 Task: Find connections with filter location Guru Har Sahāi with filter topic #startupcompanywith filter profile language English with filter current company Expleo Group with filter school Careers for Nellore with filter industry Philanthropic Fundraising Services with filter service category Wedding Photography with filter keywords title Funeral Attendant
Action: Mouse moved to (537, 93)
Screenshot: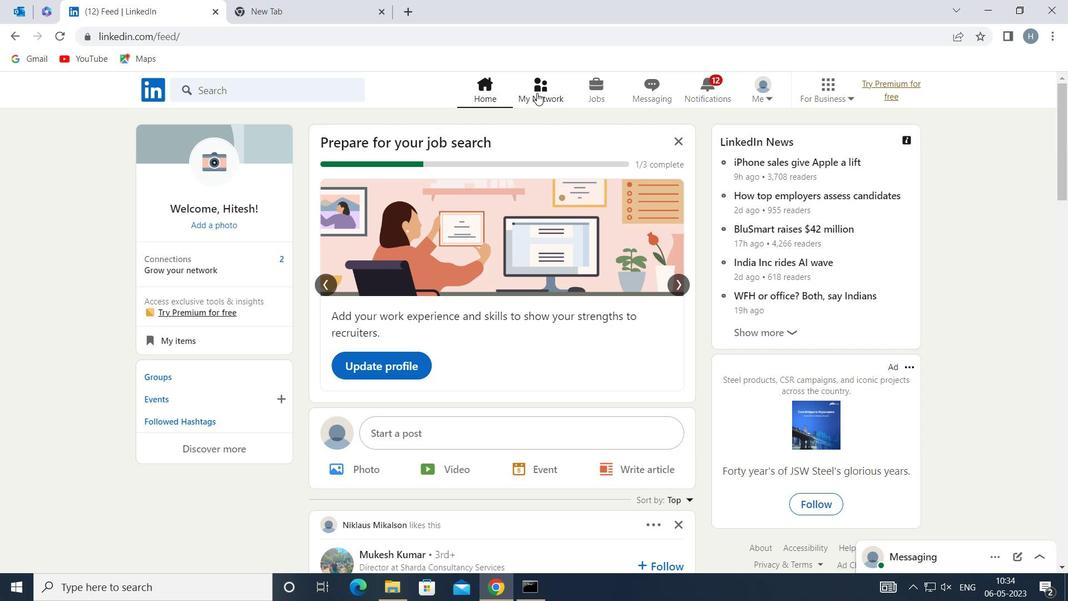 
Action: Mouse pressed left at (537, 93)
Screenshot: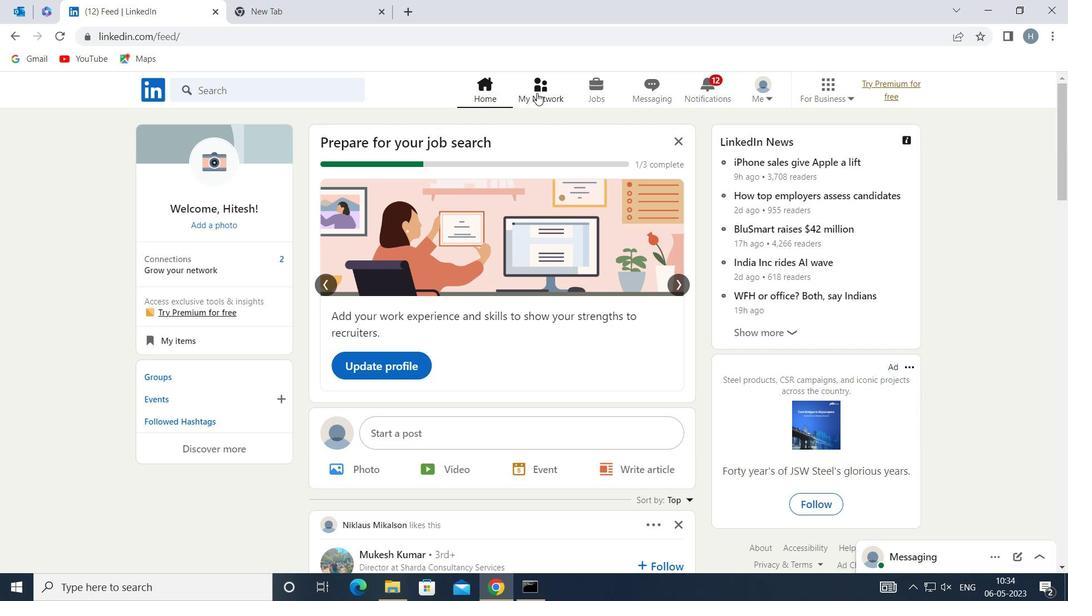 
Action: Mouse moved to (314, 169)
Screenshot: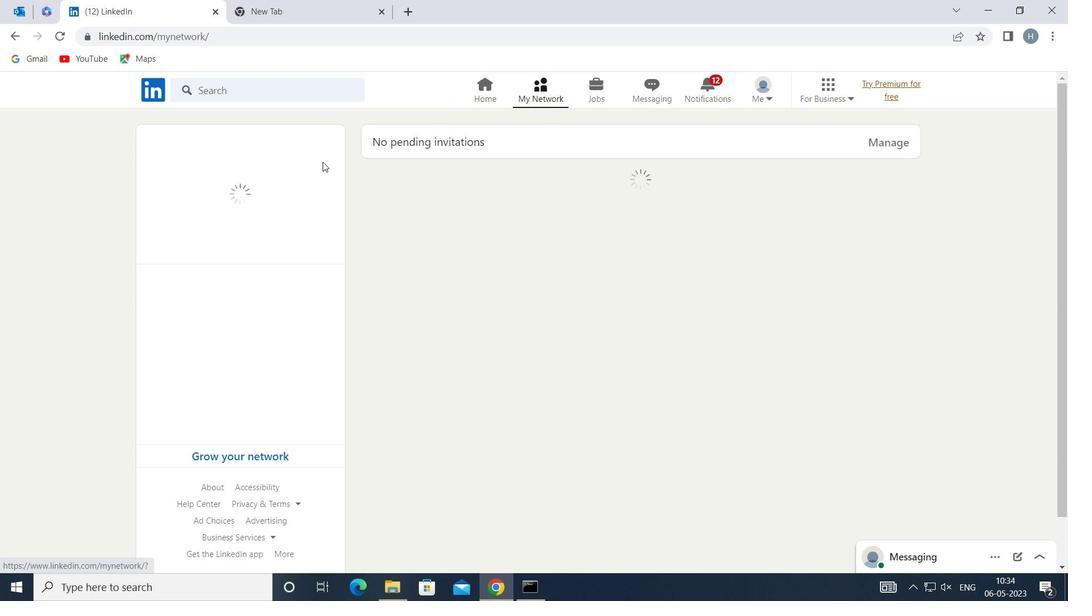 
Action: Mouse pressed left at (314, 169)
Screenshot: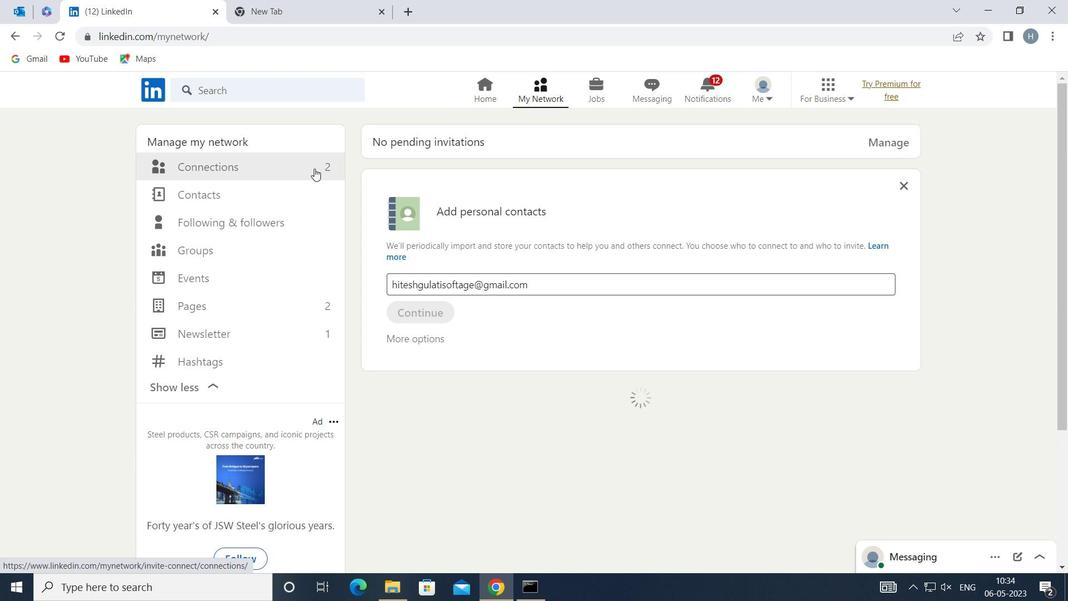 
Action: Mouse moved to (609, 163)
Screenshot: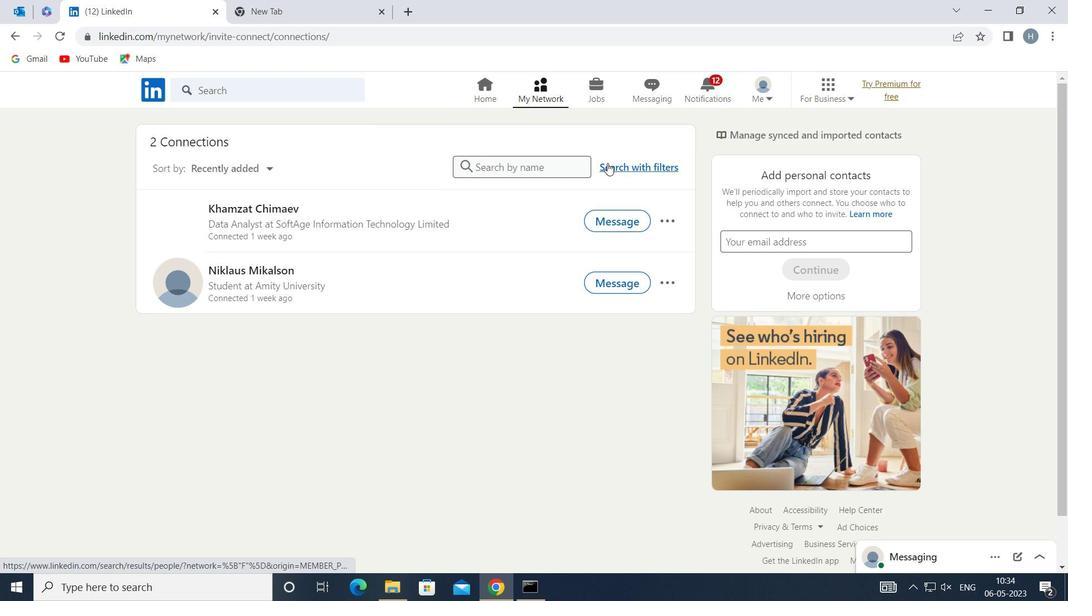 
Action: Mouse pressed left at (609, 163)
Screenshot: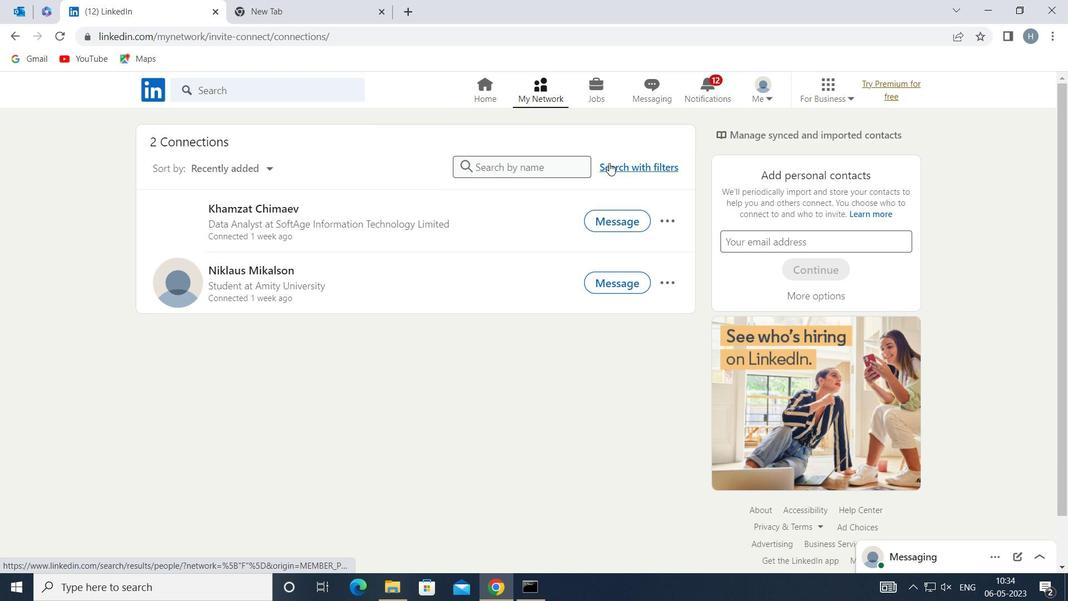 
Action: Mouse moved to (569, 130)
Screenshot: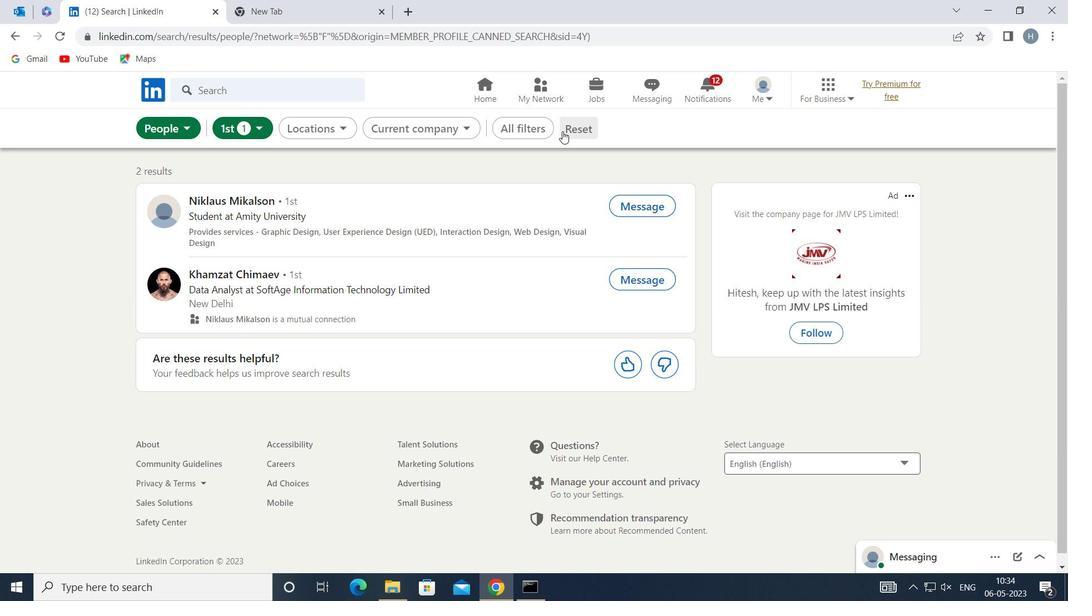 
Action: Mouse pressed left at (569, 130)
Screenshot: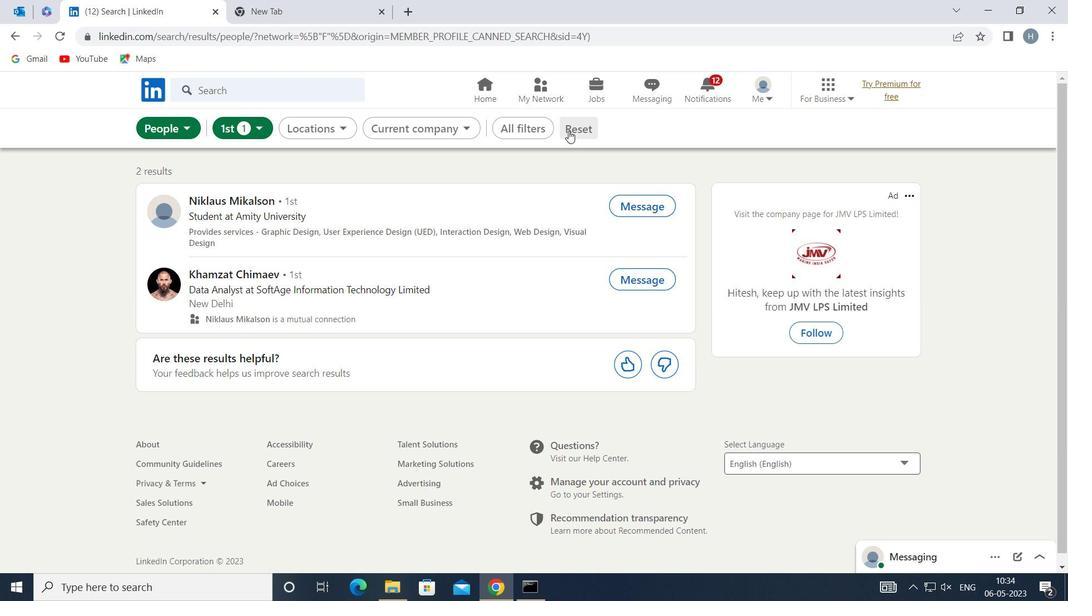 
Action: Mouse moved to (554, 128)
Screenshot: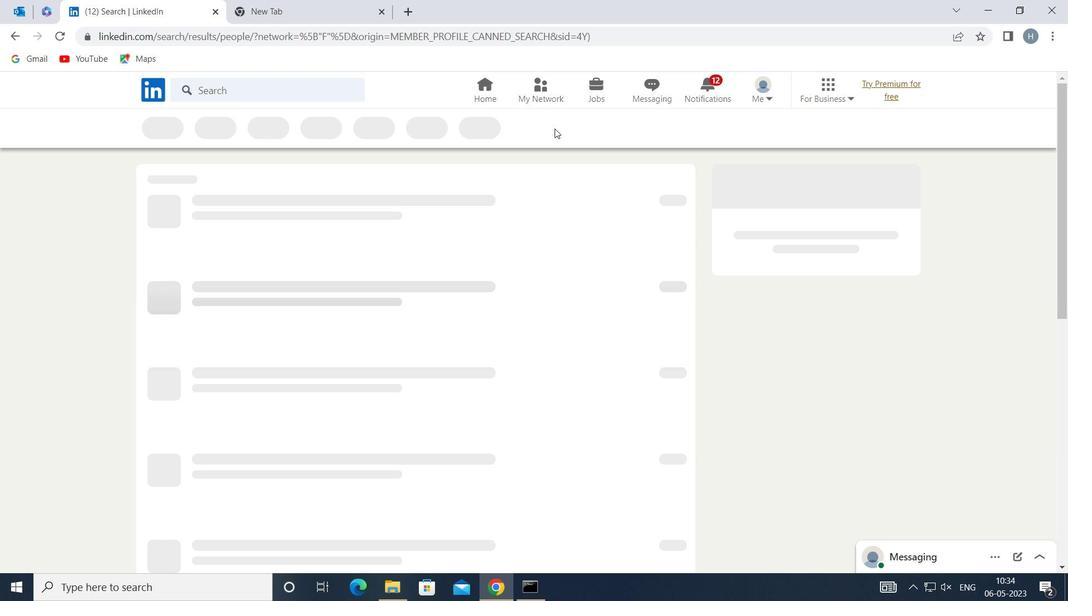 
Action: Mouse pressed left at (554, 128)
Screenshot: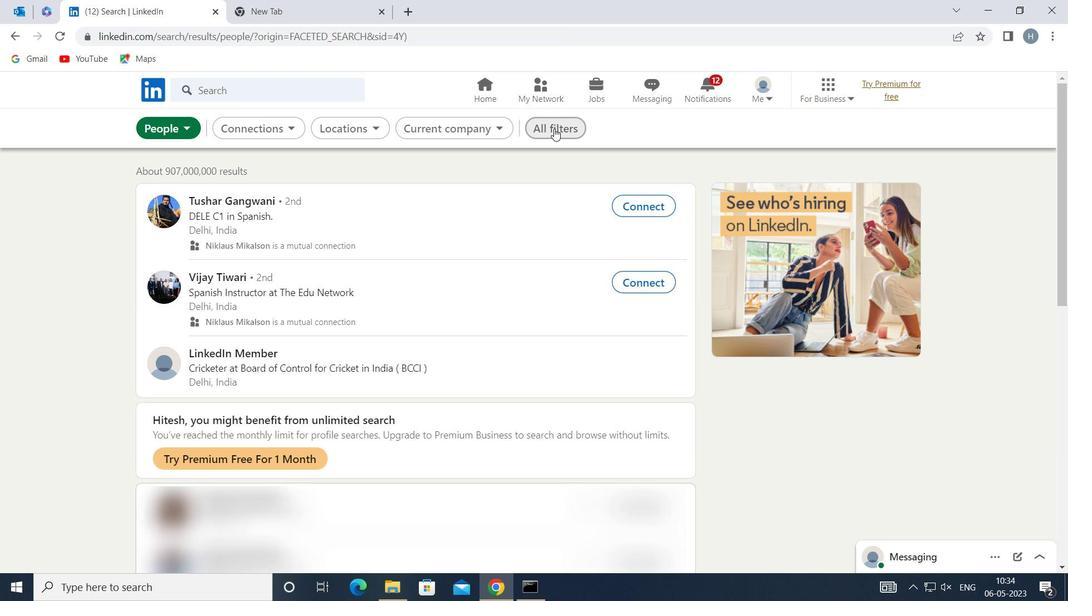 
Action: Mouse moved to (839, 293)
Screenshot: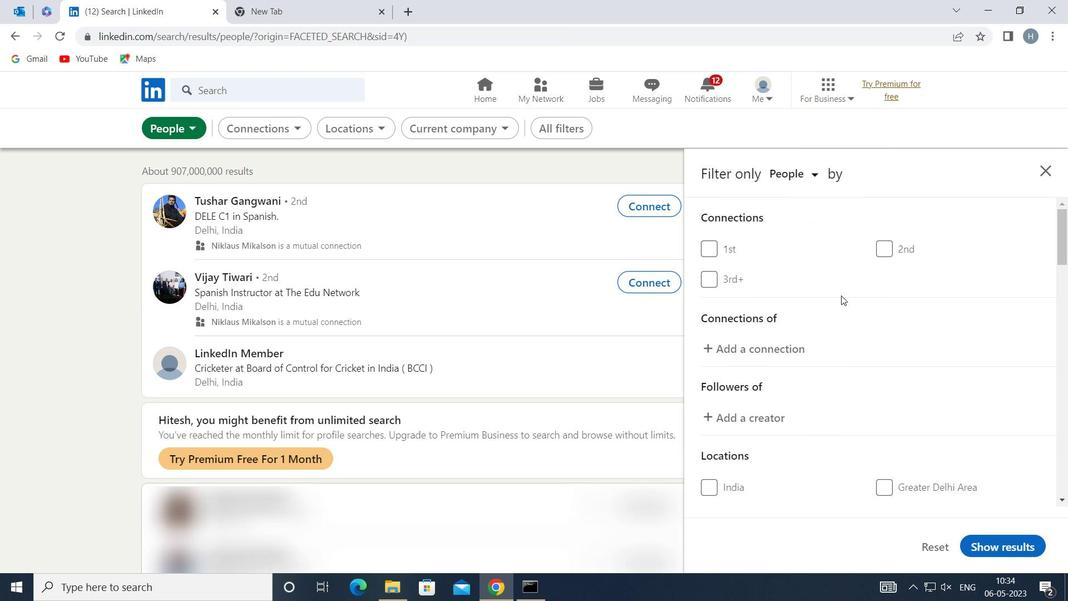 
Action: Mouse scrolled (839, 293) with delta (0, 0)
Screenshot: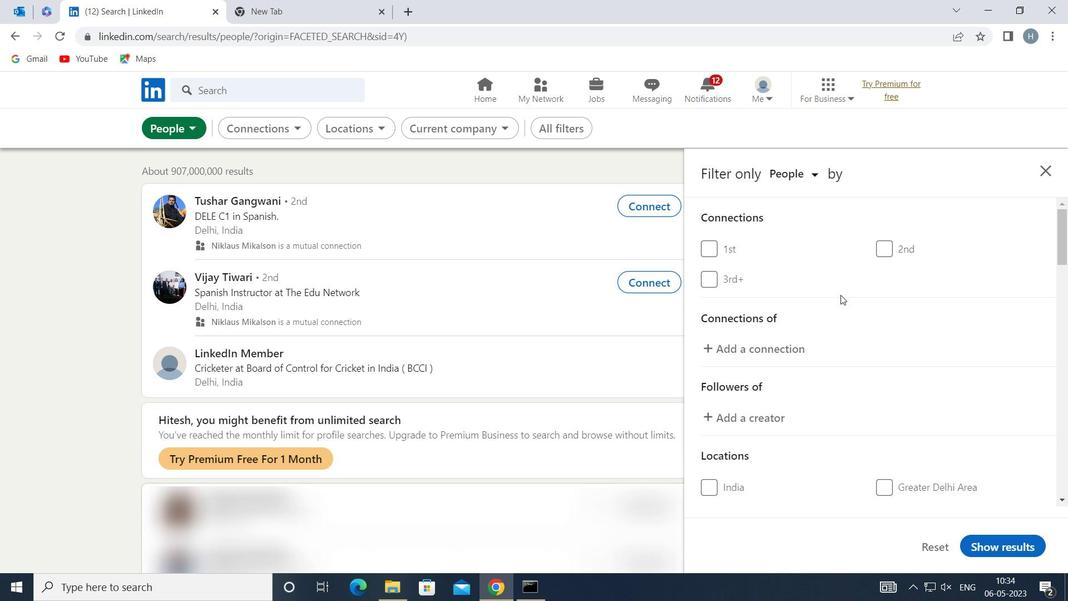 
Action: Mouse scrolled (839, 293) with delta (0, 0)
Screenshot: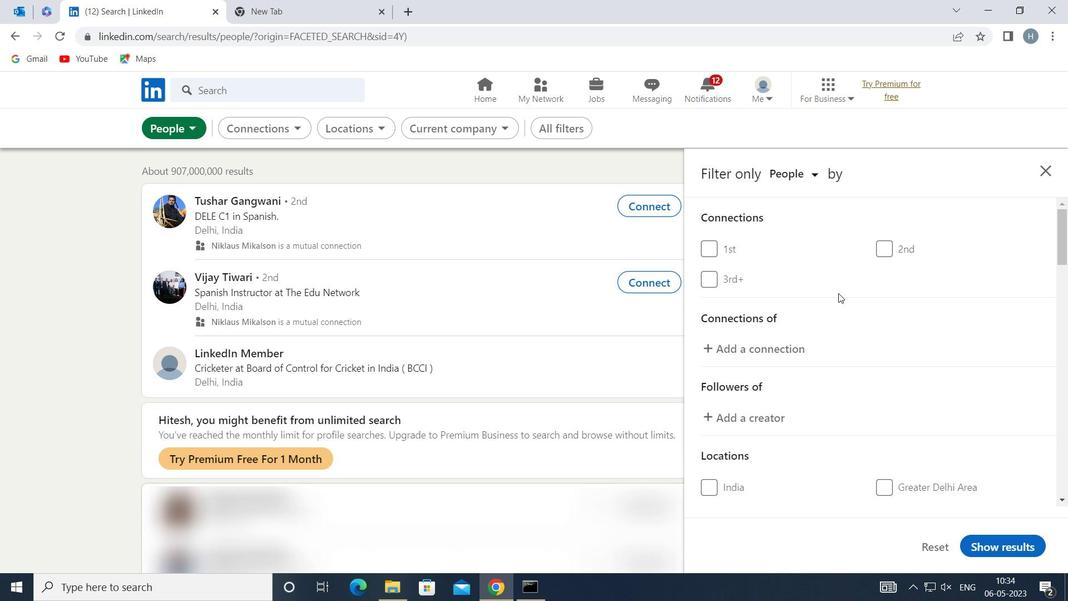 
Action: Mouse moved to (838, 293)
Screenshot: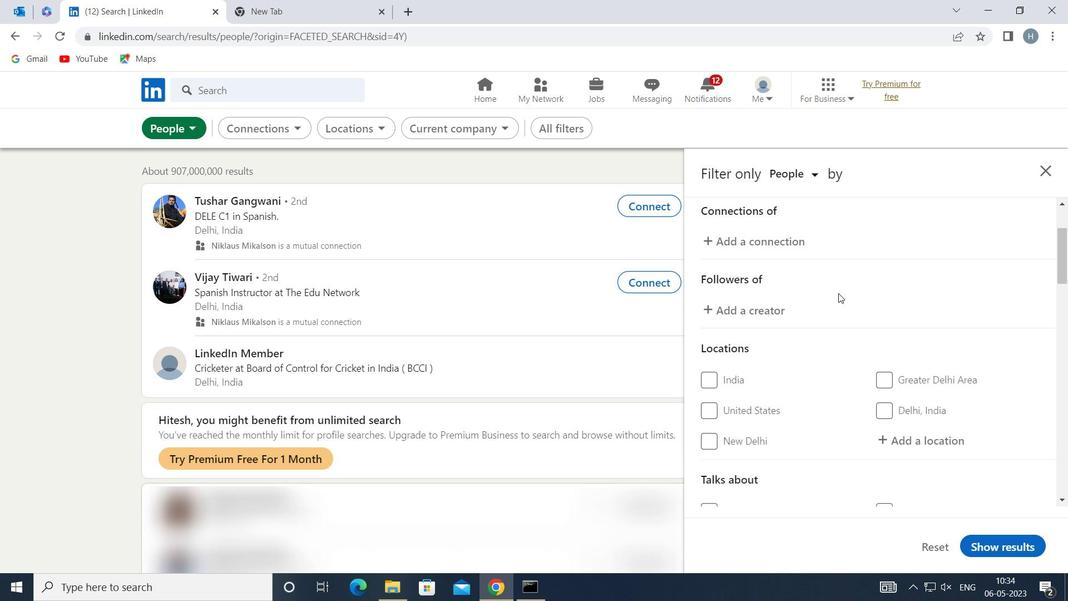 
Action: Mouse scrolled (838, 292) with delta (0, 0)
Screenshot: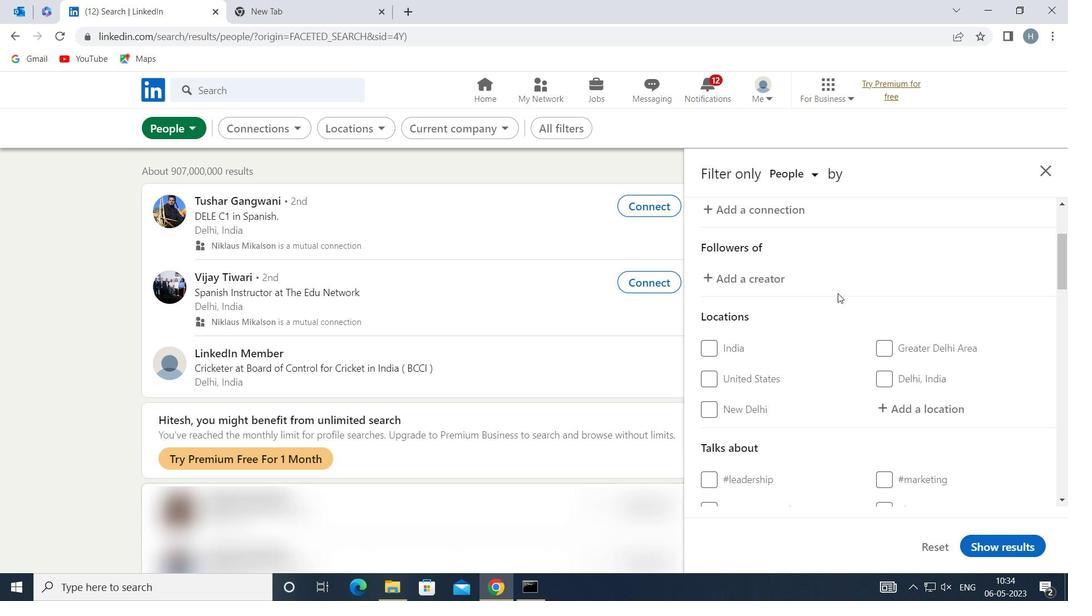 
Action: Mouse moved to (895, 335)
Screenshot: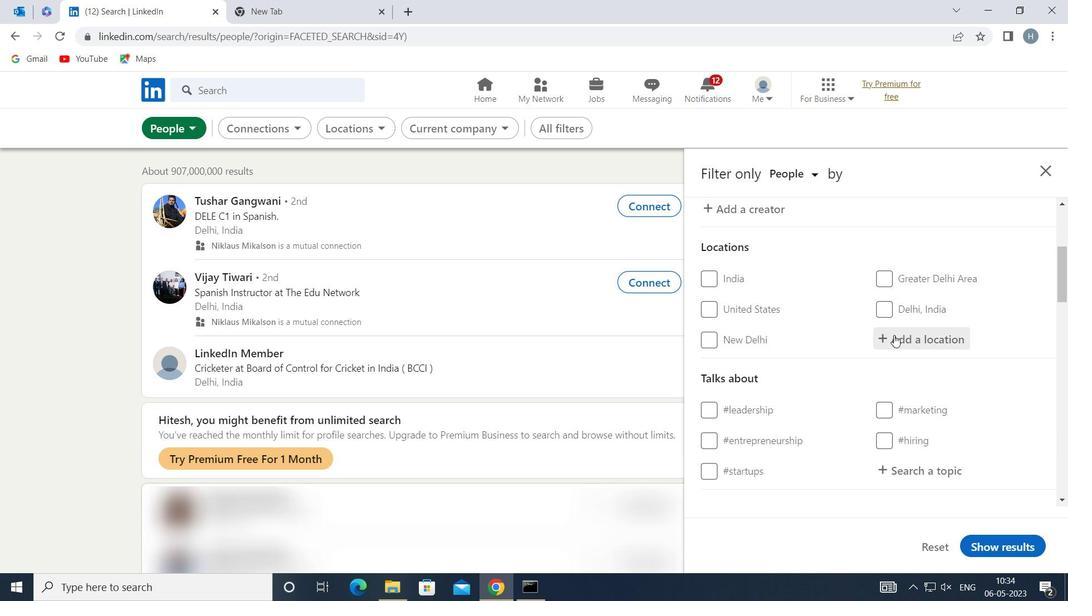 
Action: Mouse pressed left at (895, 335)
Screenshot: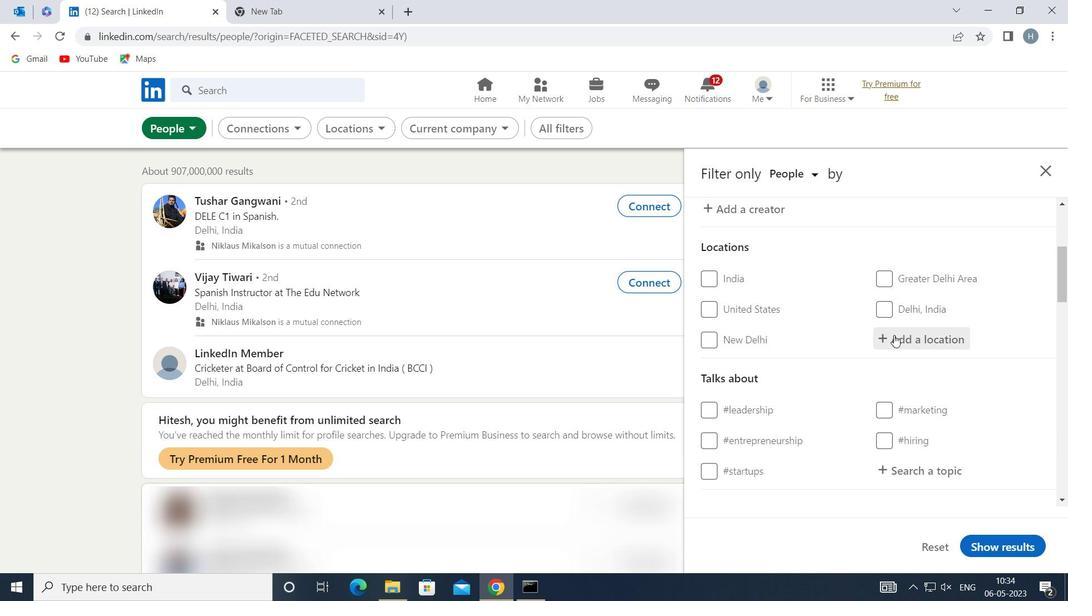 
Action: Mouse moved to (897, 335)
Screenshot: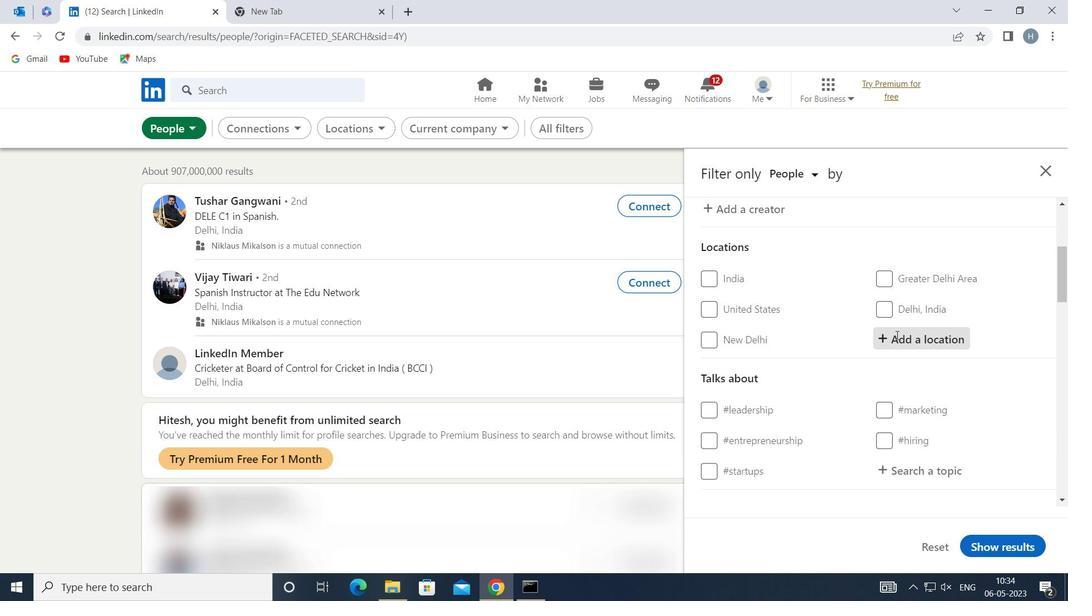 
Action: Key pressed <Key.shift>GURU<Key.space><Key.shift>HAR<Key.space><Key.shift>SAHAI
Screenshot: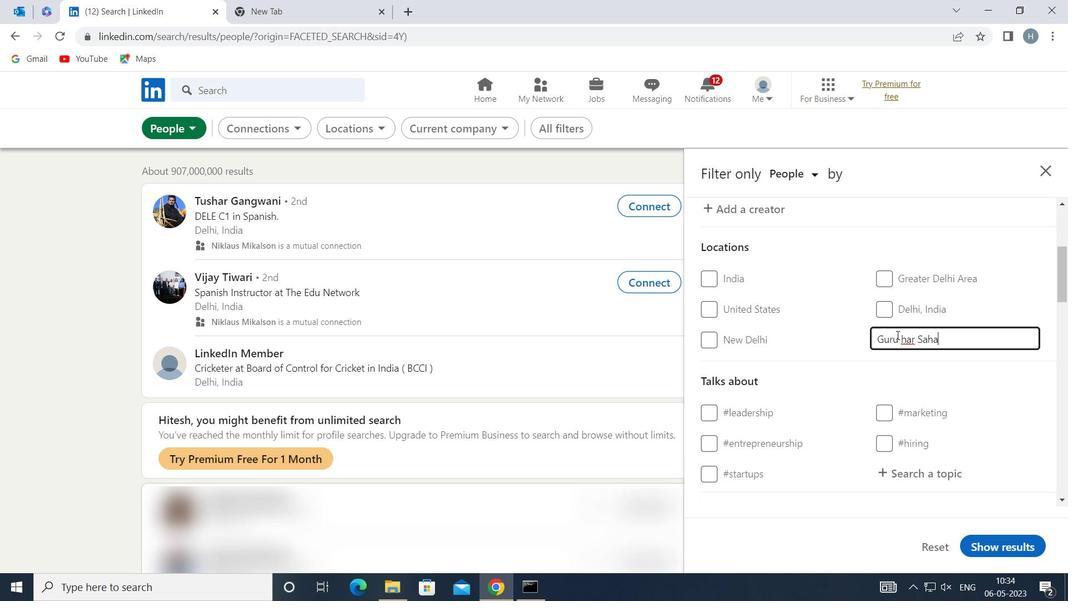 
Action: Mouse moved to (965, 370)
Screenshot: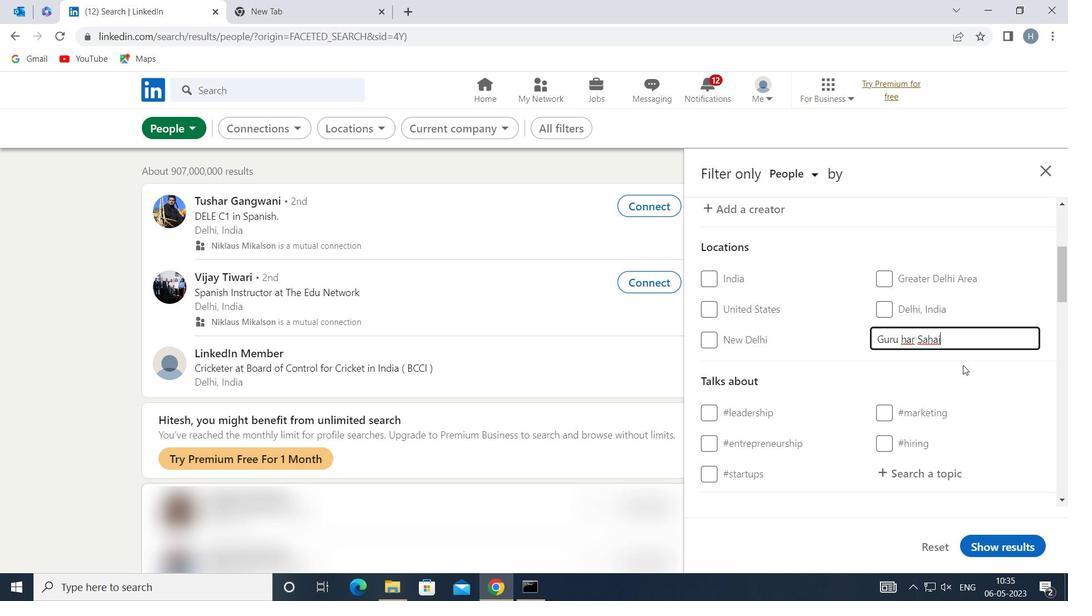 
Action: Mouse pressed left at (965, 370)
Screenshot: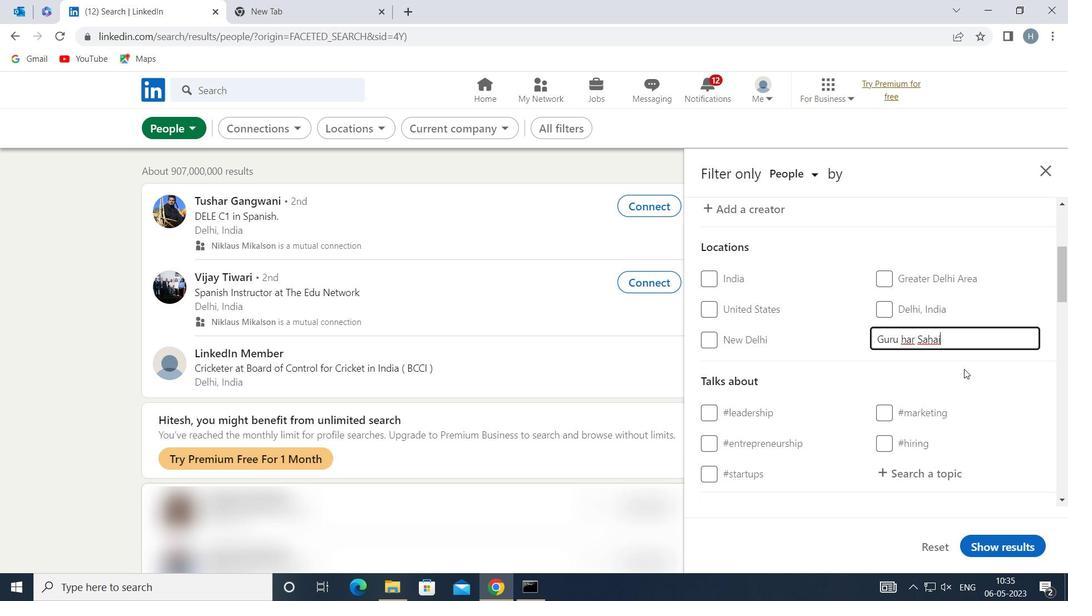
Action: Mouse moved to (943, 369)
Screenshot: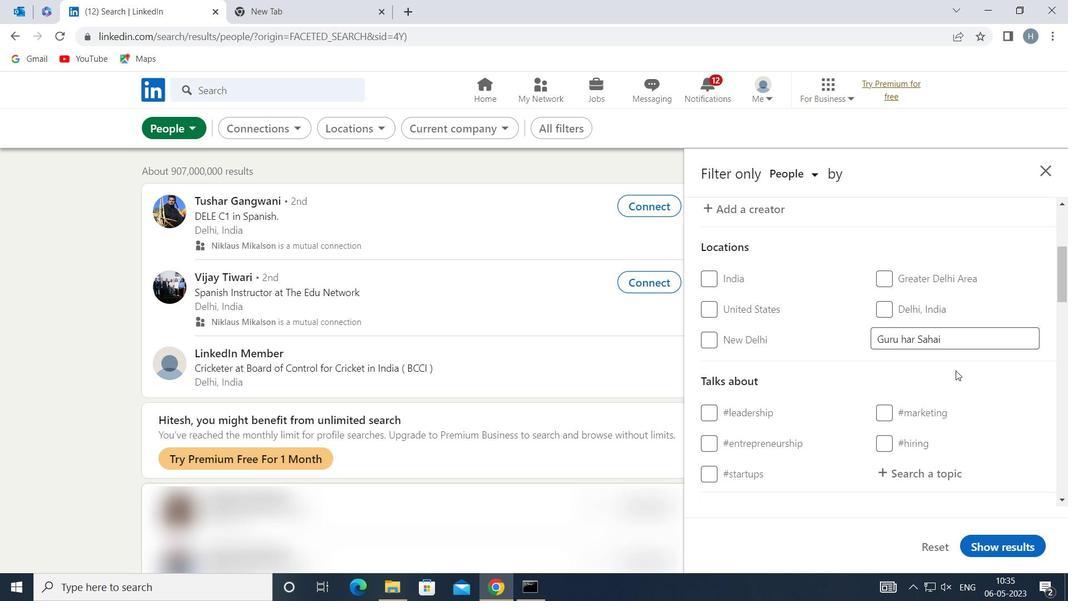 
Action: Mouse scrolled (943, 369) with delta (0, 0)
Screenshot: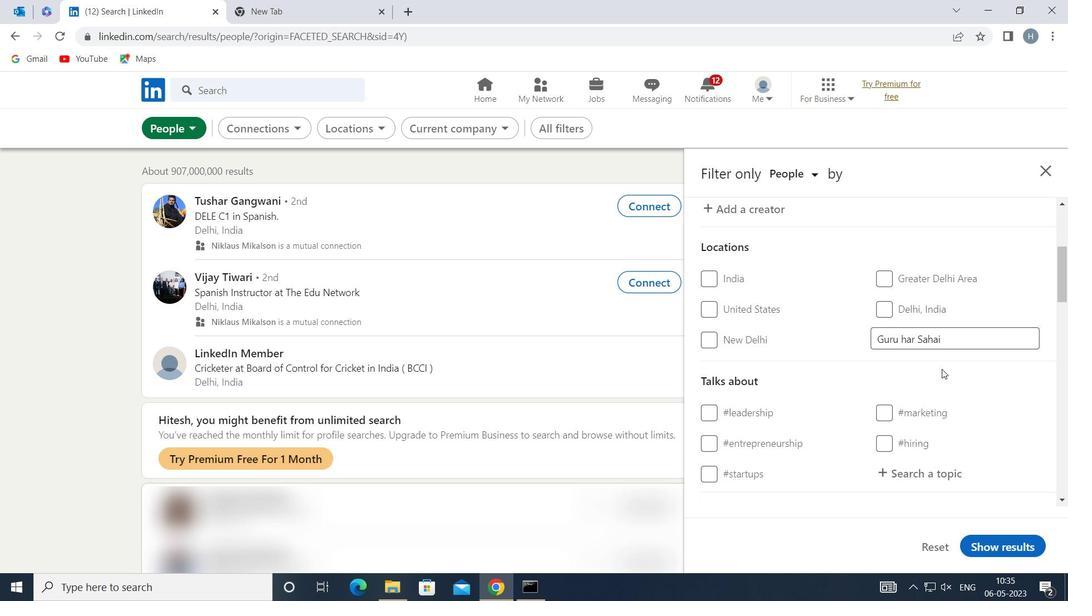 
Action: Mouse scrolled (943, 369) with delta (0, 0)
Screenshot: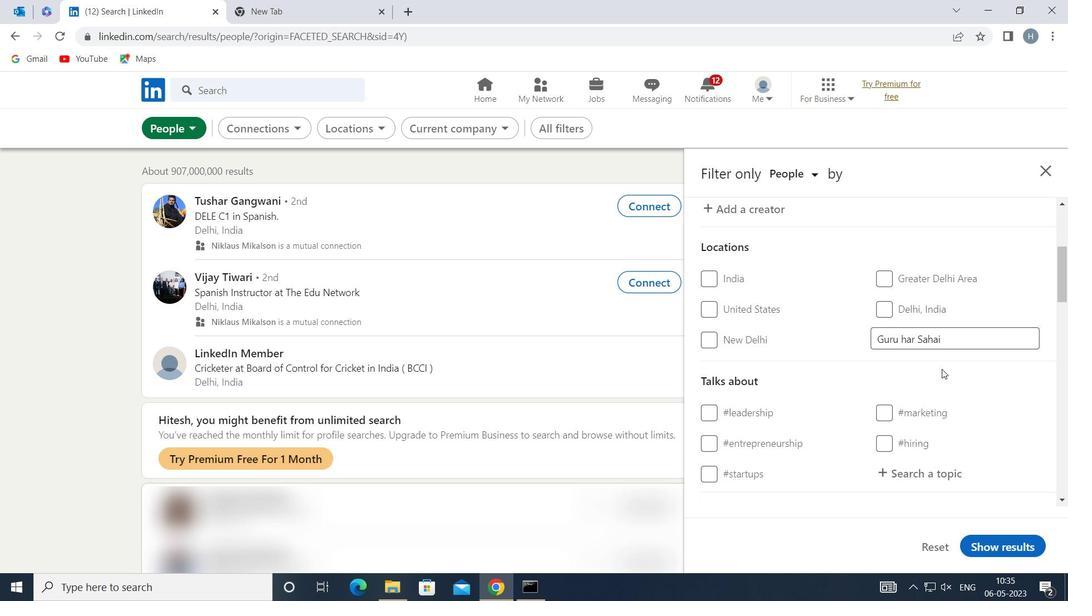 
Action: Mouse moved to (931, 334)
Screenshot: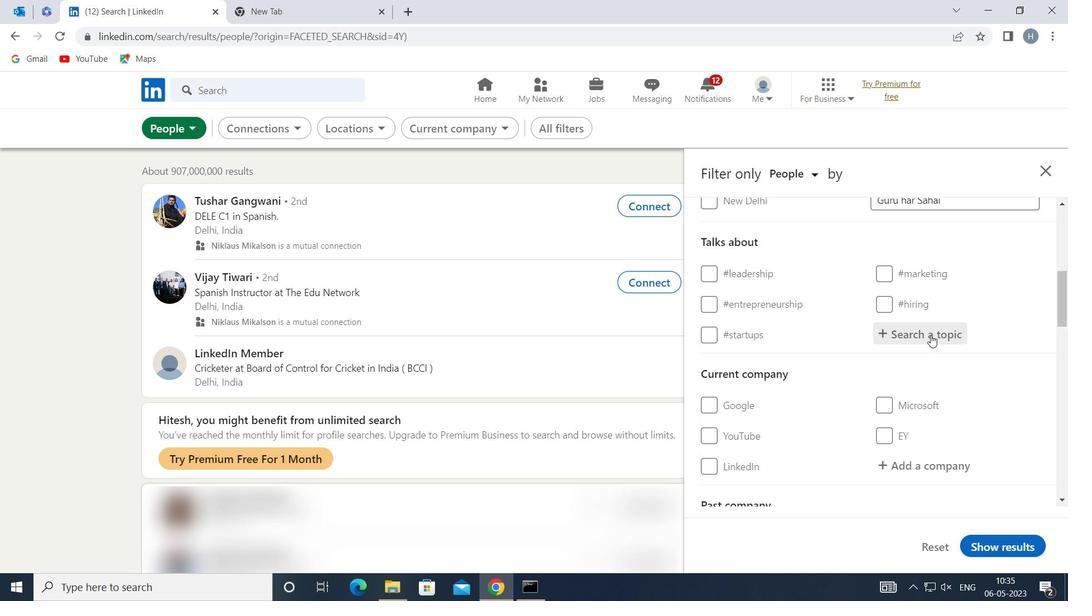 
Action: Mouse pressed left at (931, 334)
Screenshot: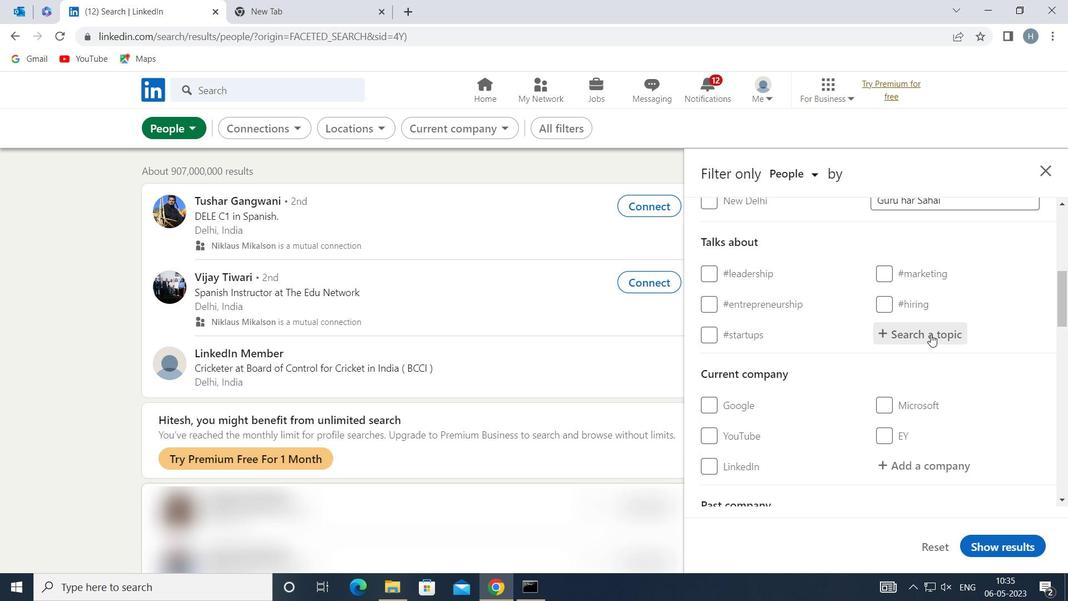 
Action: Key pressed <Key.shift>STARTUPCOMPANY
Screenshot: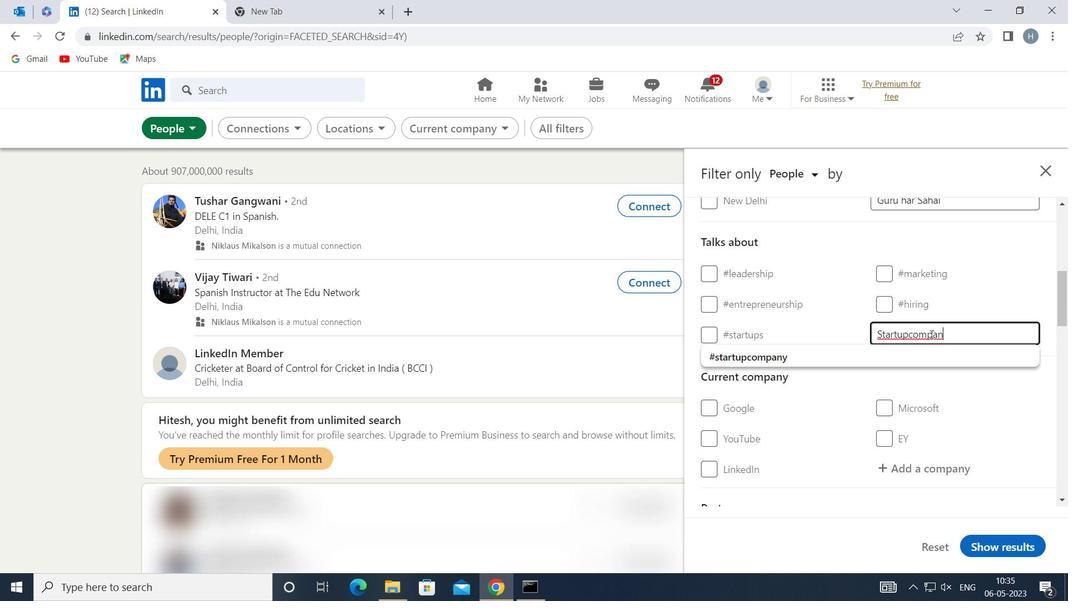 
Action: Mouse moved to (914, 355)
Screenshot: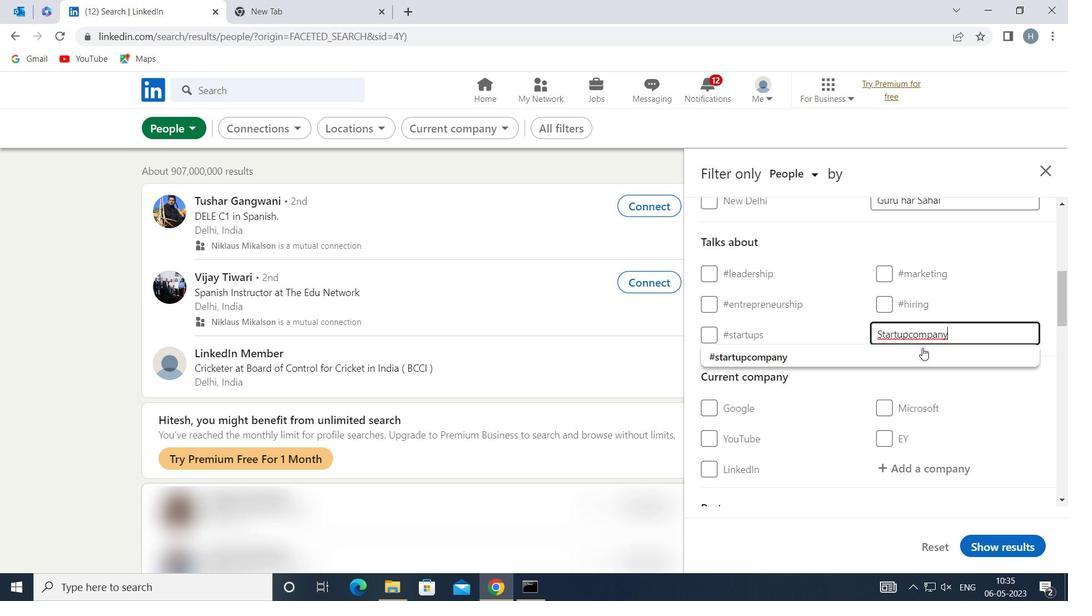 
Action: Mouse pressed left at (914, 355)
Screenshot: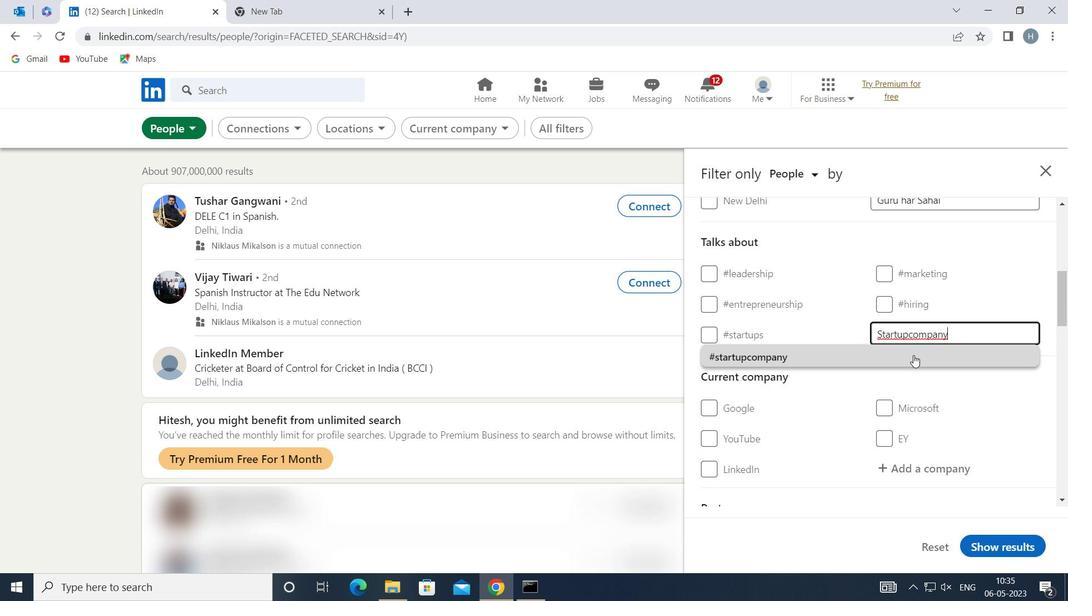 
Action: Mouse moved to (827, 361)
Screenshot: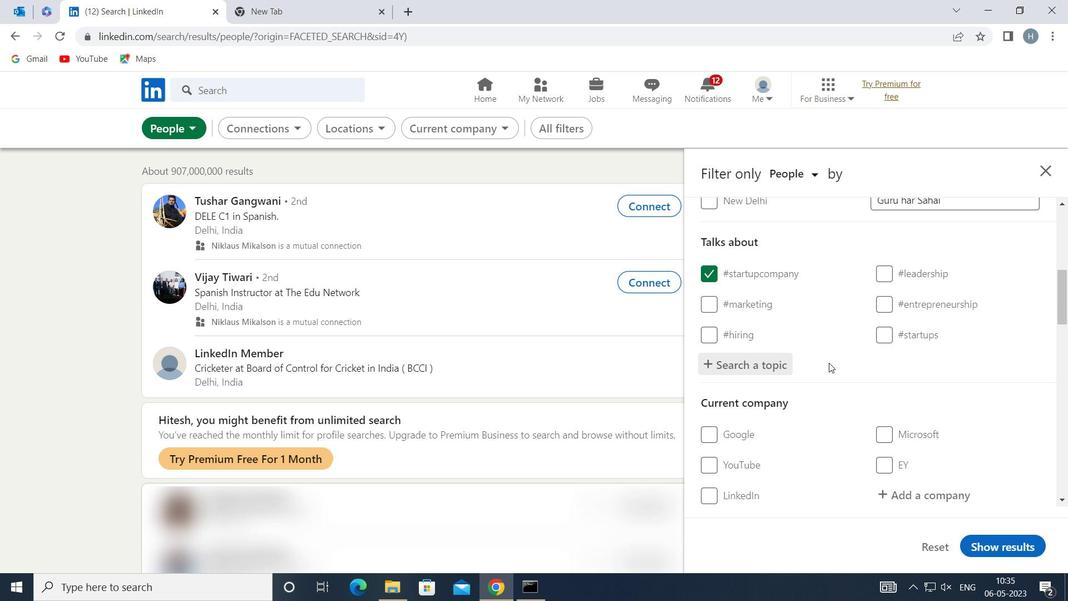 
Action: Mouse scrolled (827, 360) with delta (0, 0)
Screenshot: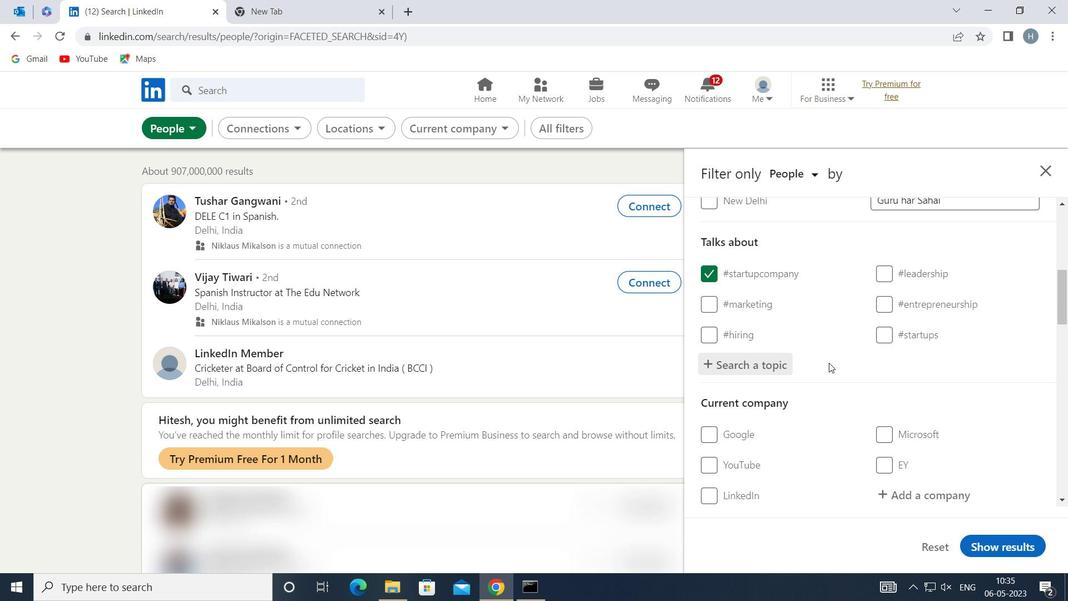 
Action: Mouse moved to (827, 361)
Screenshot: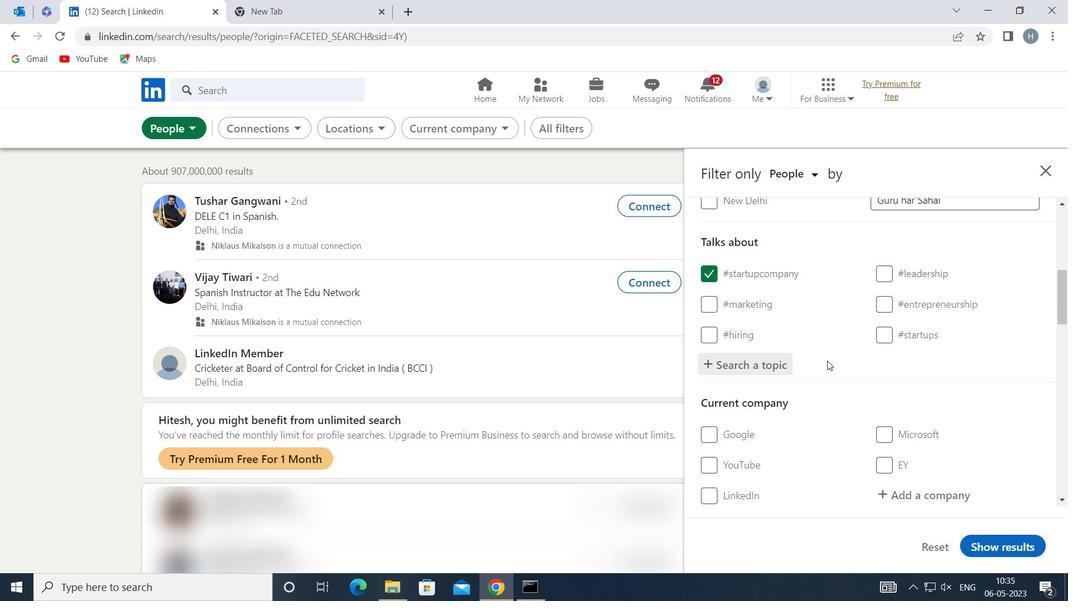 
Action: Mouse scrolled (827, 360) with delta (0, 0)
Screenshot: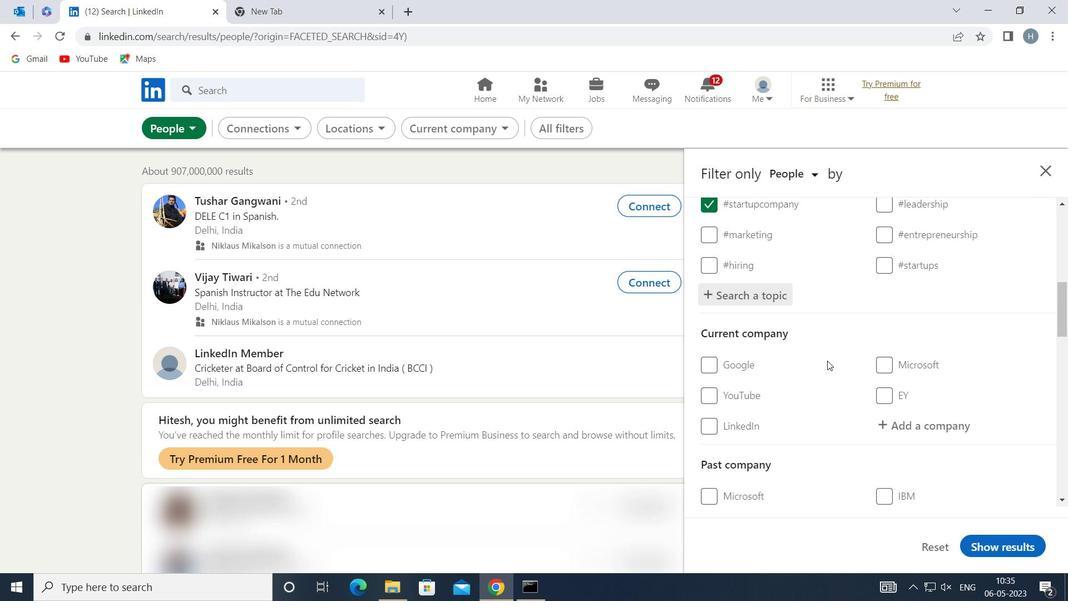 
Action: Mouse scrolled (827, 360) with delta (0, 0)
Screenshot: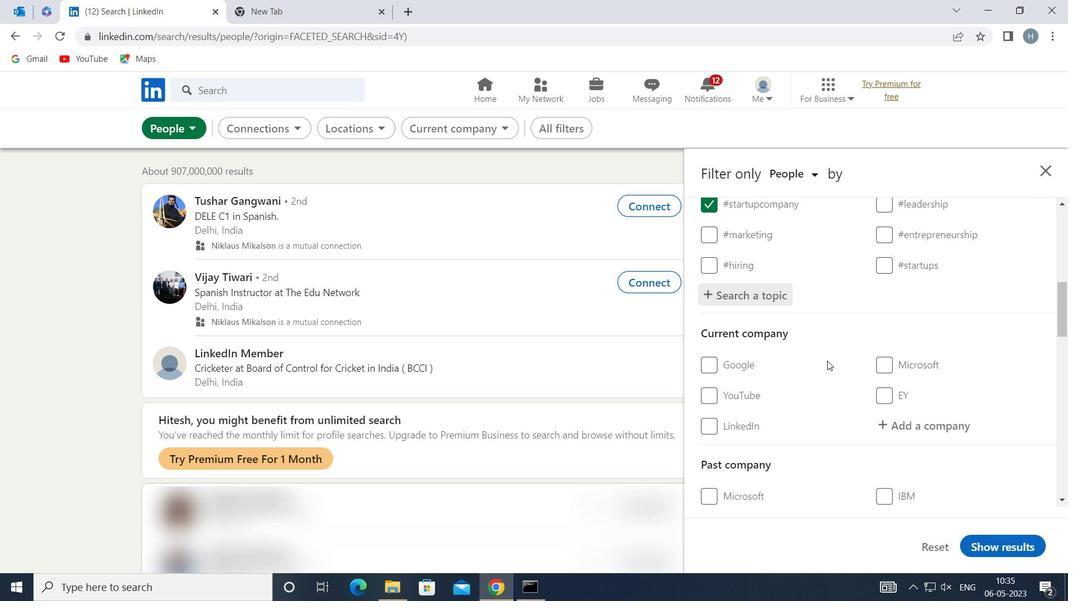 
Action: Mouse scrolled (827, 360) with delta (0, 0)
Screenshot: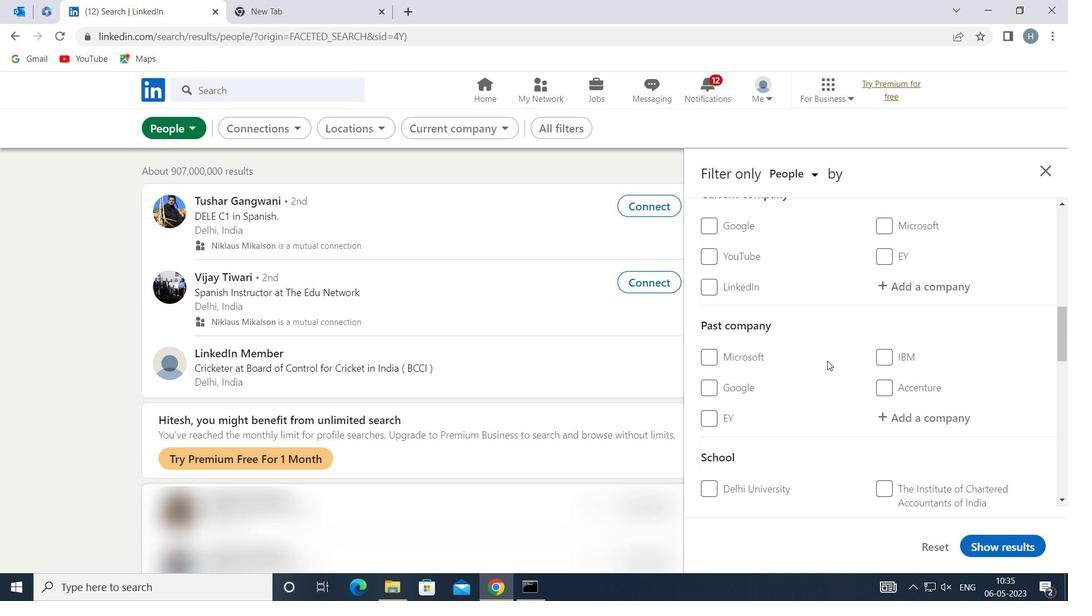 
Action: Mouse moved to (827, 360)
Screenshot: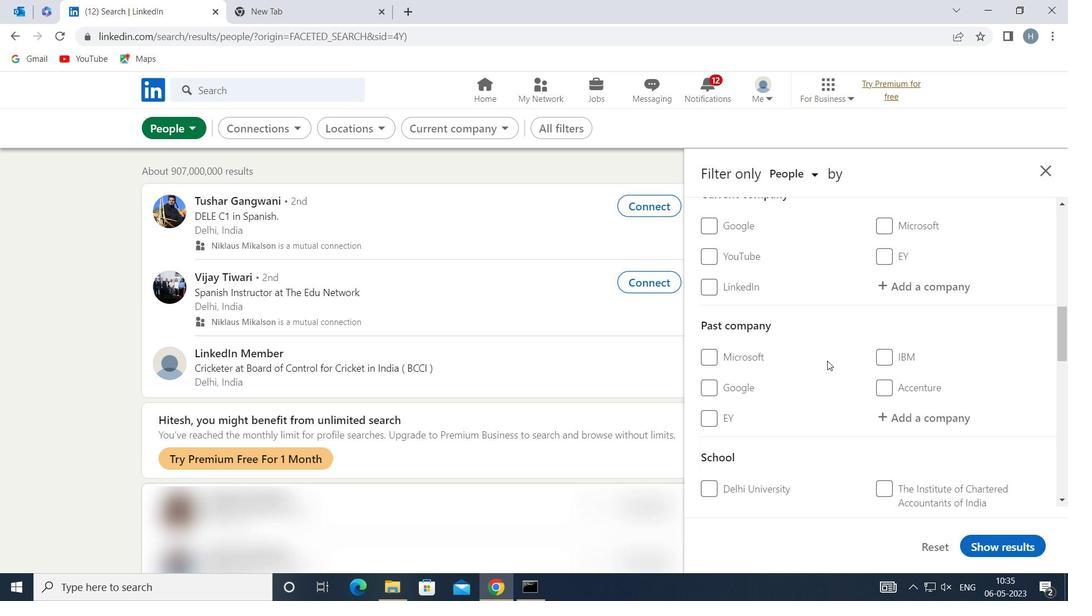 
Action: Mouse scrolled (827, 360) with delta (0, 0)
Screenshot: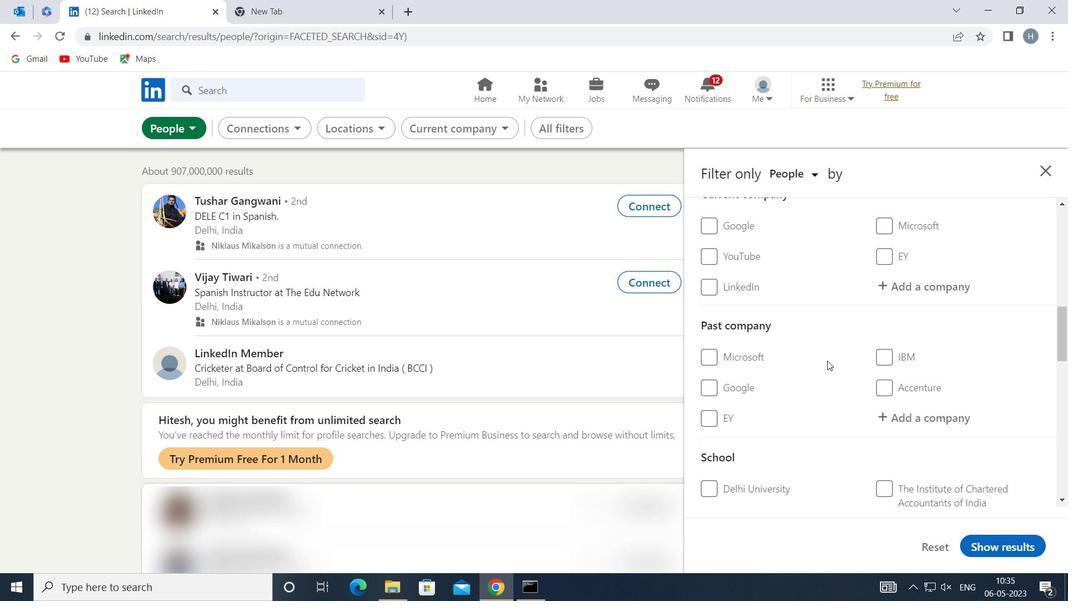 
Action: Mouse moved to (825, 357)
Screenshot: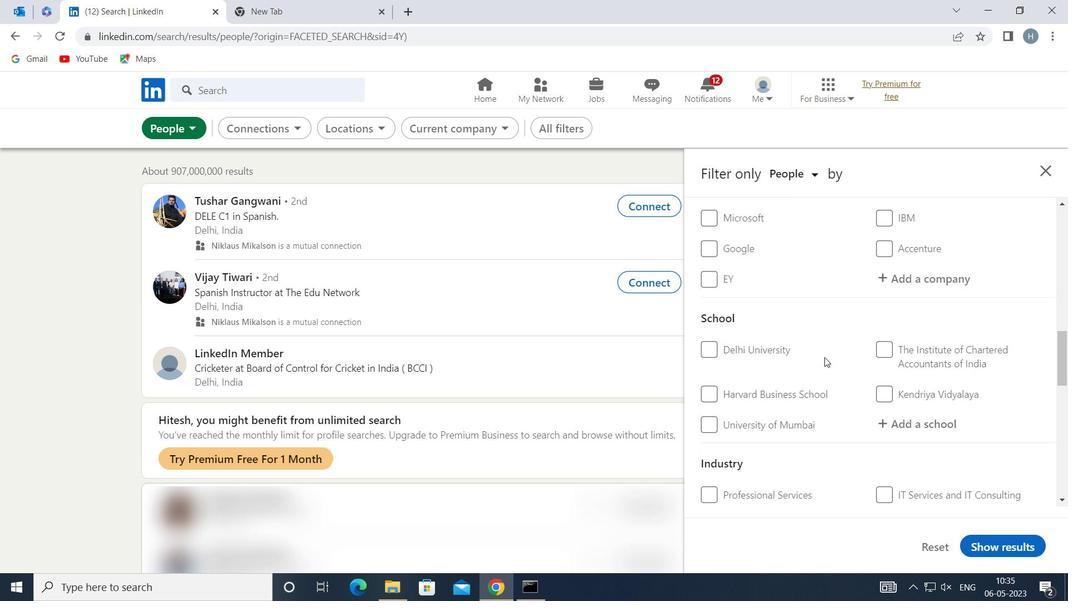 
Action: Mouse scrolled (825, 357) with delta (0, 0)
Screenshot: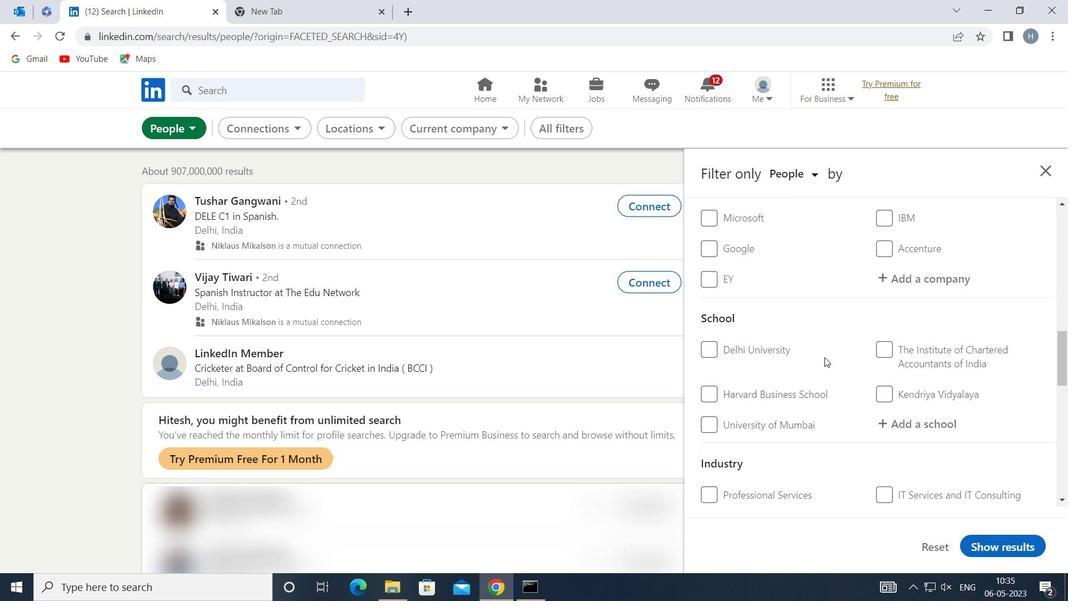 
Action: Mouse moved to (825, 356)
Screenshot: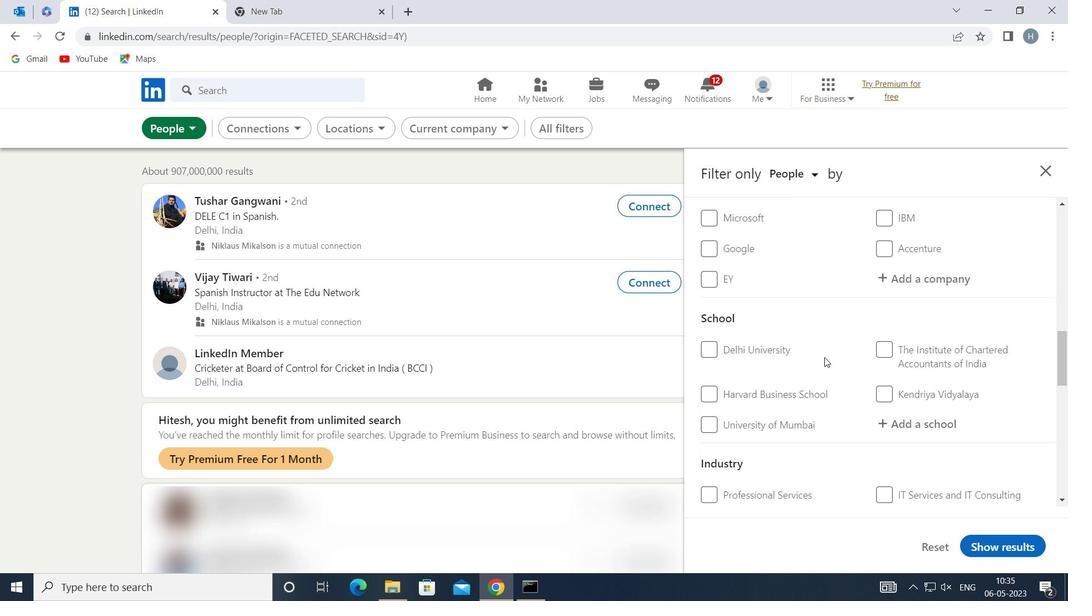 
Action: Mouse scrolled (825, 356) with delta (0, 0)
Screenshot: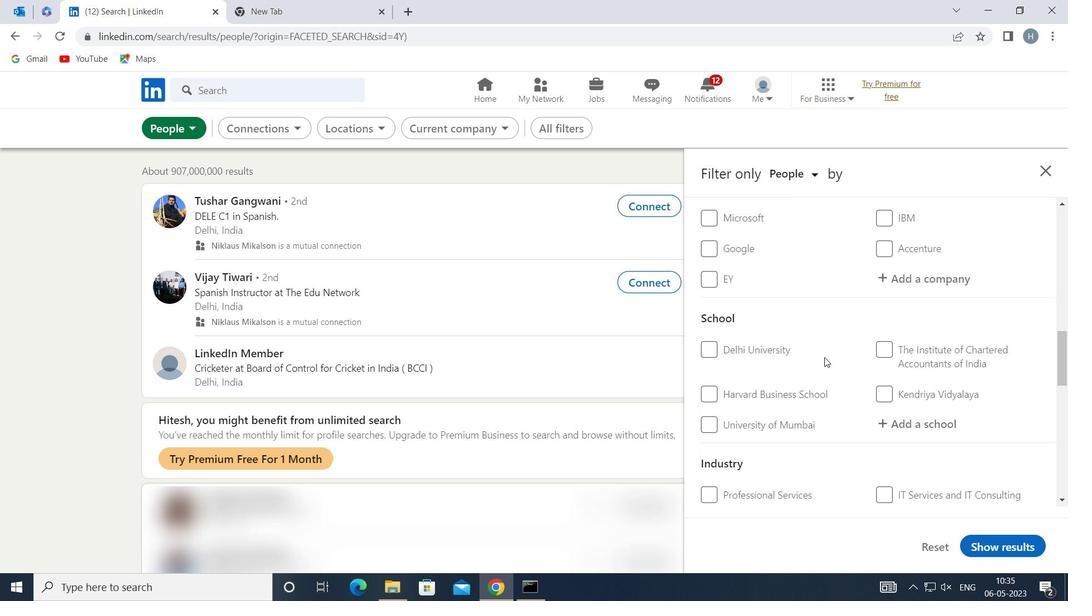 
Action: Mouse moved to (825, 354)
Screenshot: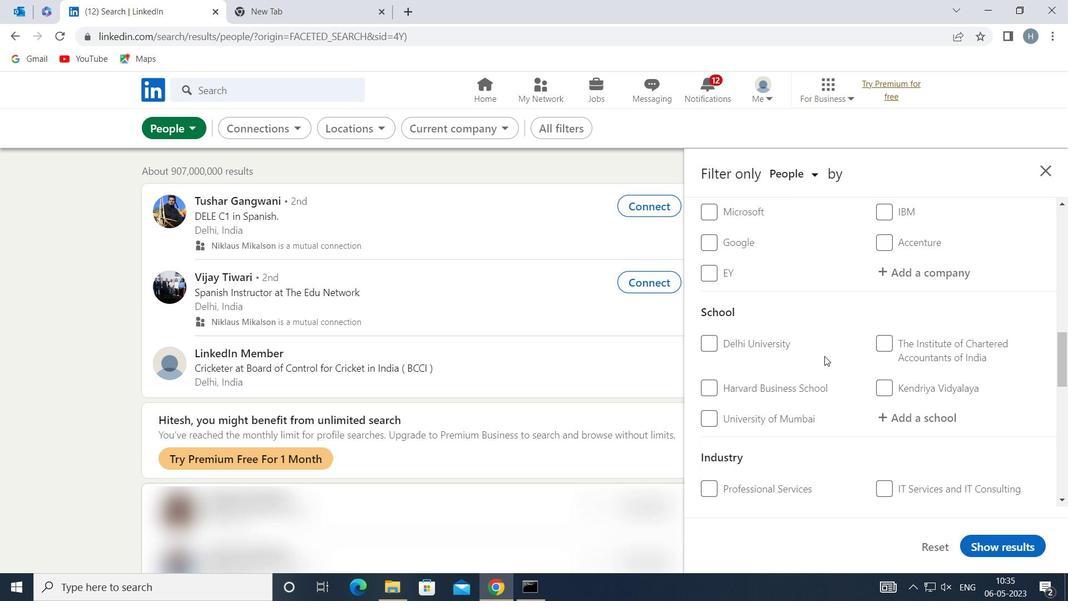 
Action: Mouse scrolled (825, 354) with delta (0, 0)
Screenshot: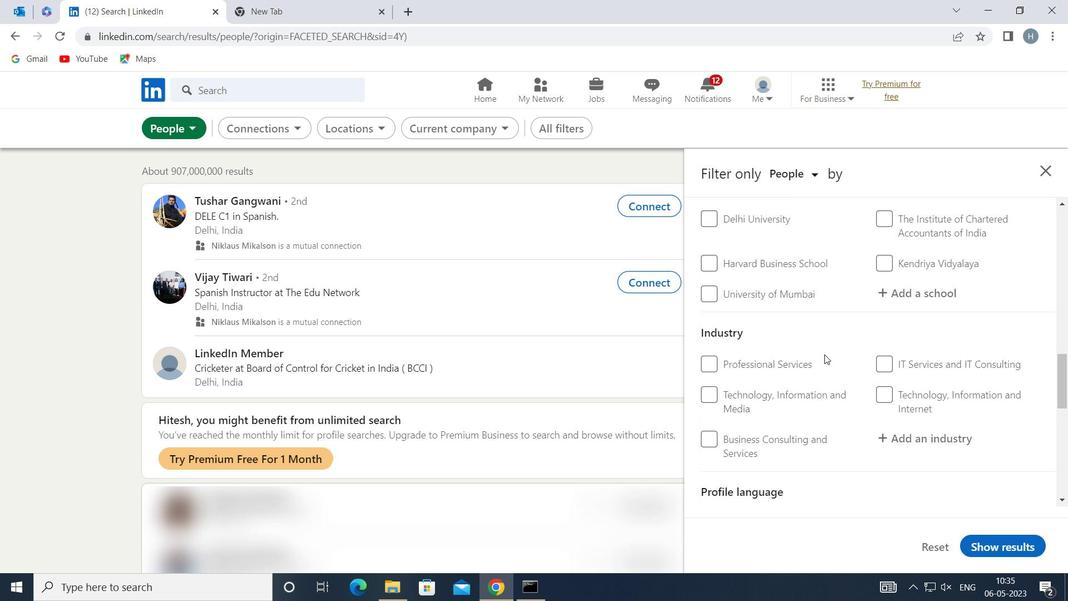 
Action: Mouse scrolled (825, 354) with delta (0, 0)
Screenshot: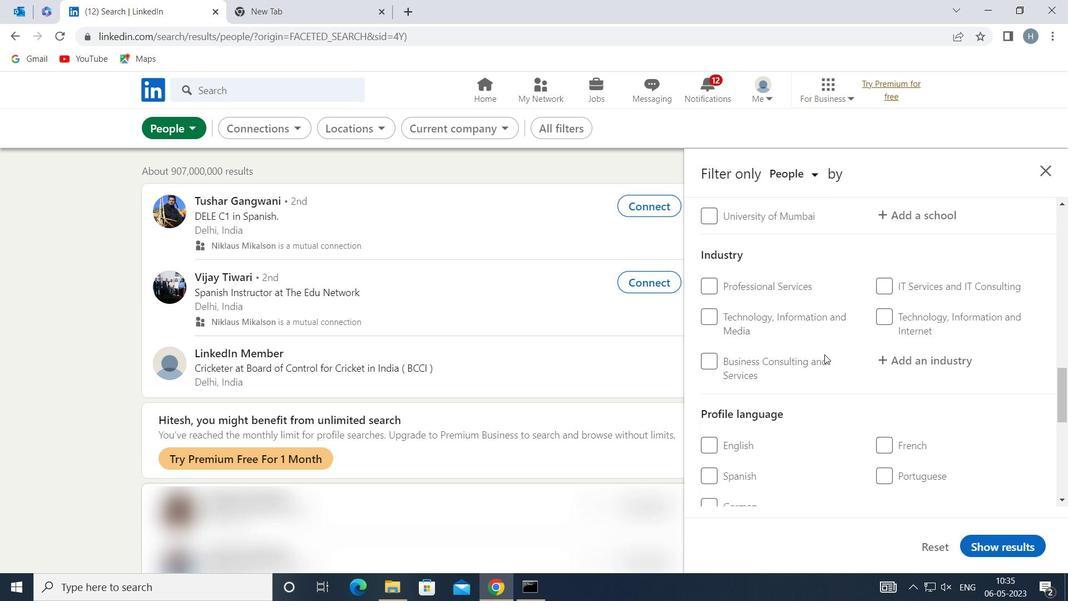 
Action: Mouse moved to (708, 374)
Screenshot: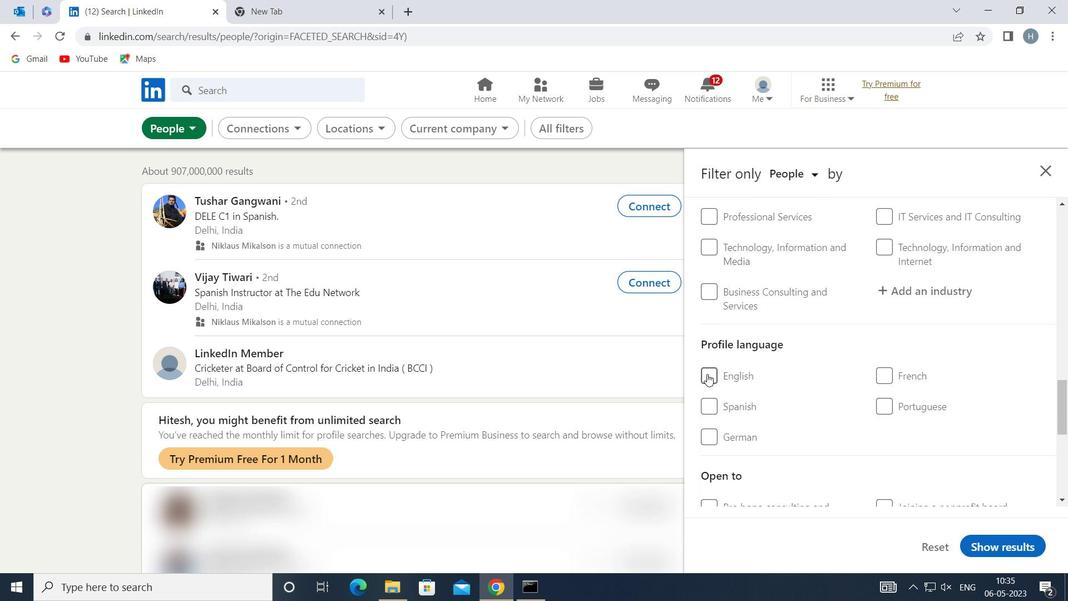 
Action: Mouse pressed left at (708, 374)
Screenshot: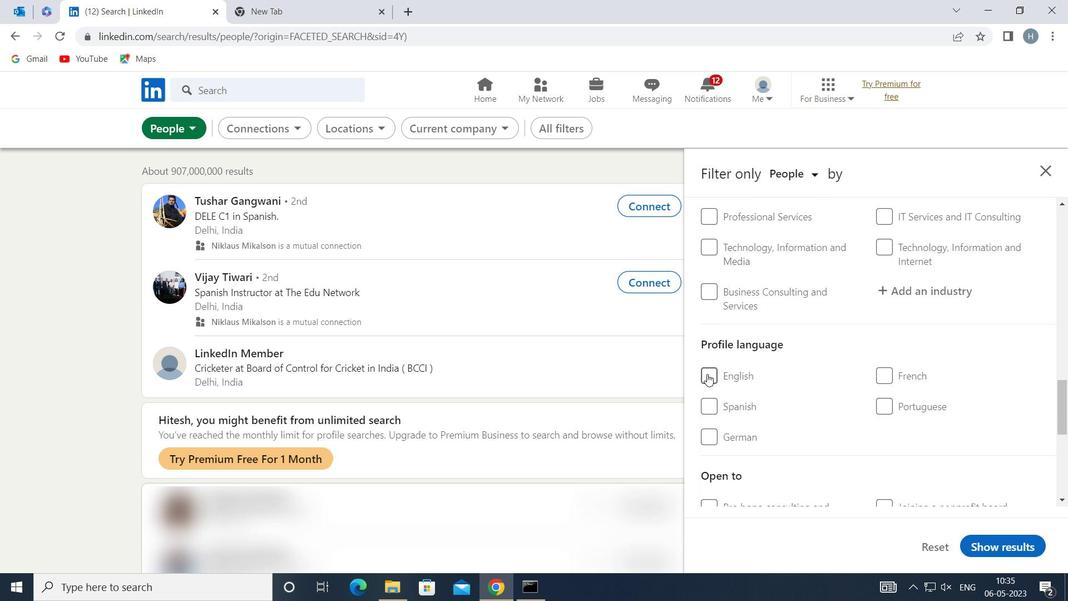 
Action: Mouse moved to (810, 388)
Screenshot: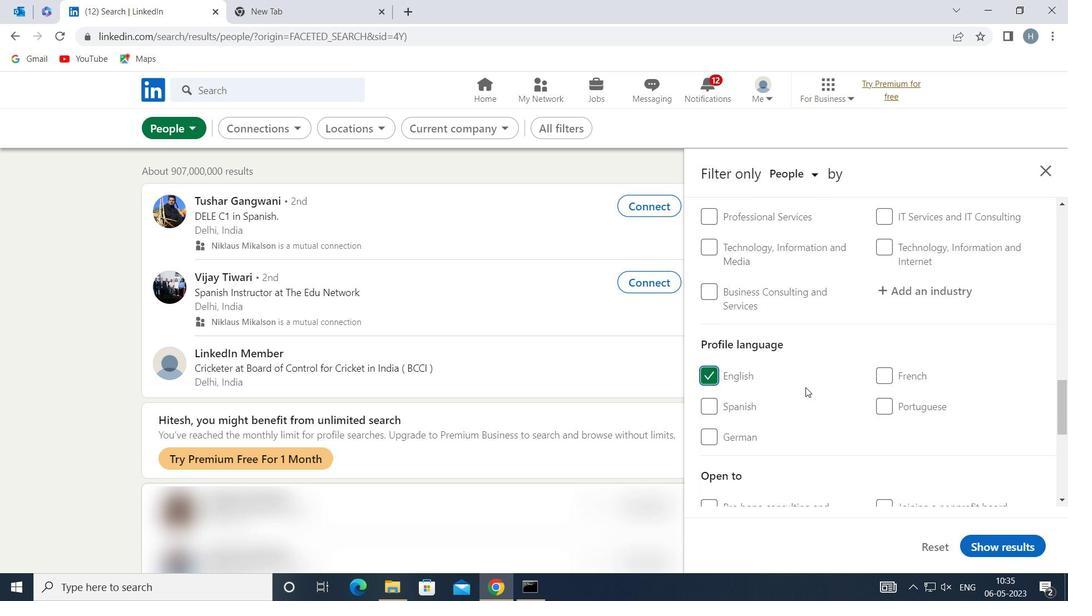 
Action: Mouse scrolled (810, 388) with delta (0, 0)
Screenshot: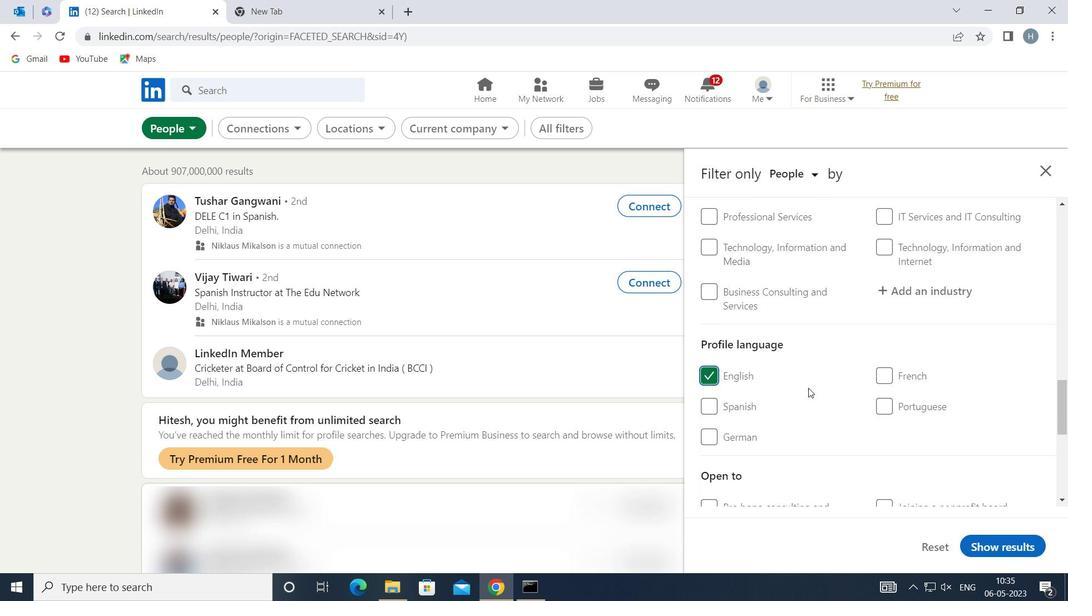 
Action: Mouse scrolled (810, 388) with delta (0, 0)
Screenshot: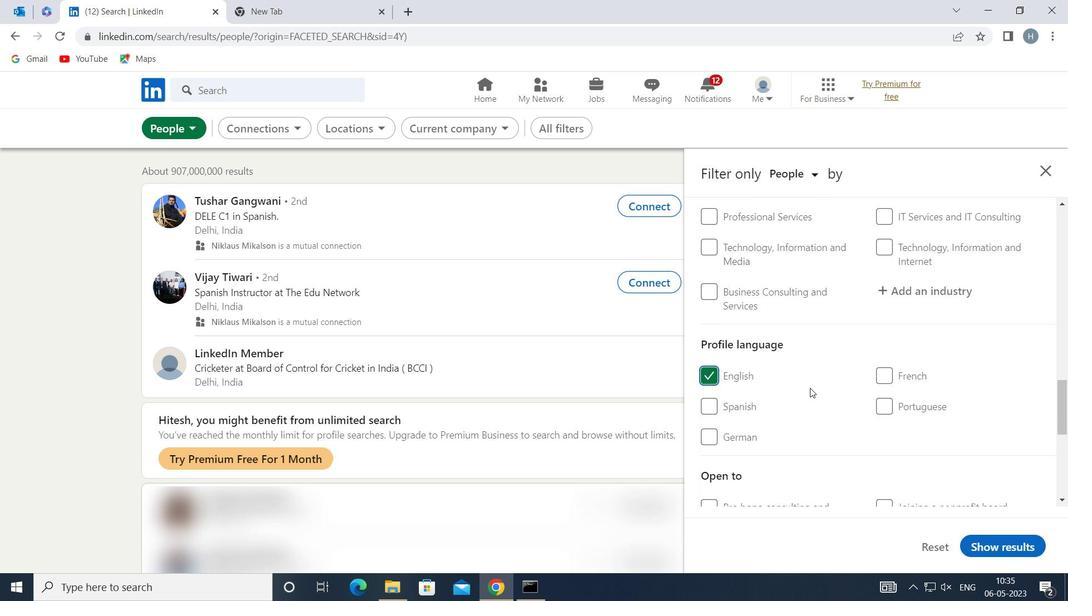 
Action: Mouse moved to (810, 385)
Screenshot: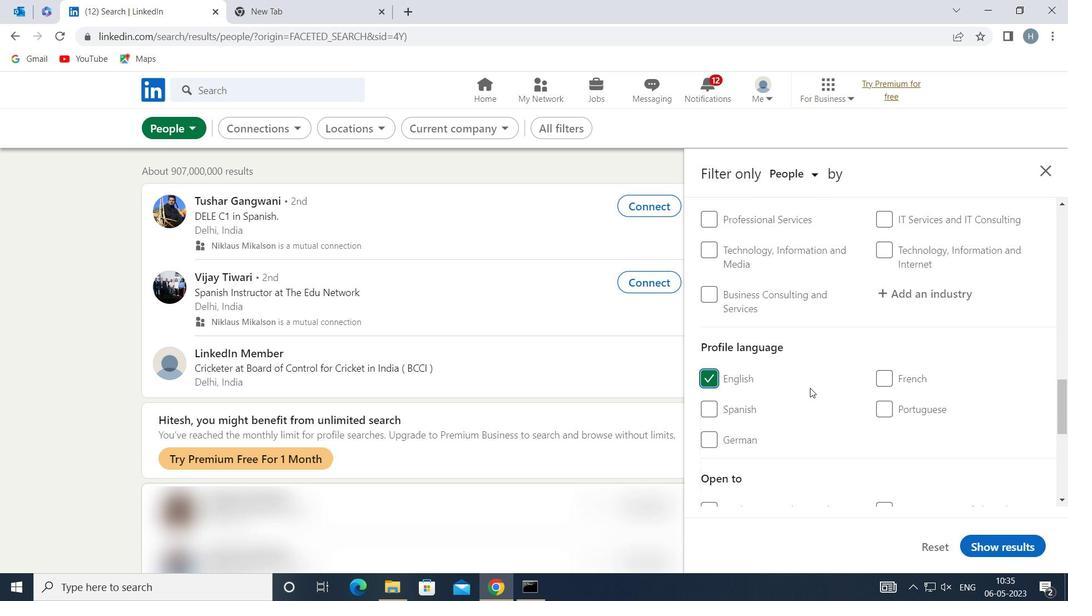 
Action: Mouse scrolled (810, 386) with delta (0, 0)
Screenshot: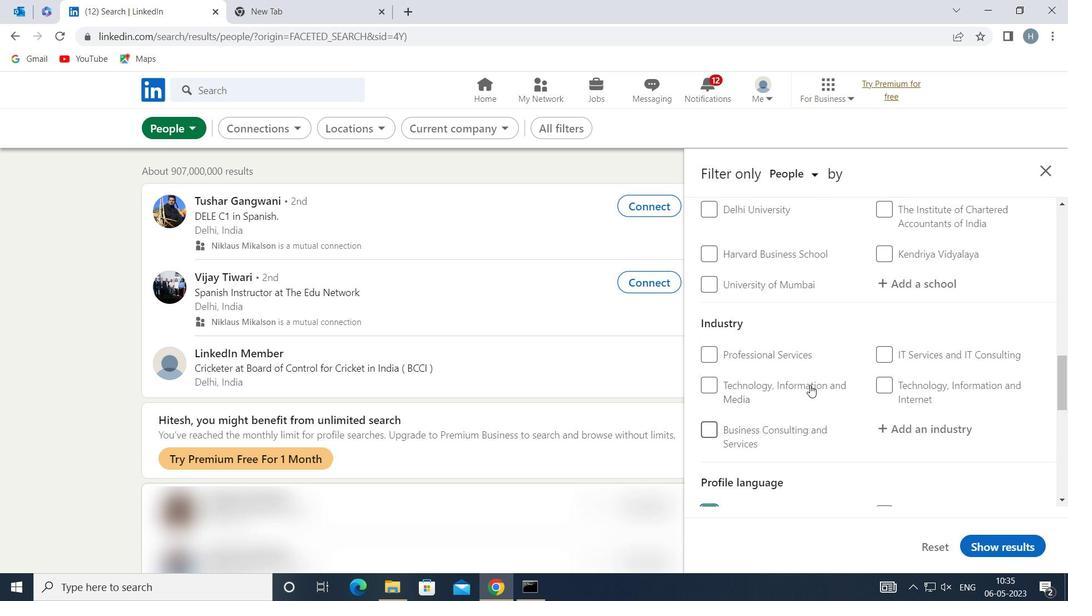 
Action: Mouse scrolled (810, 386) with delta (0, 0)
Screenshot: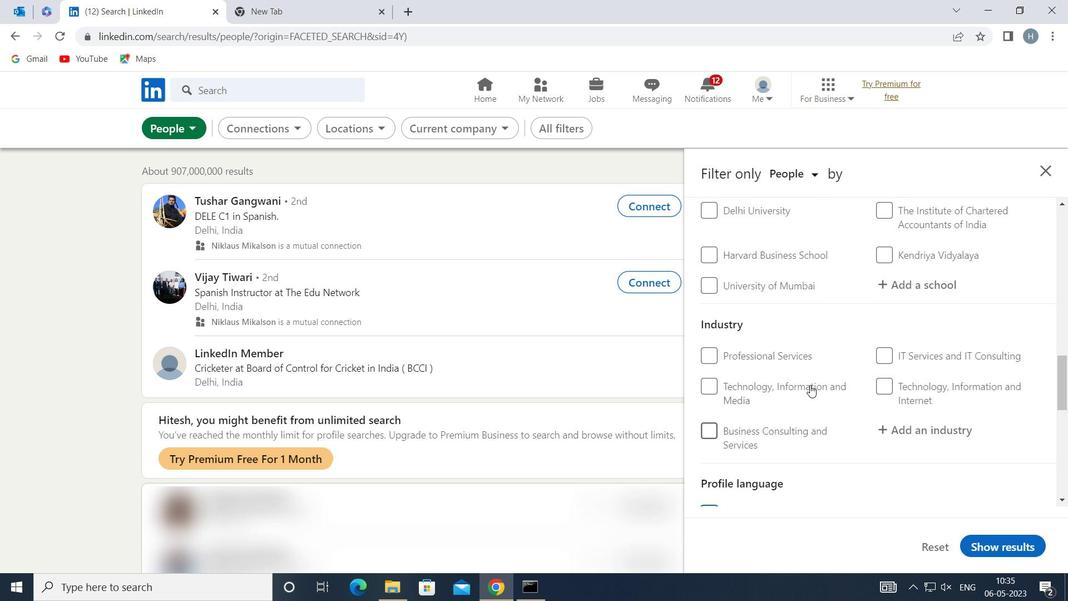 
Action: Mouse scrolled (810, 386) with delta (0, 0)
Screenshot: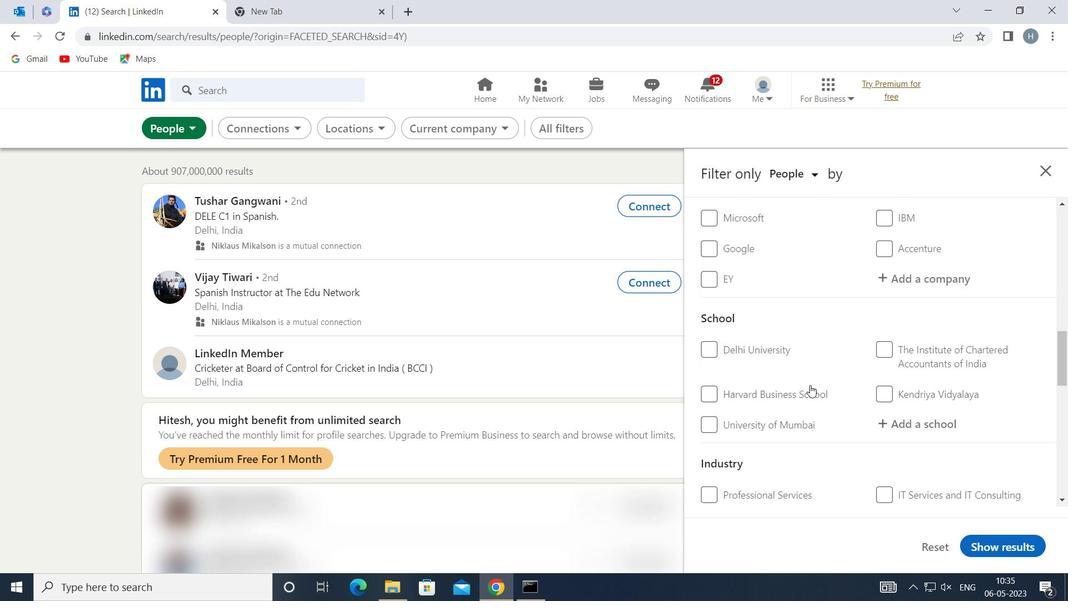 
Action: Mouse scrolled (810, 386) with delta (0, 0)
Screenshot: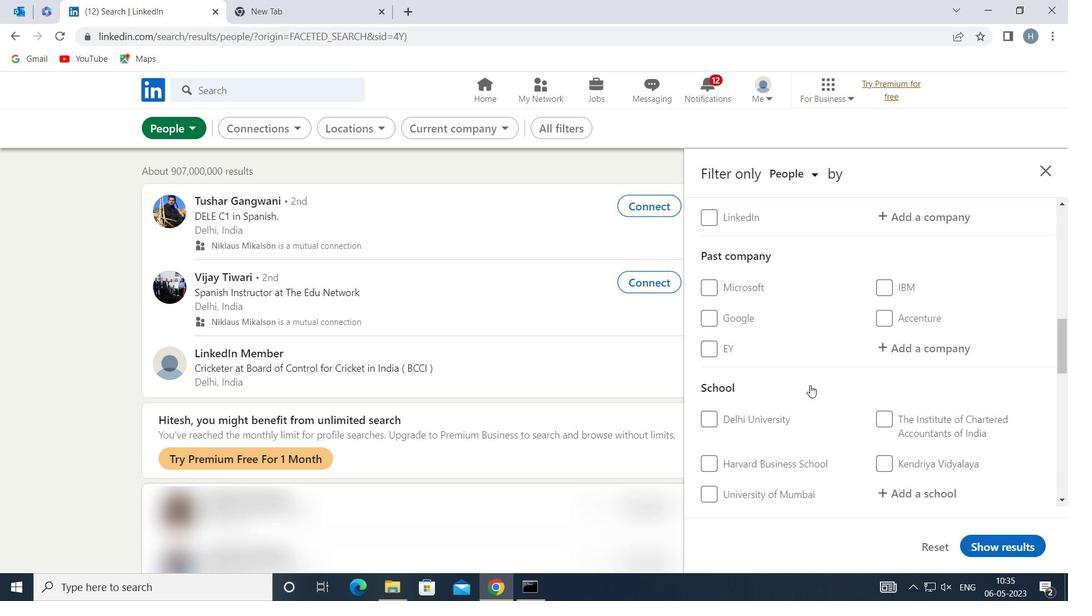 
Action: Mouse scrolled (810, 386) with delta (0, 0)
Screenshot: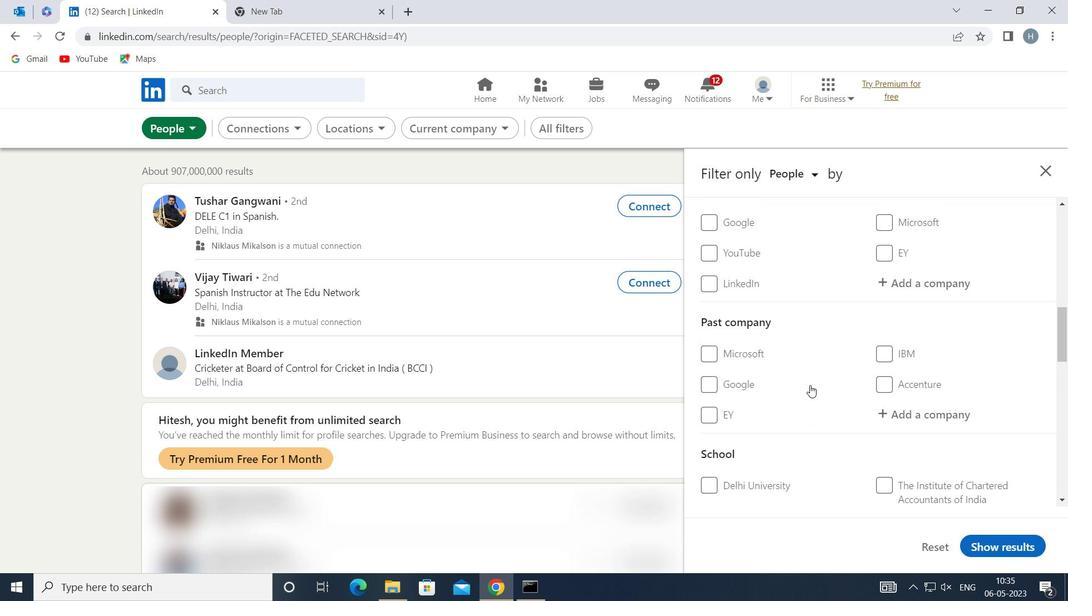 
Action: Mouse scrolled (810, 386) with delta (0, 0)
Screenshot: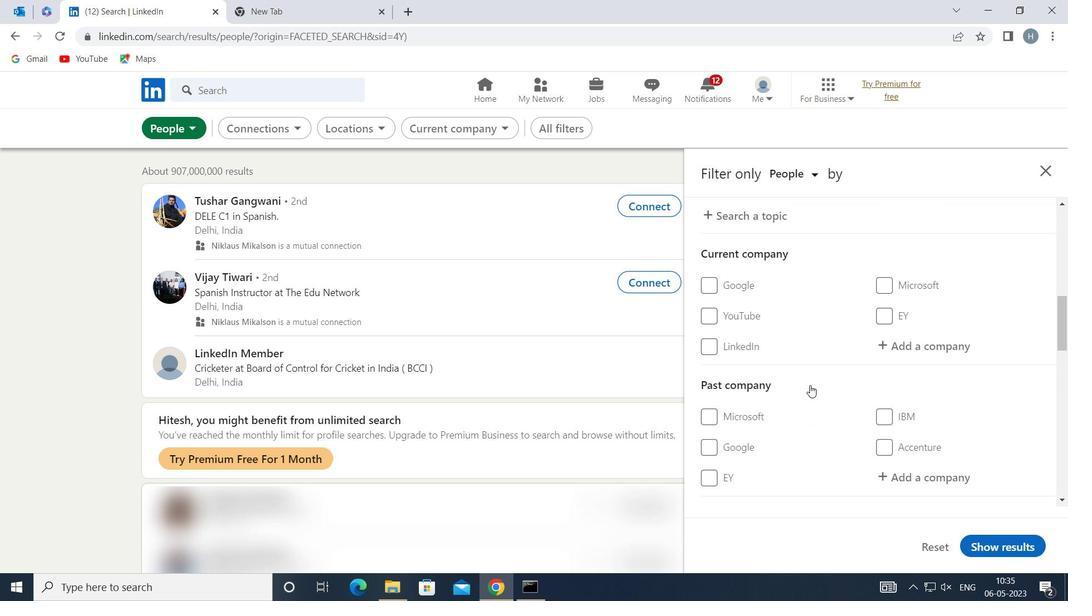 
Action: Mouse moved to (927, 423)
Screenshot: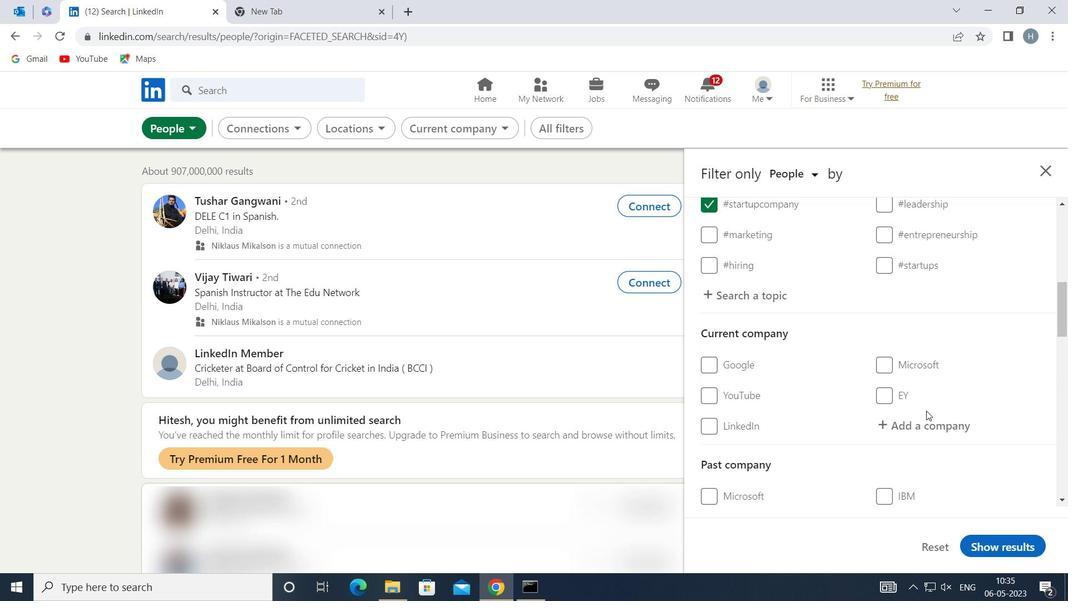 
Action: Mouse pressed left at (927, 423)
Screenshot: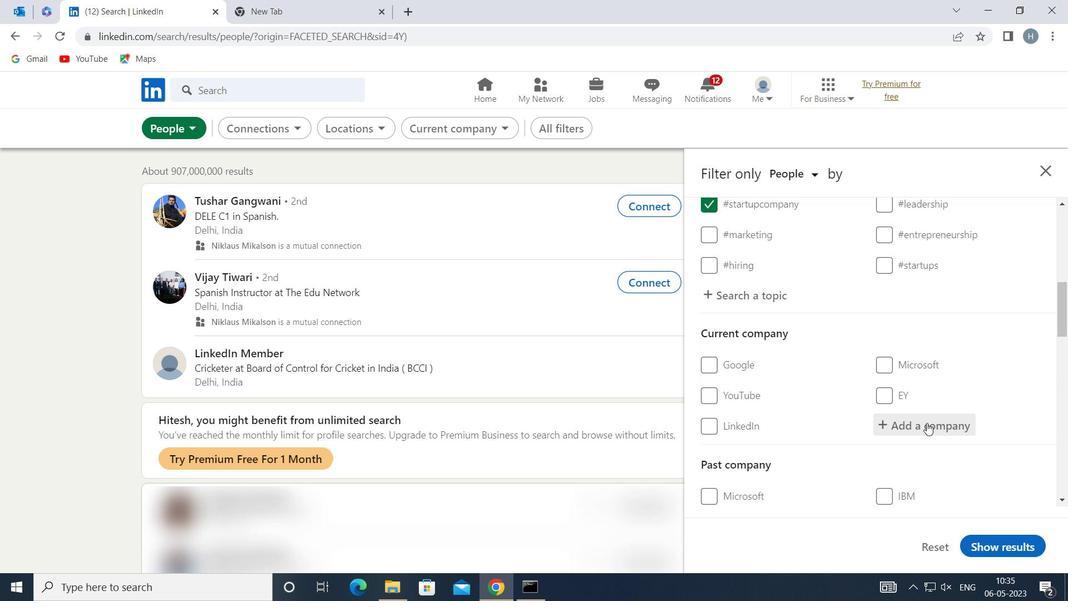 
Action: Mouse moved to (928, 423)
Screenshot: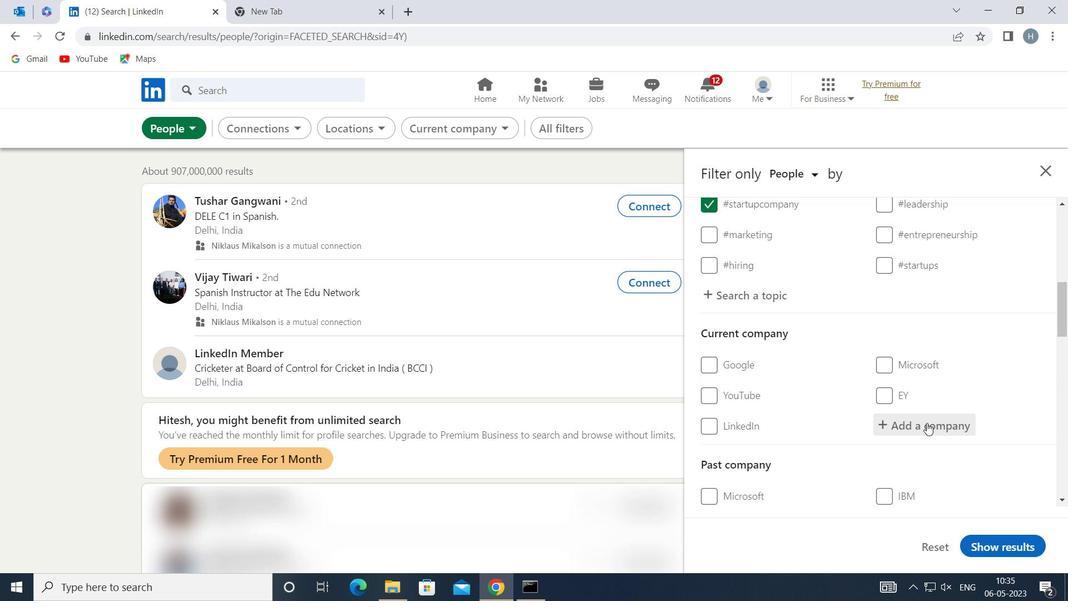 
Action: Key pressed <Key.shift>EXPLEO<Key.space><Key.shift>GROUP
Screenshot: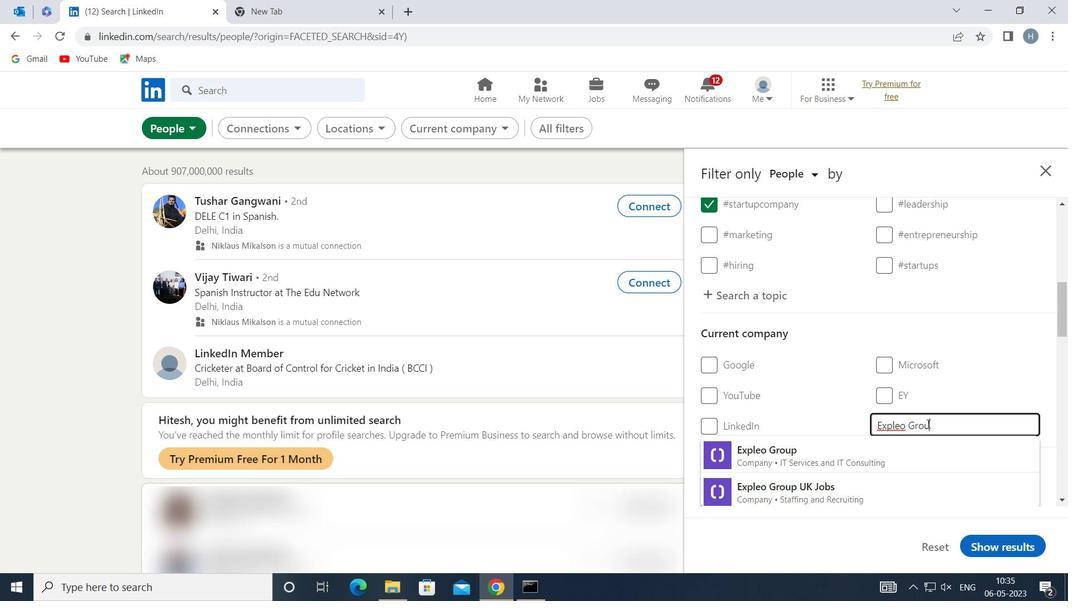 
Action: Mouse moved to (872, 457)
Screenshot: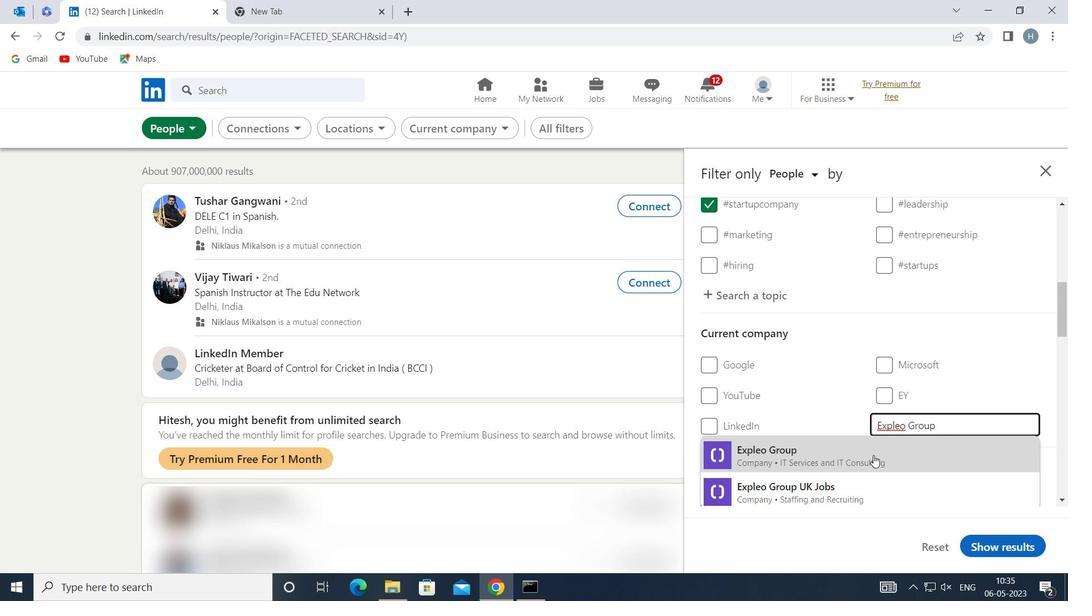 
Action: Mouse pressed left at (872, 457)
Screenshot: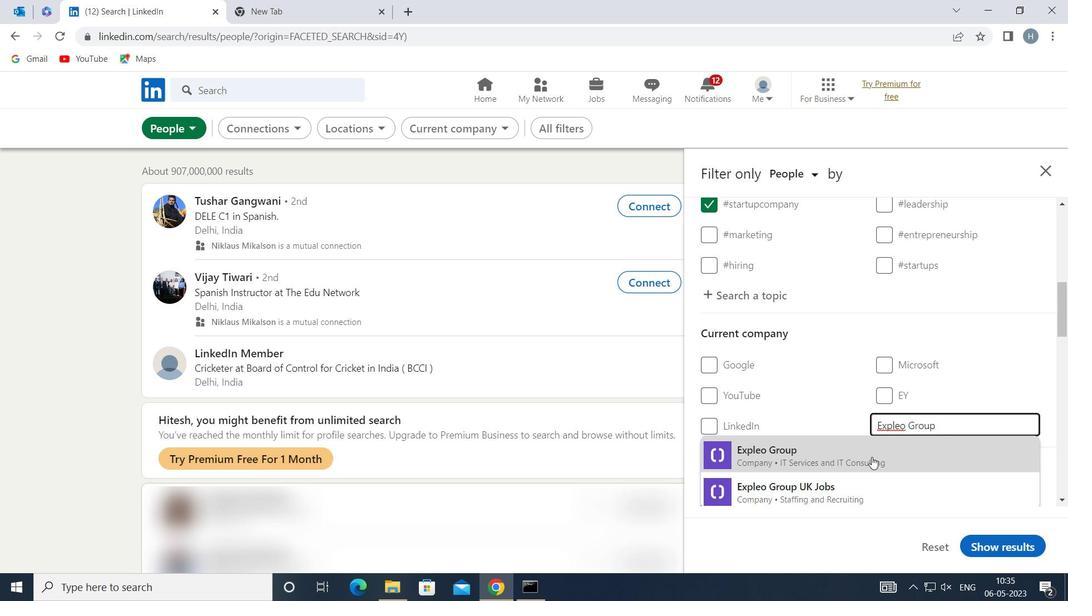 
Action: Mouse moved to (820, 411)
Screenshot: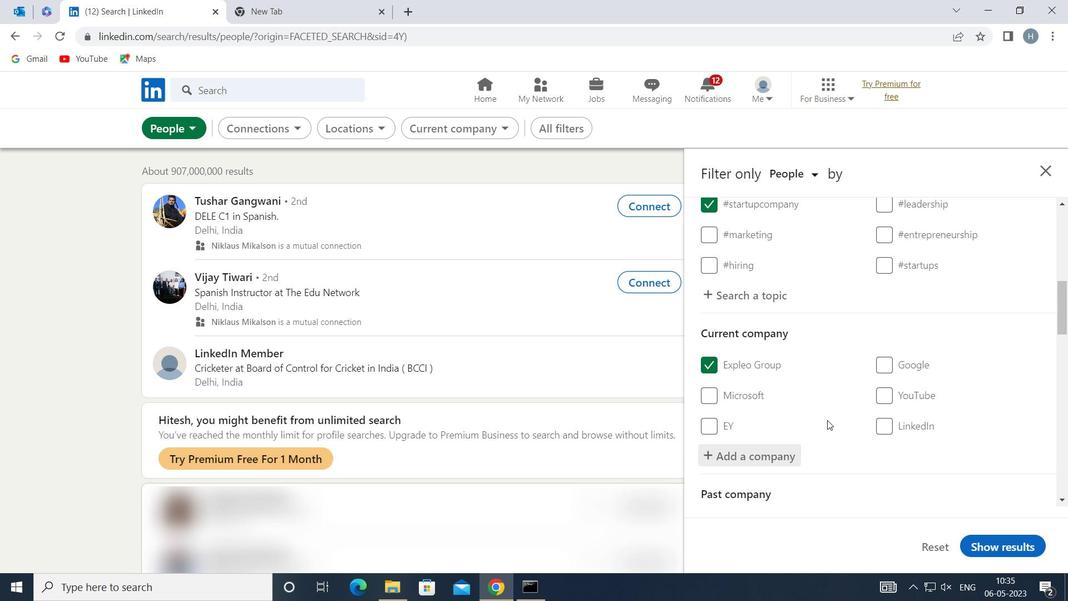
Action: Mouse scrolled (820, 410) with delta (0, 0)
Screenshot: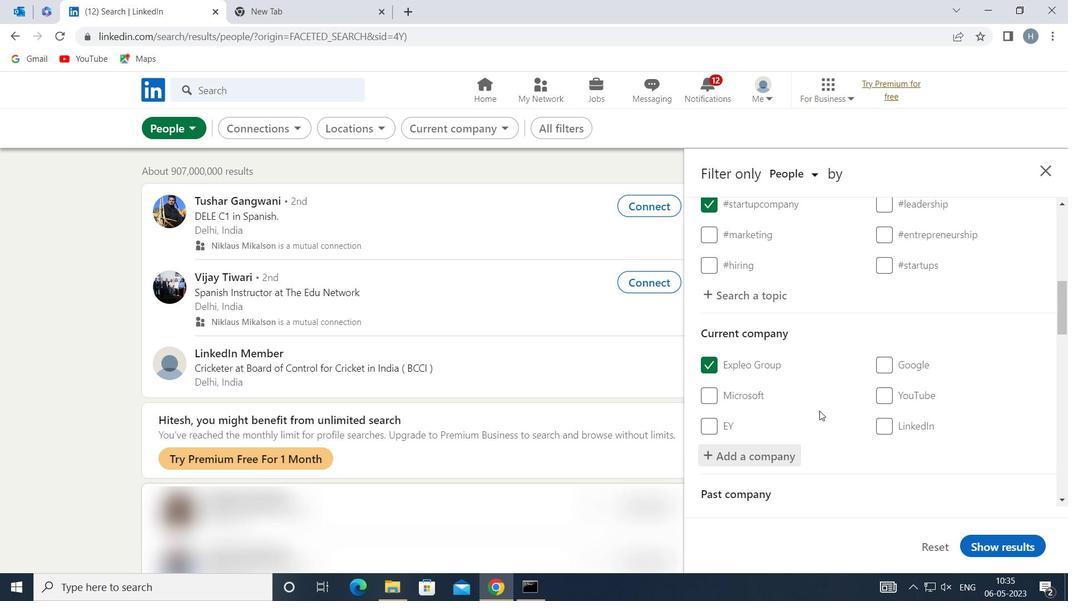 
Action: Mouse scrolled (820, 410) with delta (0, 0)
Screenshot: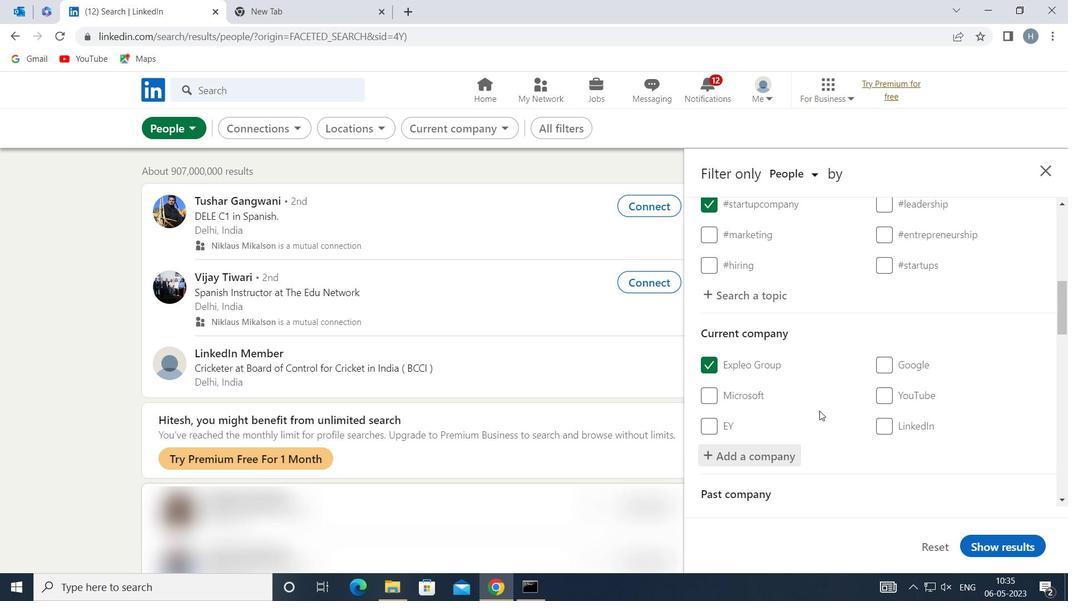 
Action: Mouse scrolled (820, 410) with delta (0, 0)
Screenshot: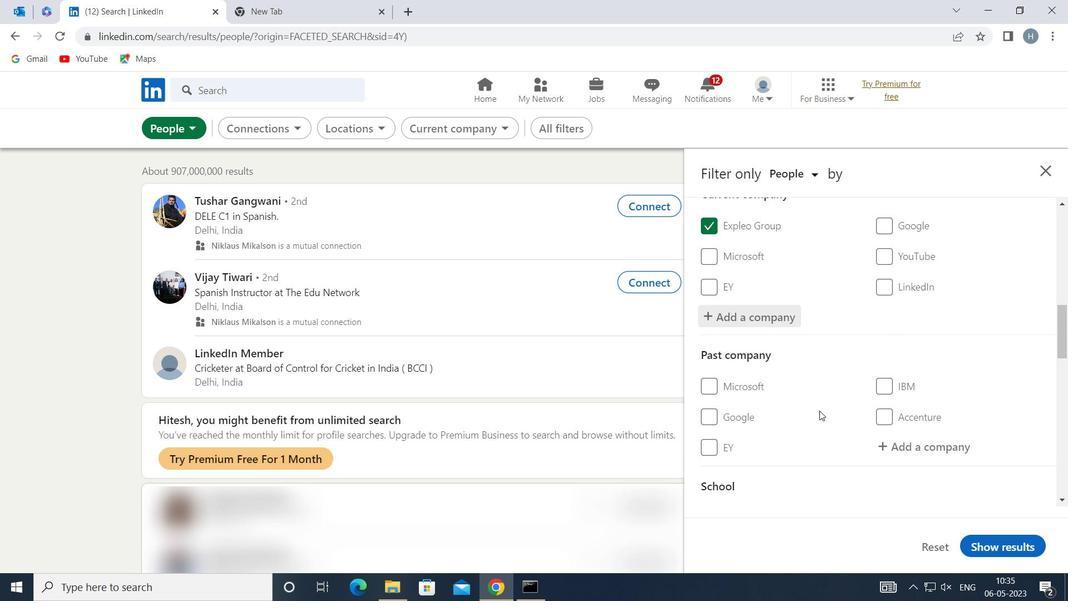 
Action: Mouse scrolled (820, 410) with delta (0, 0)
Screenshot: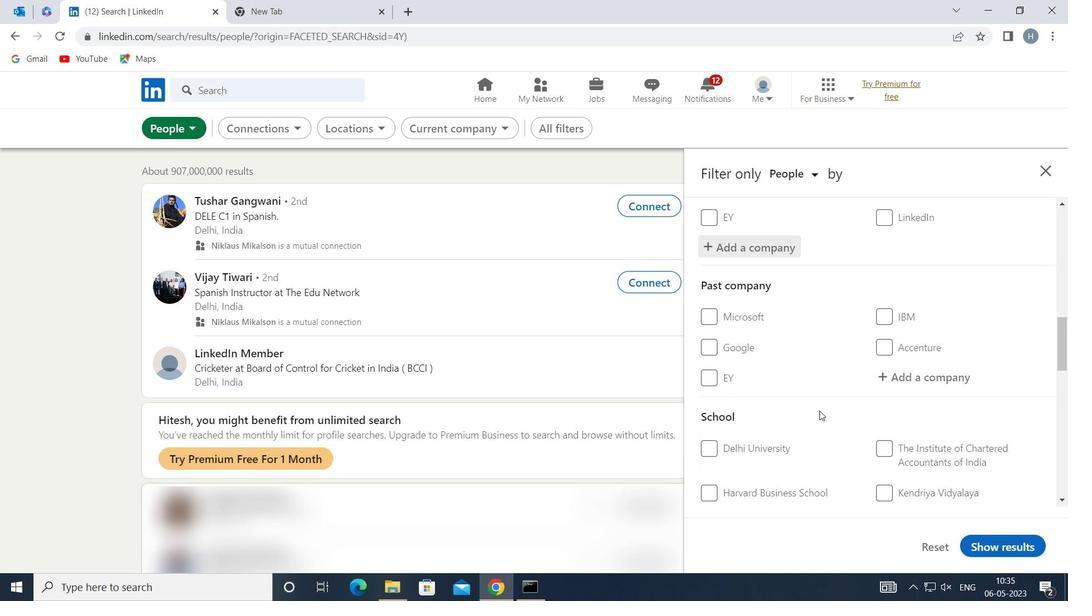 
Action: Mouse moved to (908, 451)
Screenshot: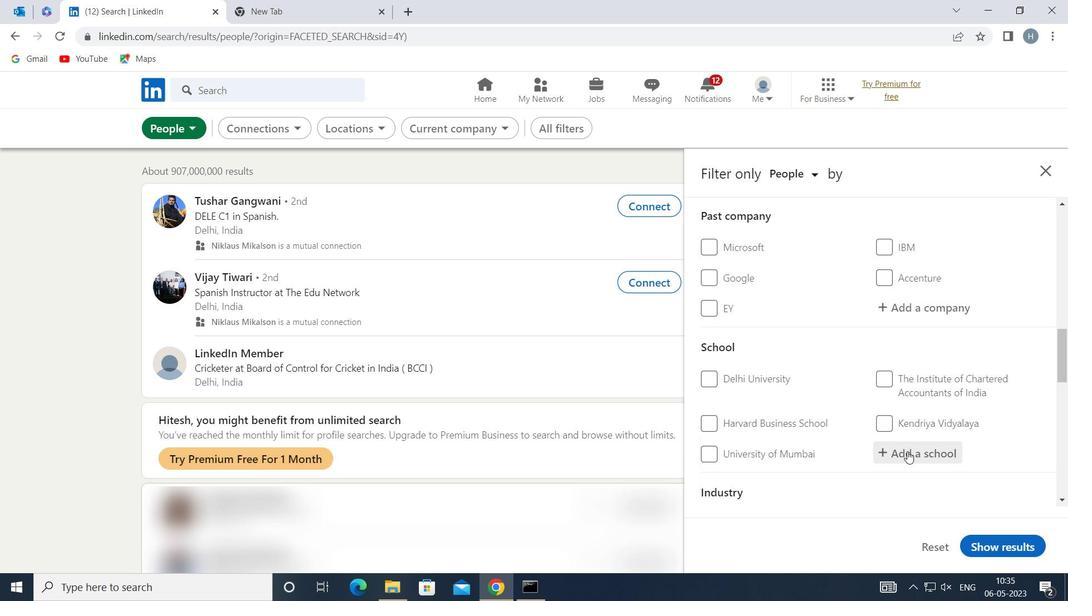 
Action: Mouse pressed left at (908, 451)
Screenshot: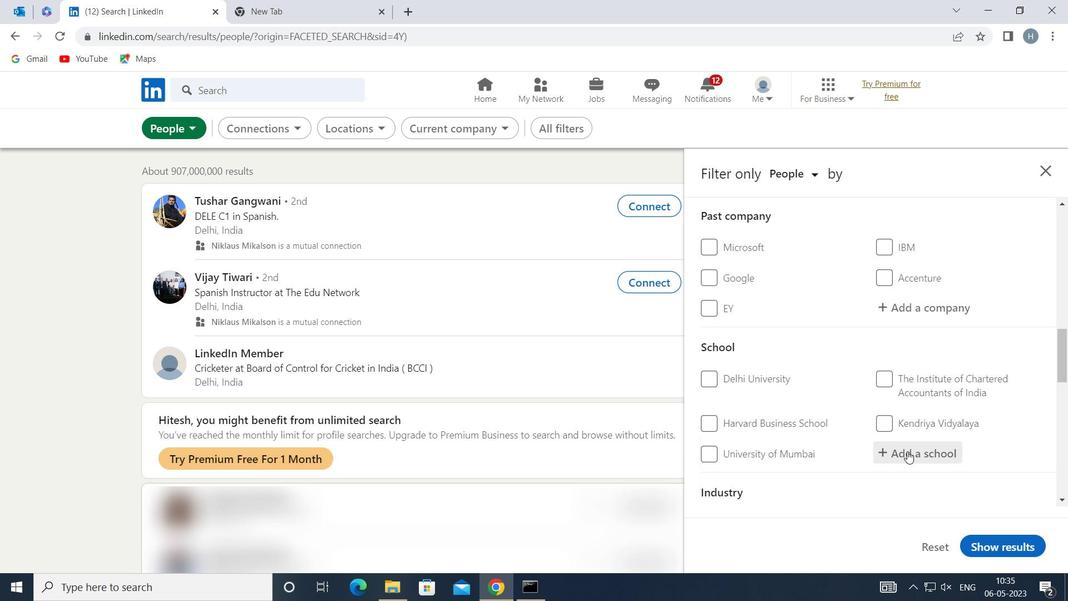 
Action: Mouse moved to (911, 450)
Screenshot: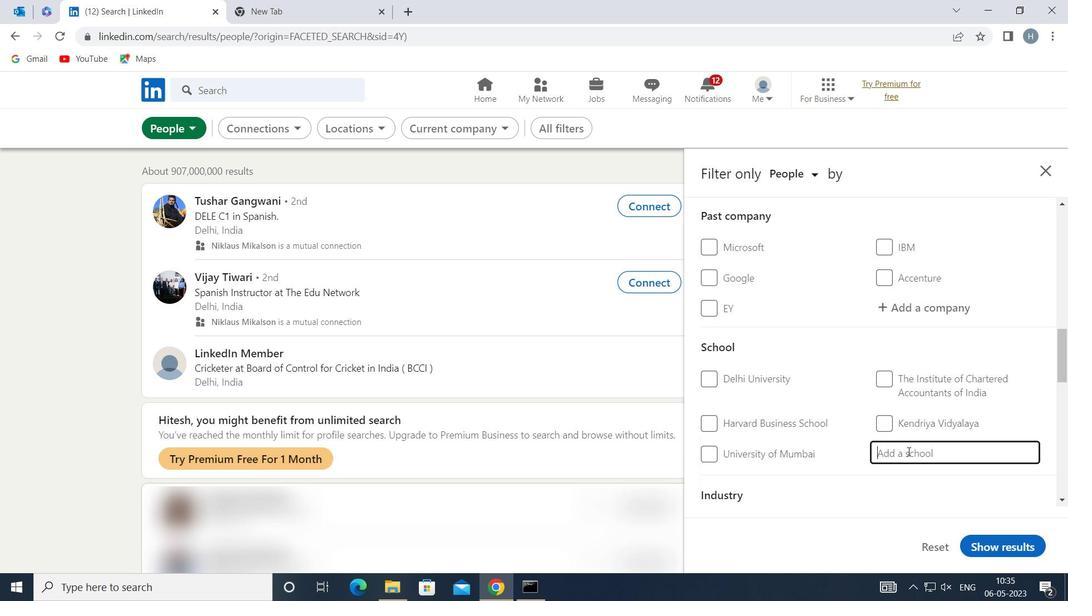 
Action: Key pressed <Key.shift>CAREERS<Key.space>FOR<Key.space><Key.shift>NELLORE
Screenshot: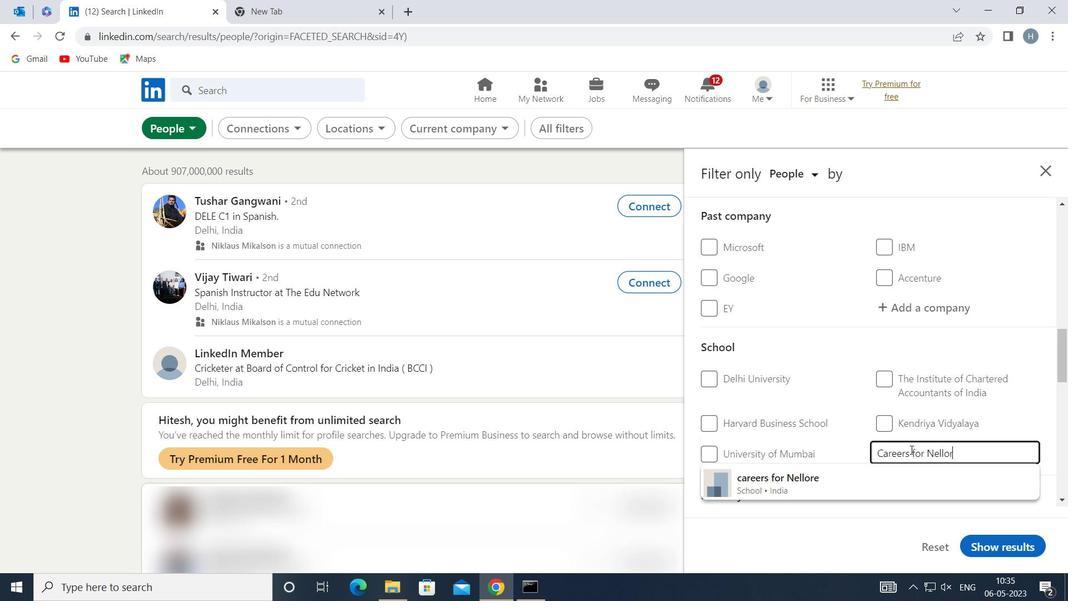 
Action: Mouse moved to (818, 481)
Screenshot: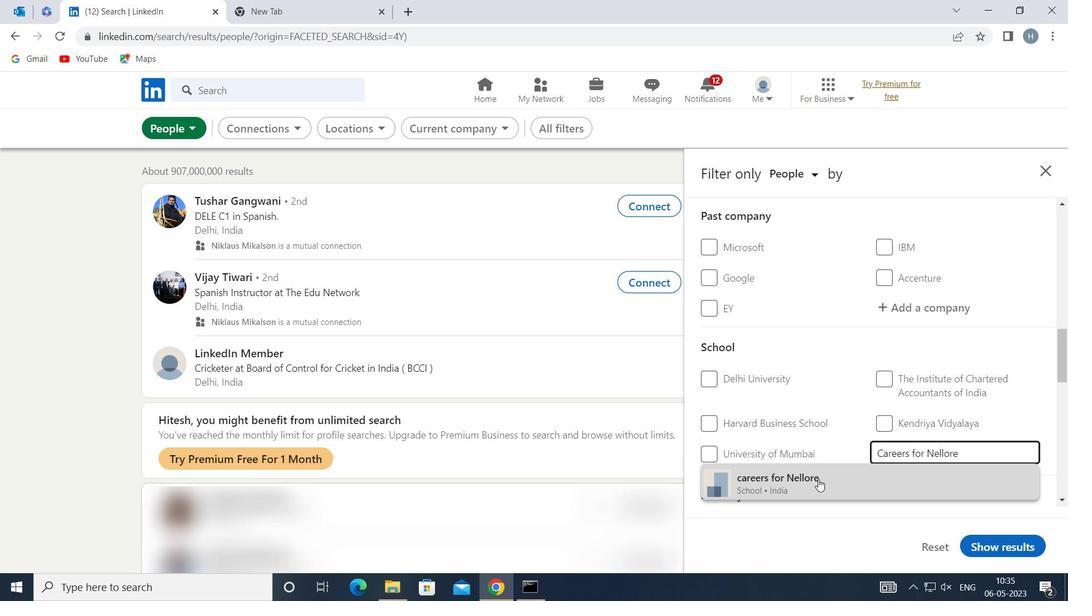 
Action: Mouse pressed left at (818, 481)
Screenshot: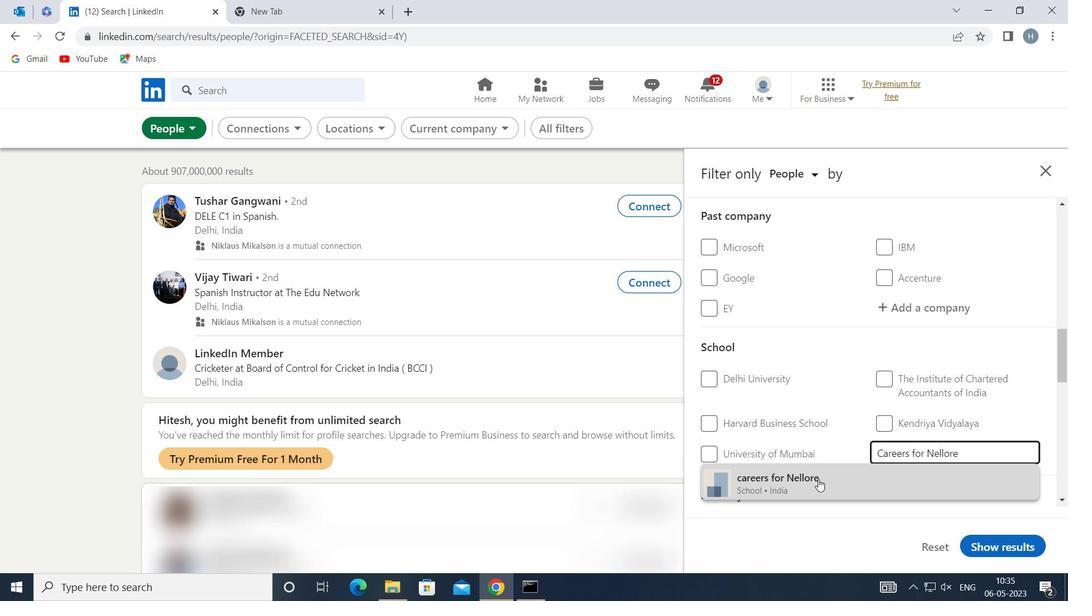 
Action: Mouse moved to (822, 425)
Screenshot: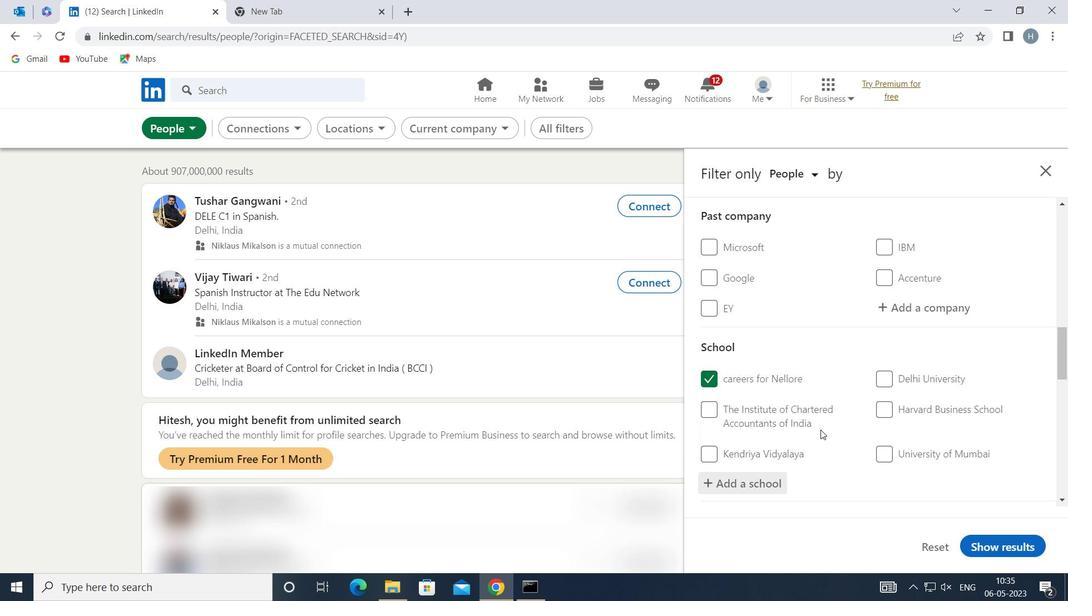 
Action: Mouse scrolled (822, 425) with delta (0, 0)
Screenshot: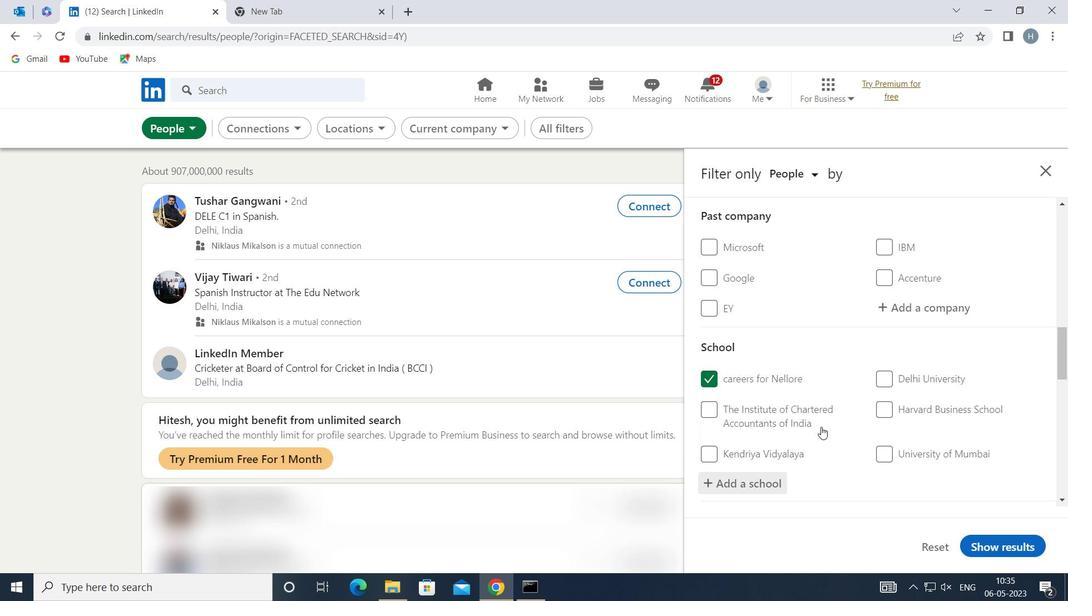 
Action: Mouse scrolled (822, 425) with delta (0, 0)
Screenshot: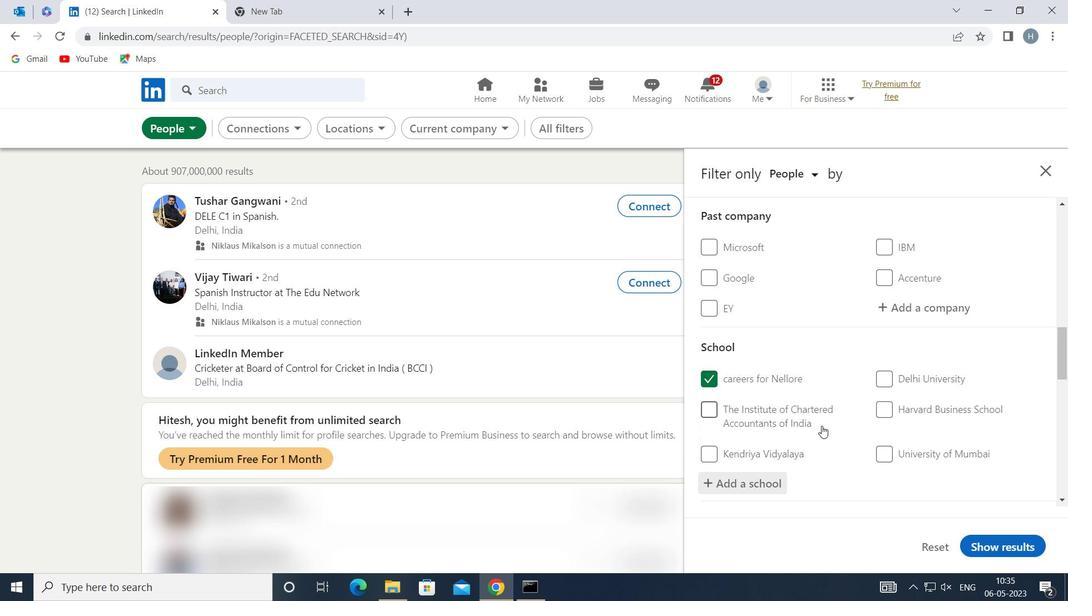 
Action: Mouse moved to (826, 421)
Screenshot: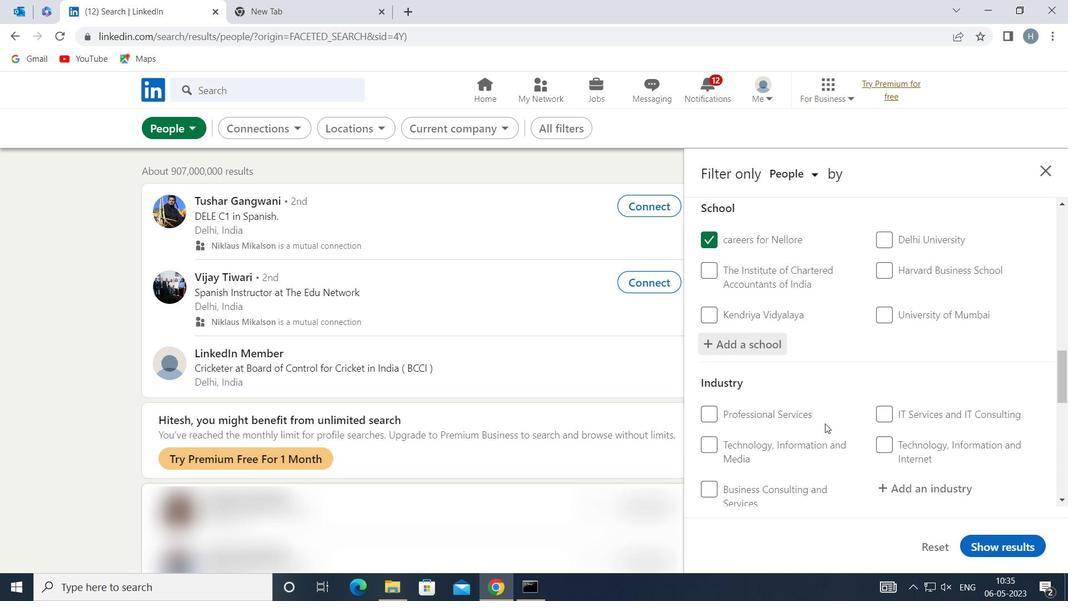 
Action: Mouse scrolled (826, 420) with delta (0, 0)
Screenshot: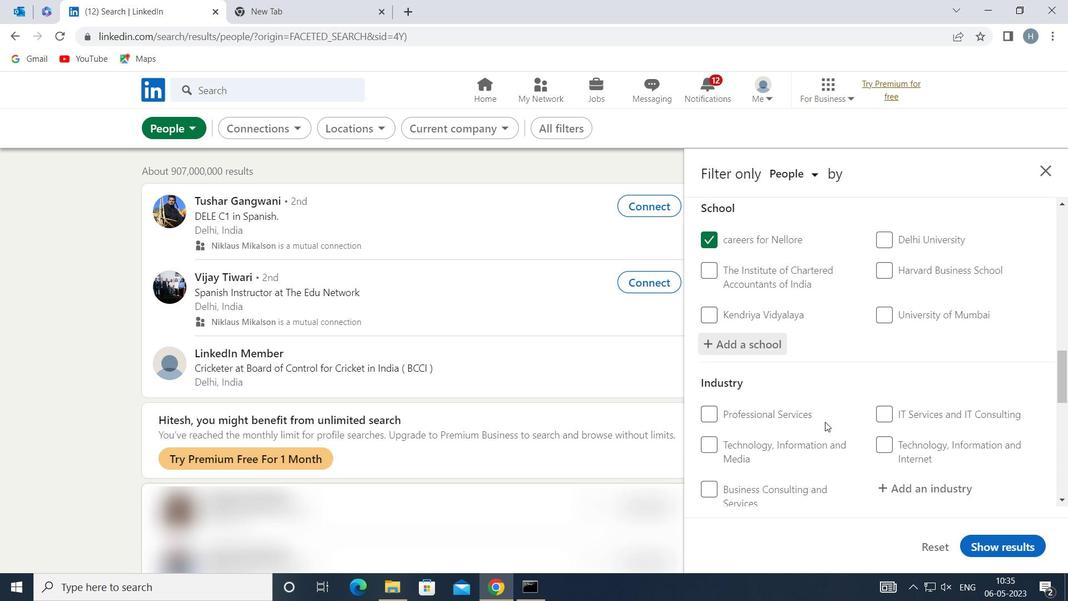 
Action: Mouse moved to (914, 414)
Screenshot: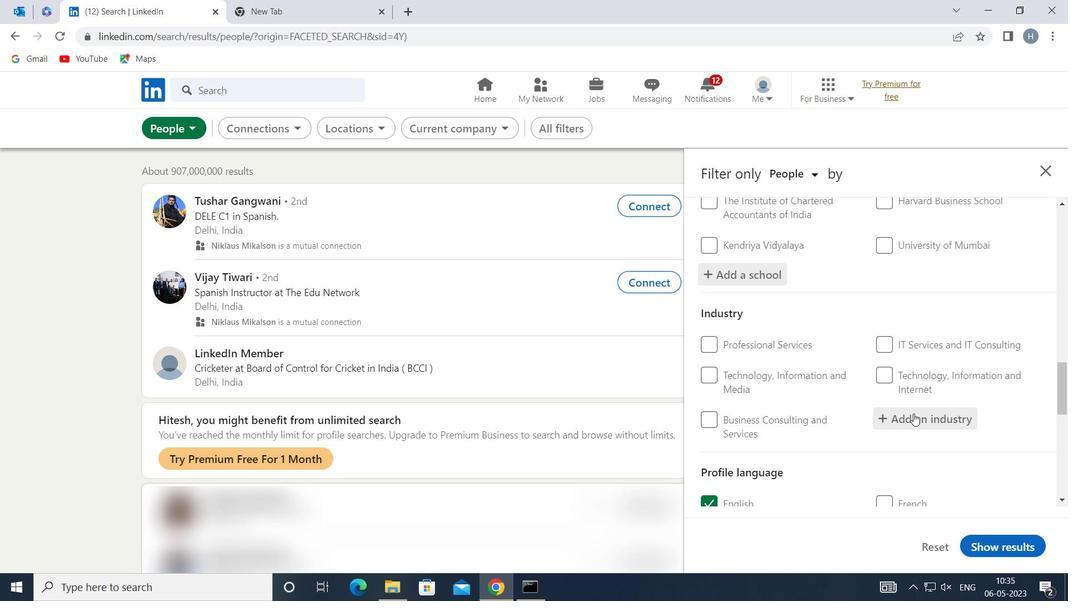 
Action: Mouse pressed left at (914, 414)
Screenshot: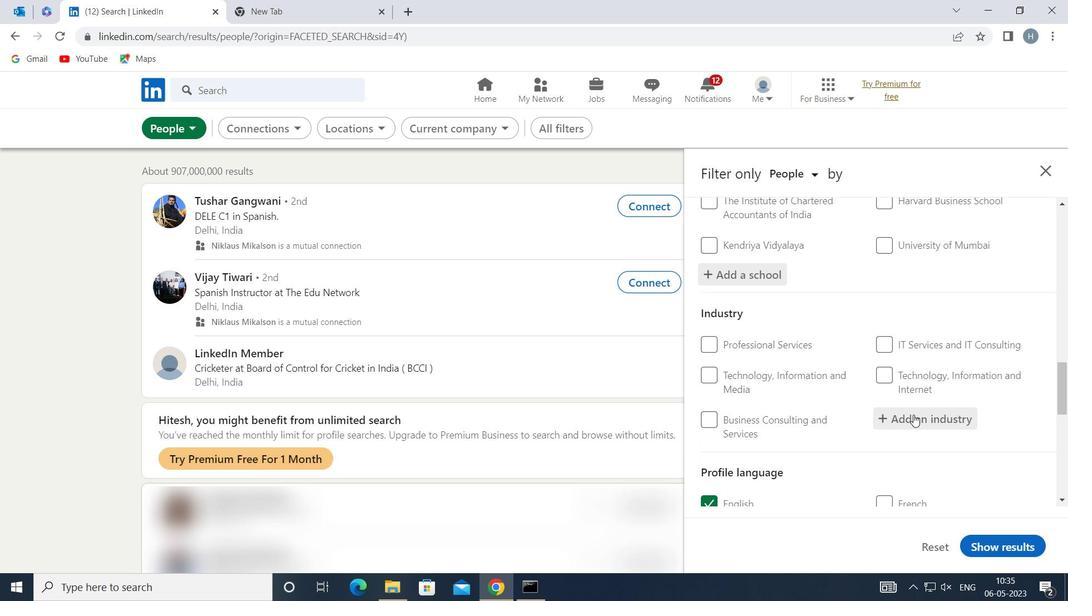 
Action: Mouse moved to (920, 413)
Screenshot: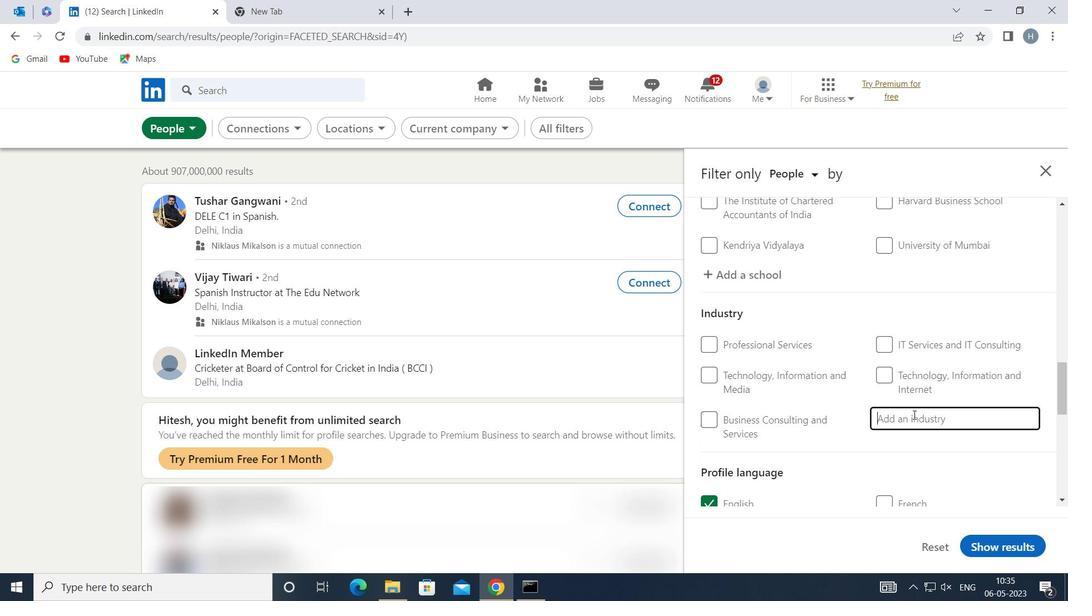 
Action: Key pressed <Key.shift>PHIL
Screenshot: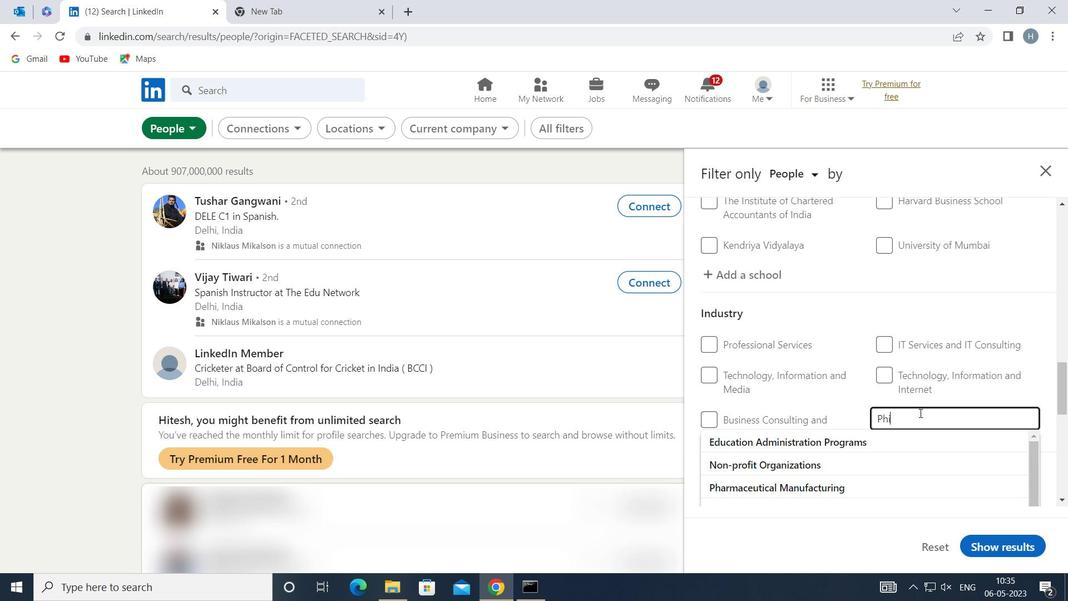 
Action: Mouse moved to (837, 437)
Screenshot: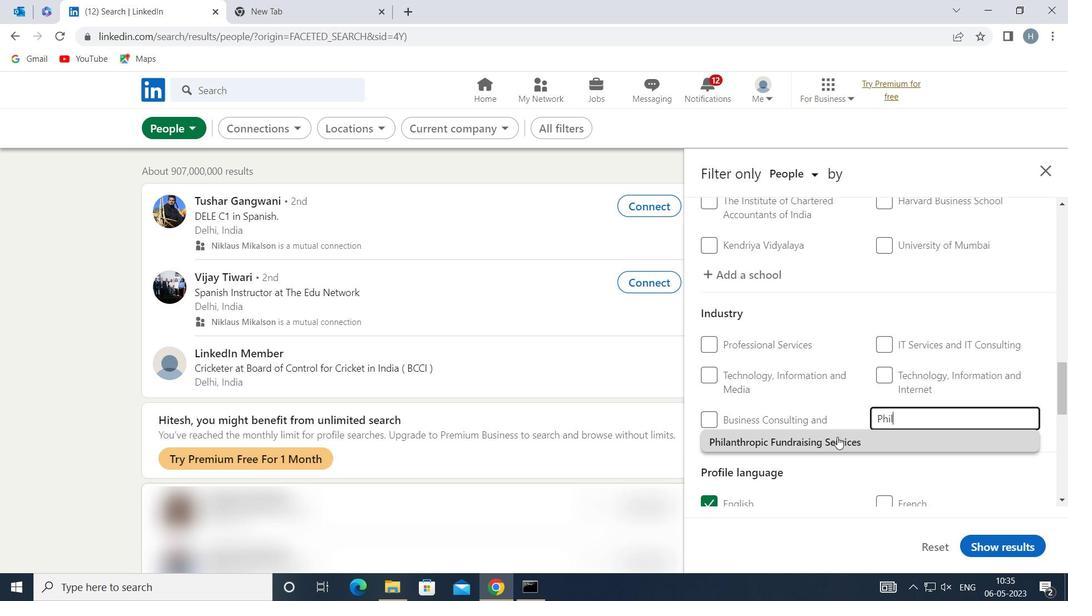 
Action: Mouse pressed left at (837, 437)
Screenshot: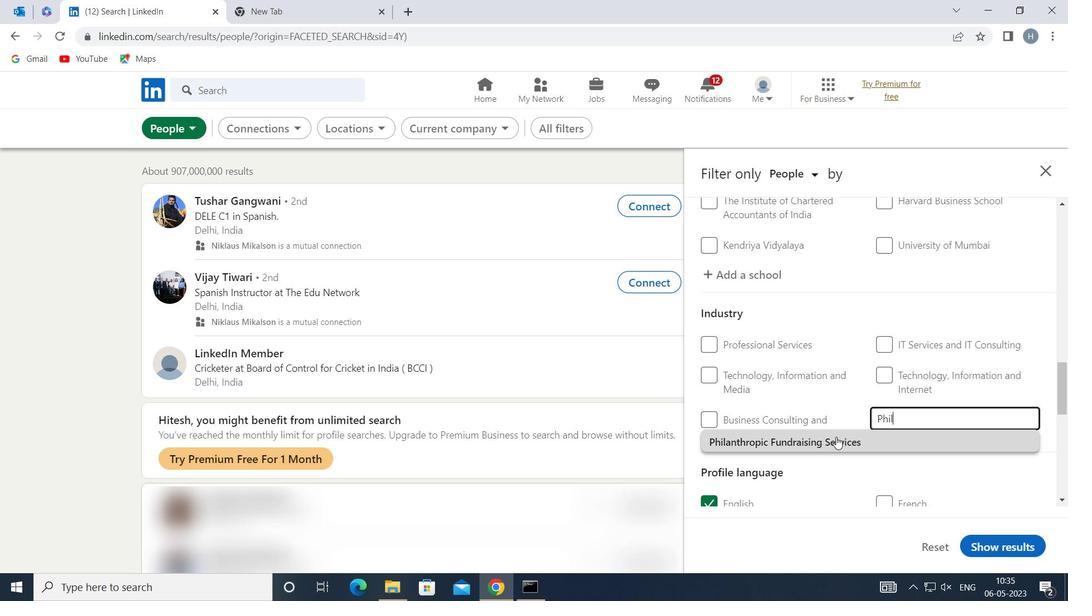 
Action: Mouse moved to (835, 429)
Screenshot: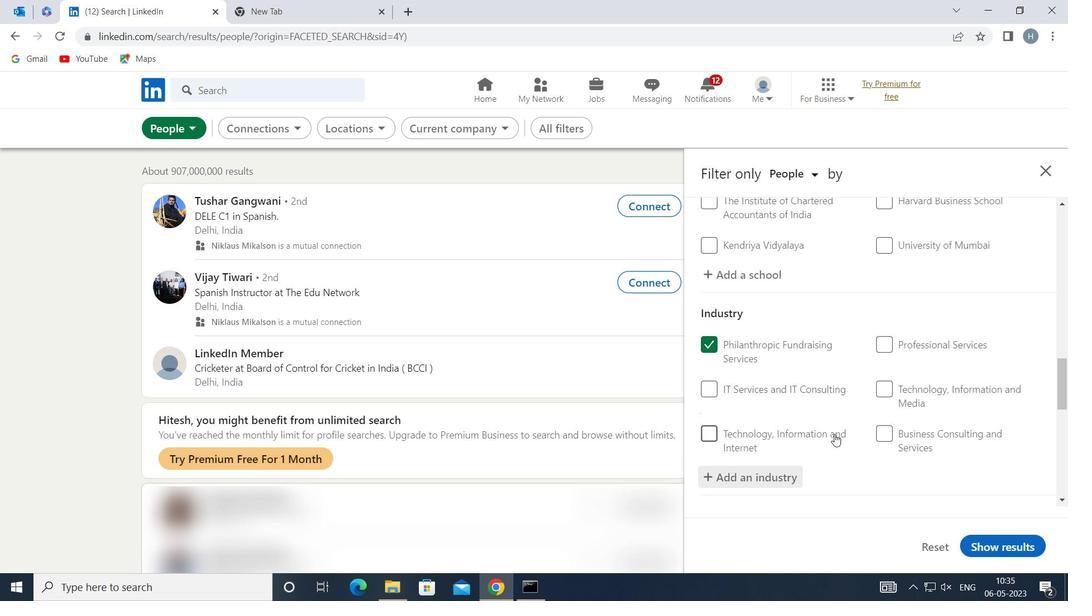 
Action: Mouse scrolled (835, 428) with delta (0, 0)
Screenshot: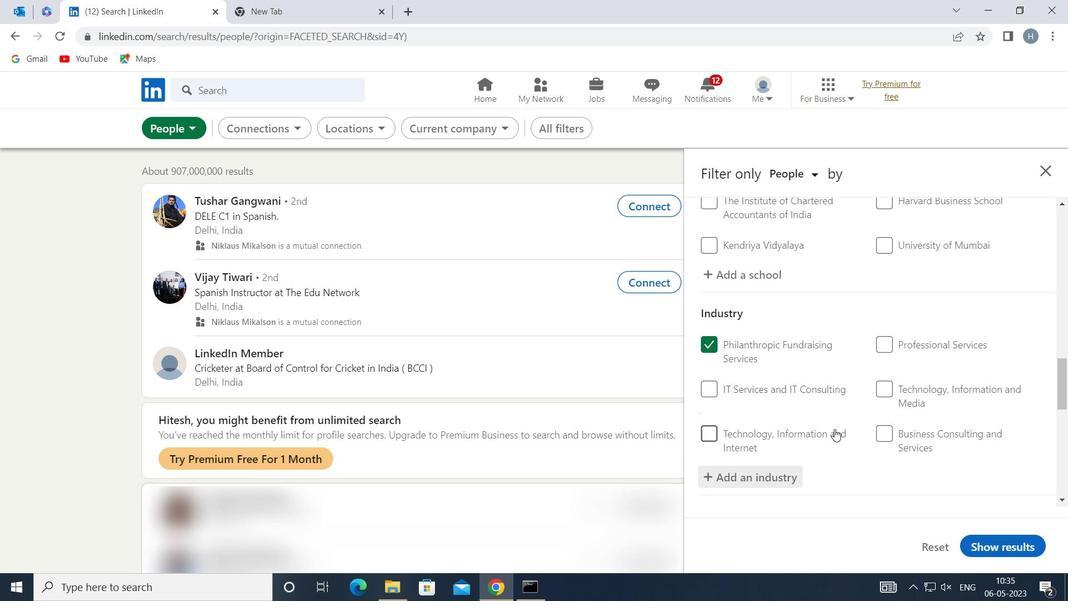 
Action: Mouse scrolled (835, 428) with delta (0, 0)
Screenshot: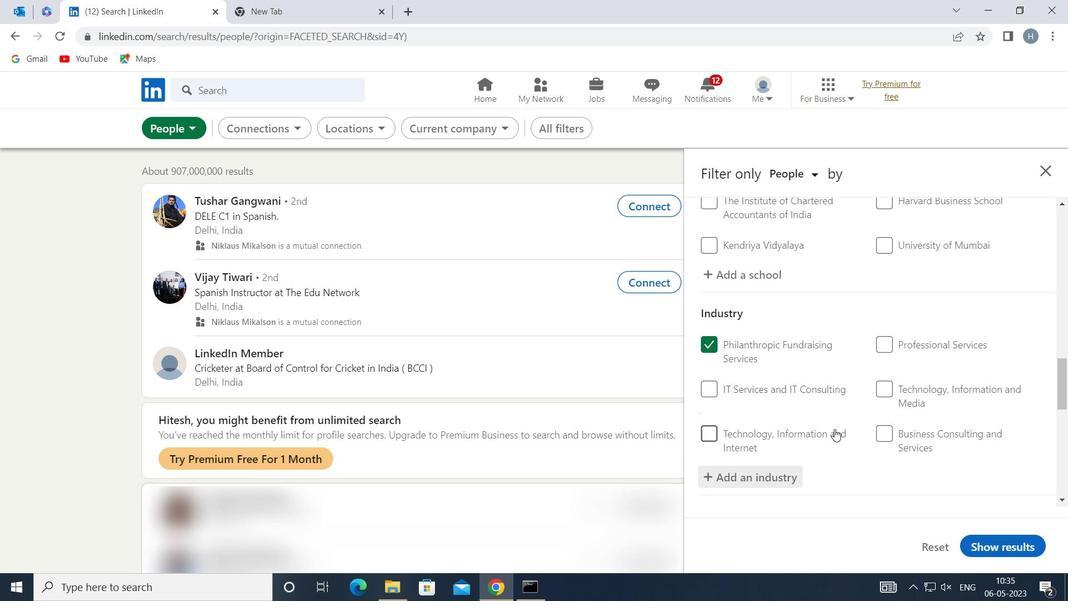 
Action: Mouse moved to (835, 428)
Screenshot: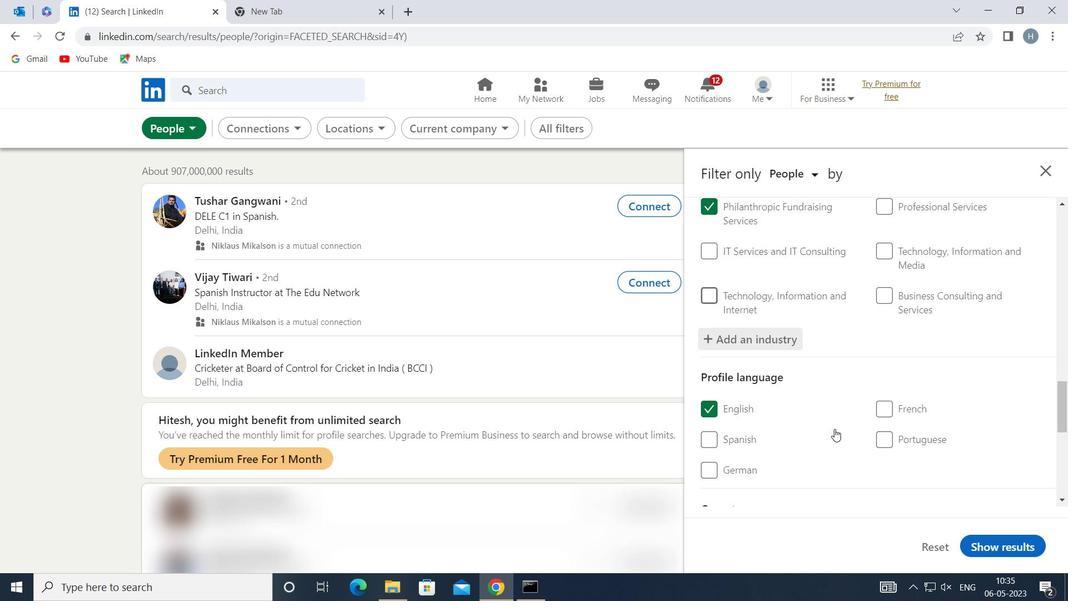 
Action: Mouse scrolled (835, 428) with delta (0, 0)
Screenshot: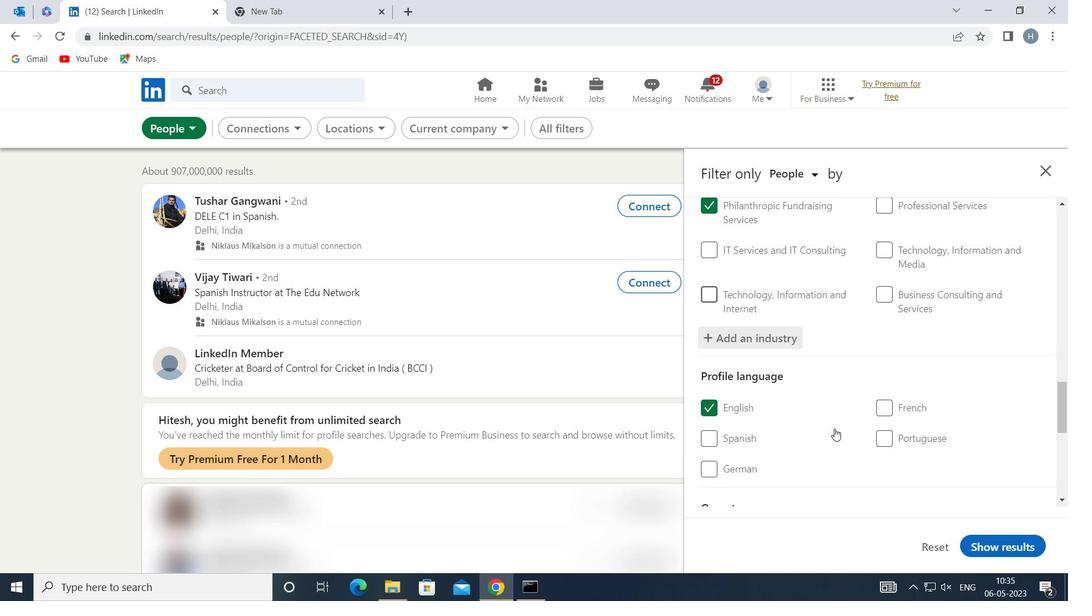 
Action: Mouse moved to (835, 428)
Screenshot: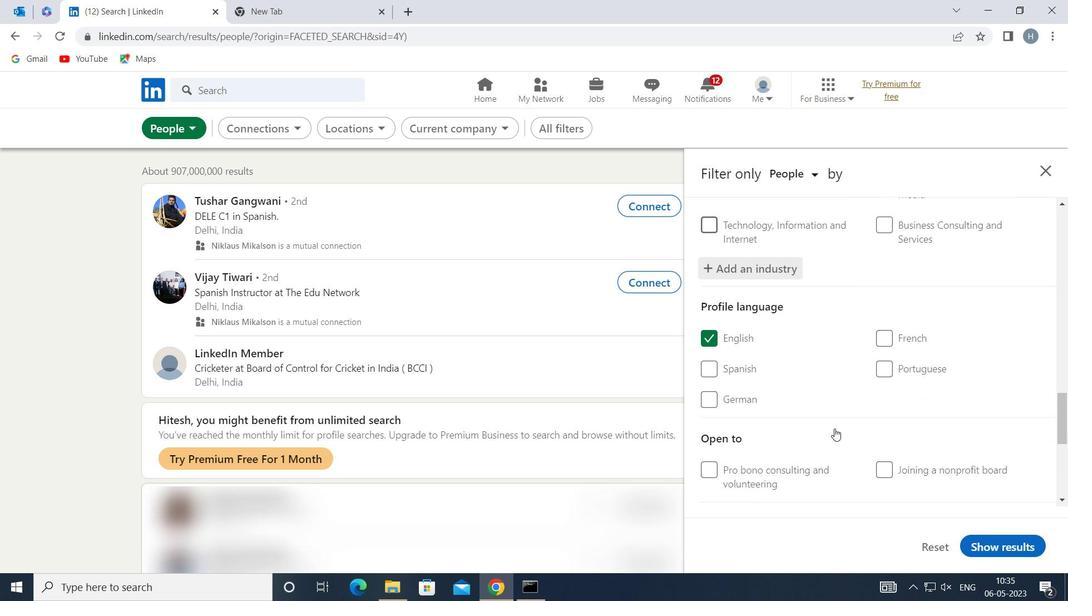
Action: Mouse scrolled (835, 427) with delta (0, 0)
Screenshot: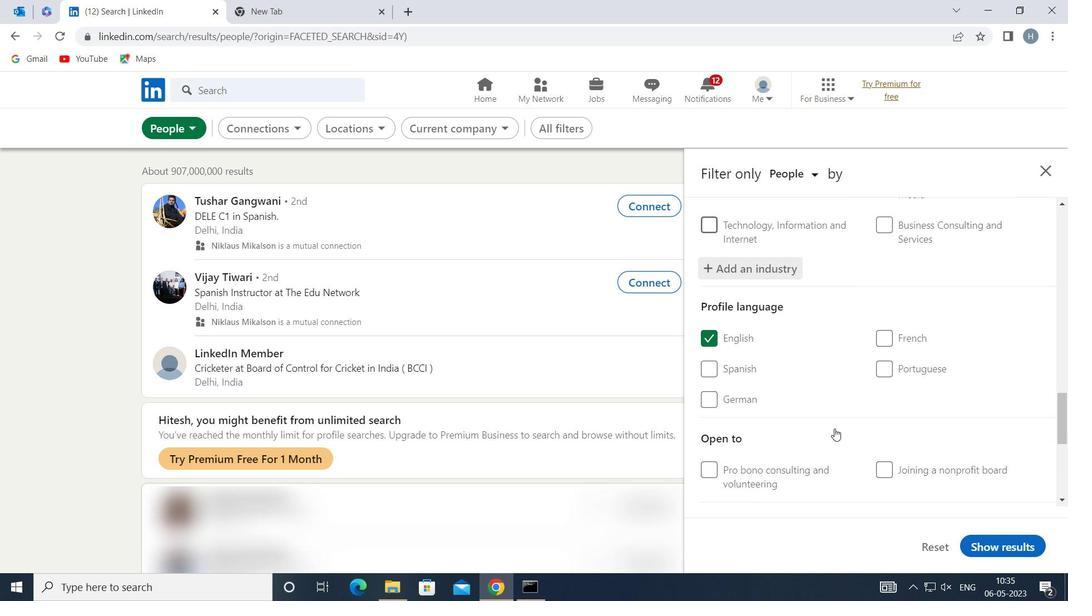 
Action: Mouse scrolled (835, 427) with delta (0, 0)
Screenshot: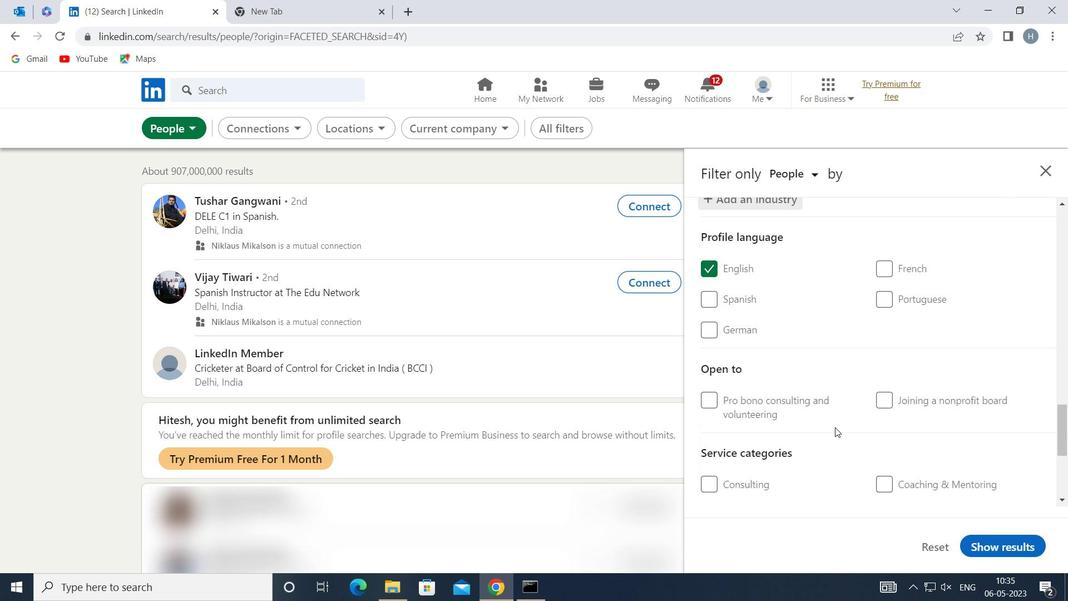 
Action: Mouse scrolled (835, 427) with delta (0, 0)
Screenshot: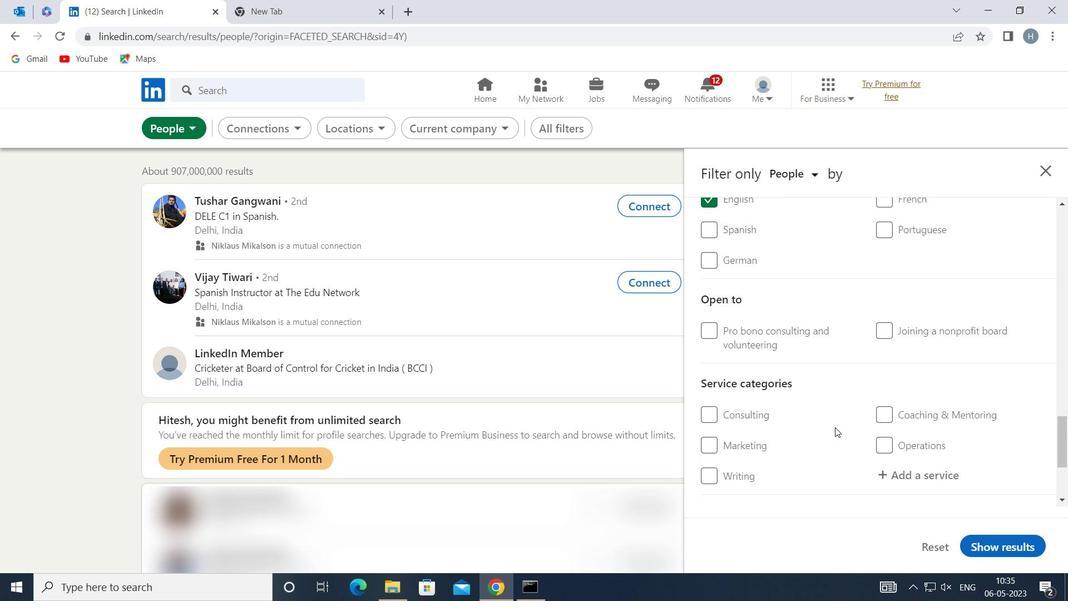 
Action: Mouse moved to (901, 401)
Screenshot: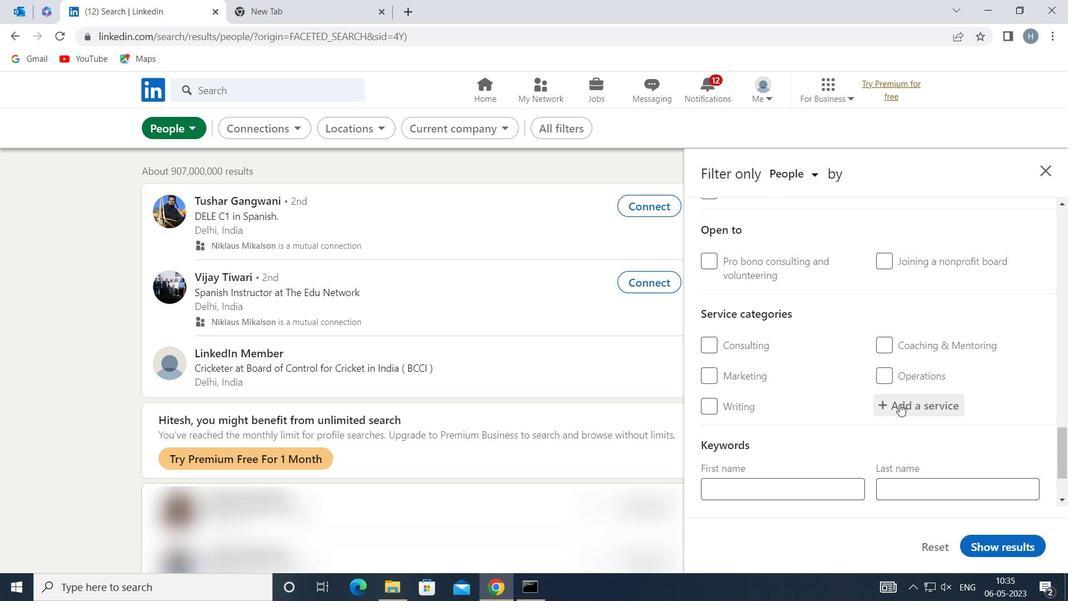 
Action: Mouse pressed left at (901, 401)
Screenshot: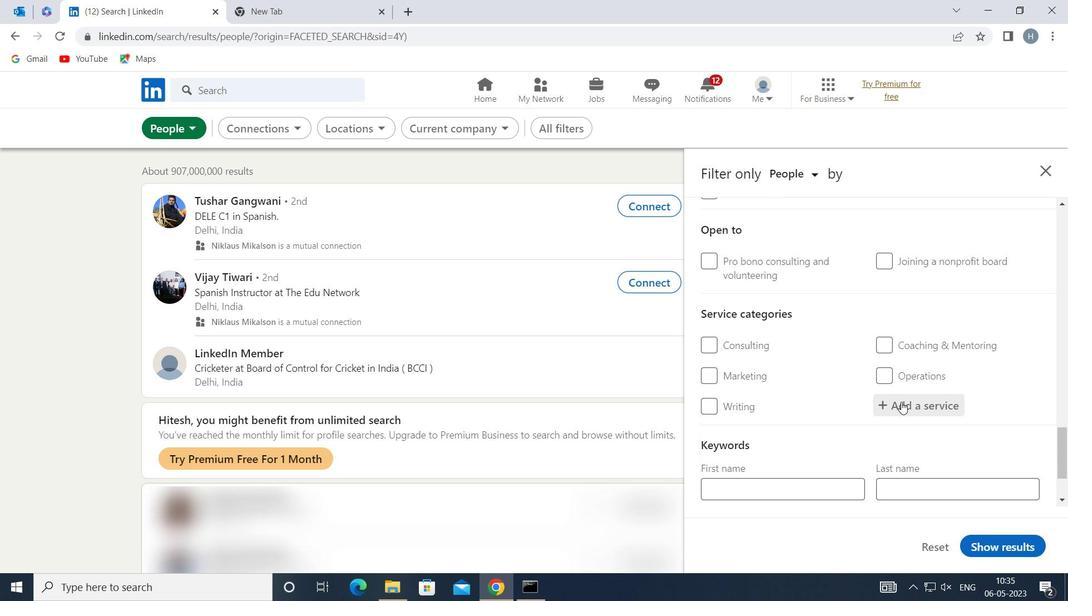 
Action: Key pressed <Key.shift>WEDDING
Screenshot: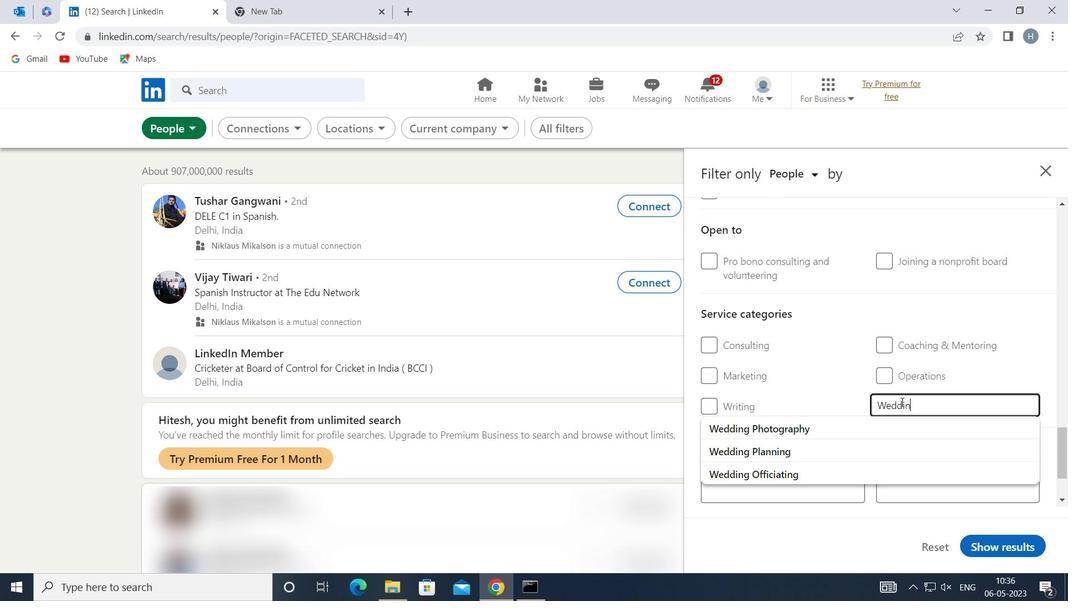 
Action: Mouse moved to (901, 396)
Screenshot: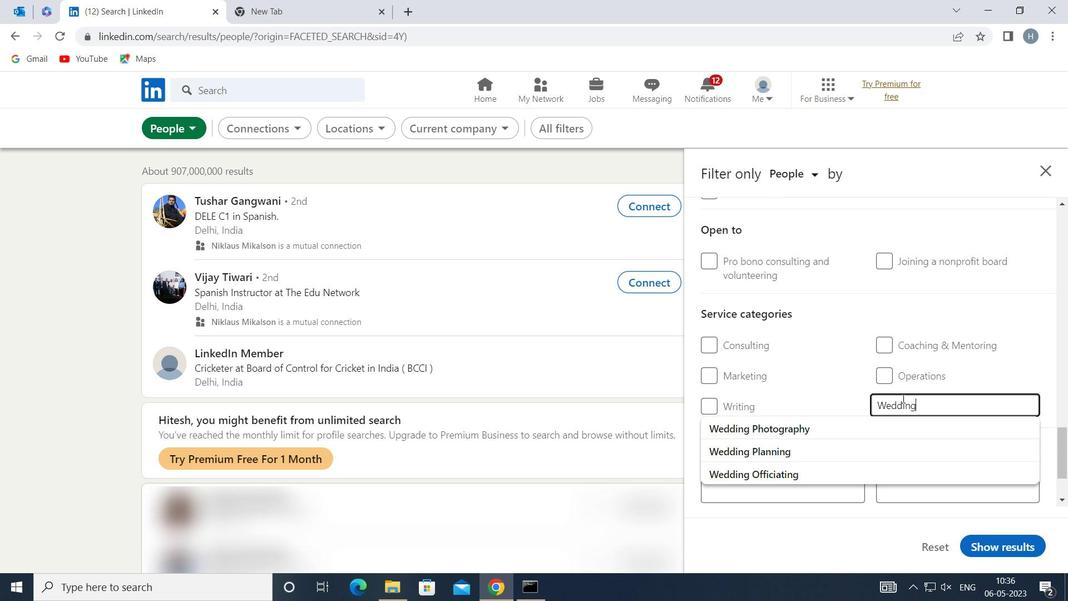
Action: Key pressed <Key.space><Key.shift>P
Screenshot: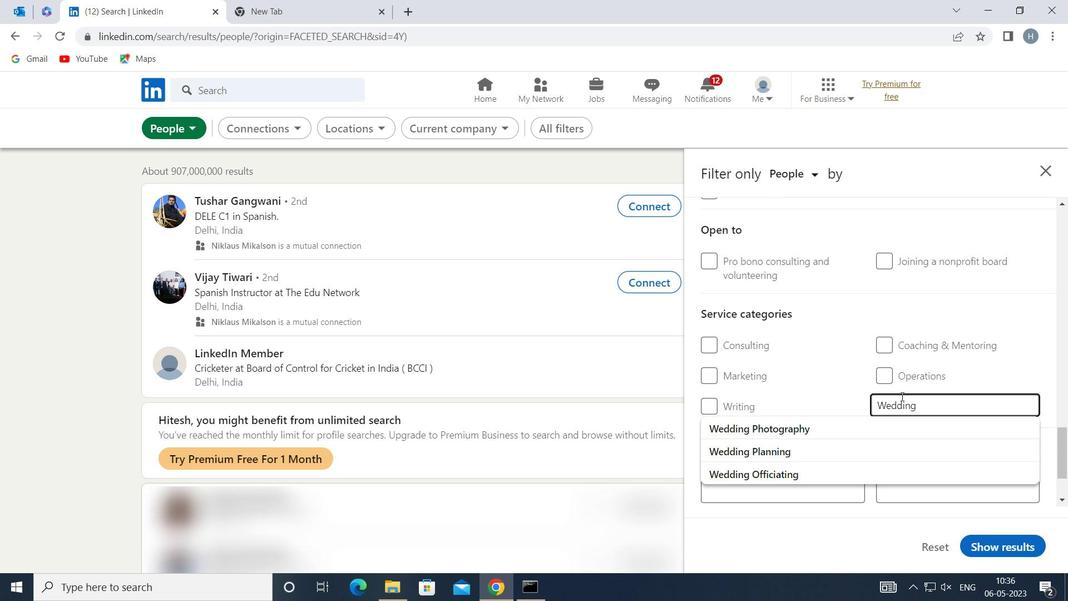 
Action: Mouse moved to (778, 427)
Screenshot: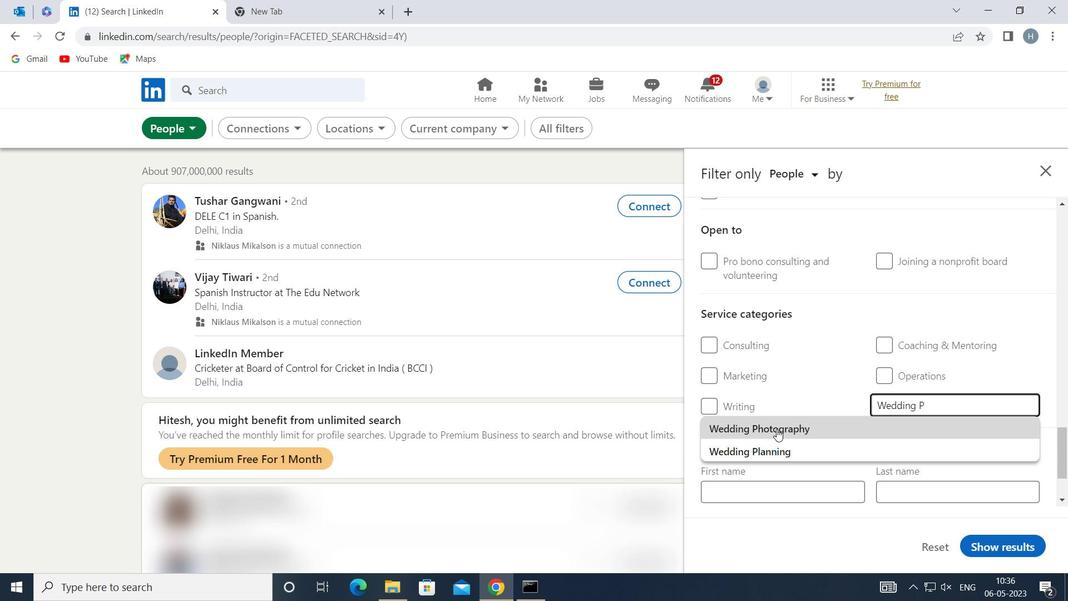 
Action: Mouse pressed left at (778, 427)
Screenshot: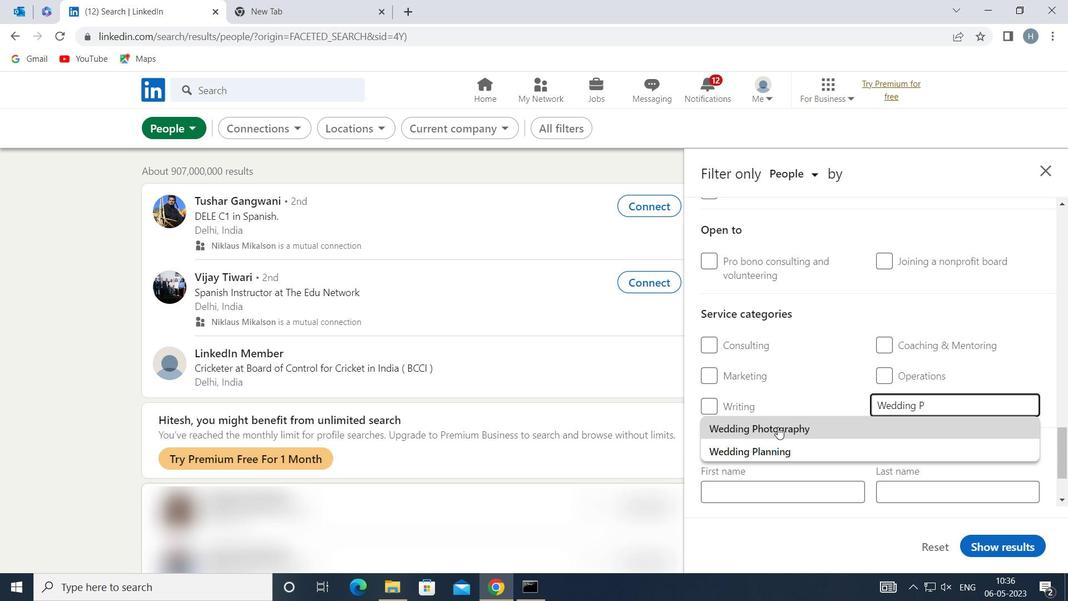 
Action: Mouse moved to (782, 419)
Screenshot: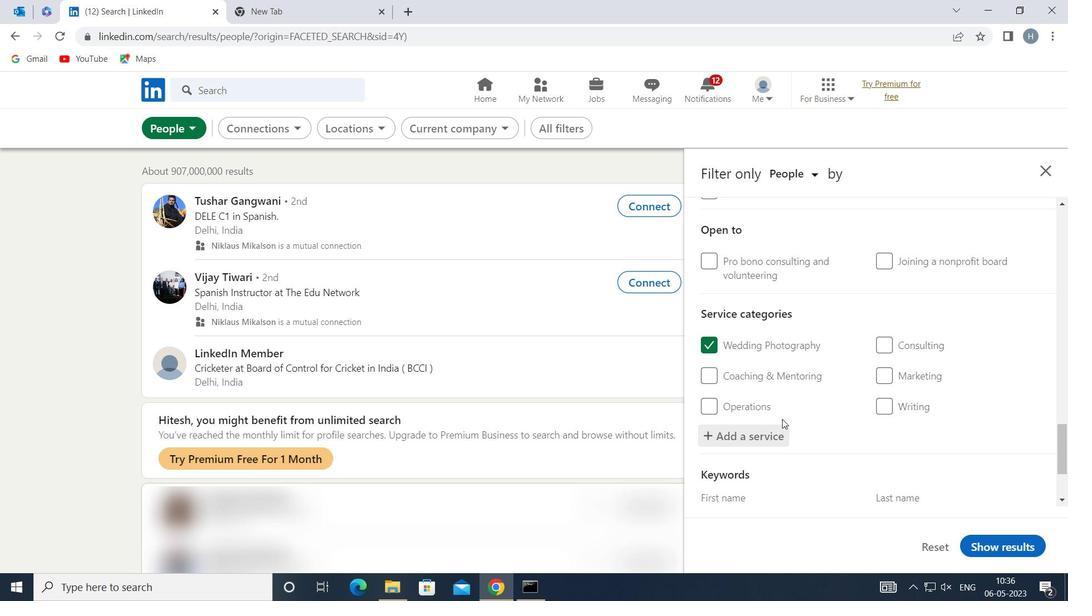 
Action: Mouse scrolled (782, 419) with delta (0, 0)
Screenshot: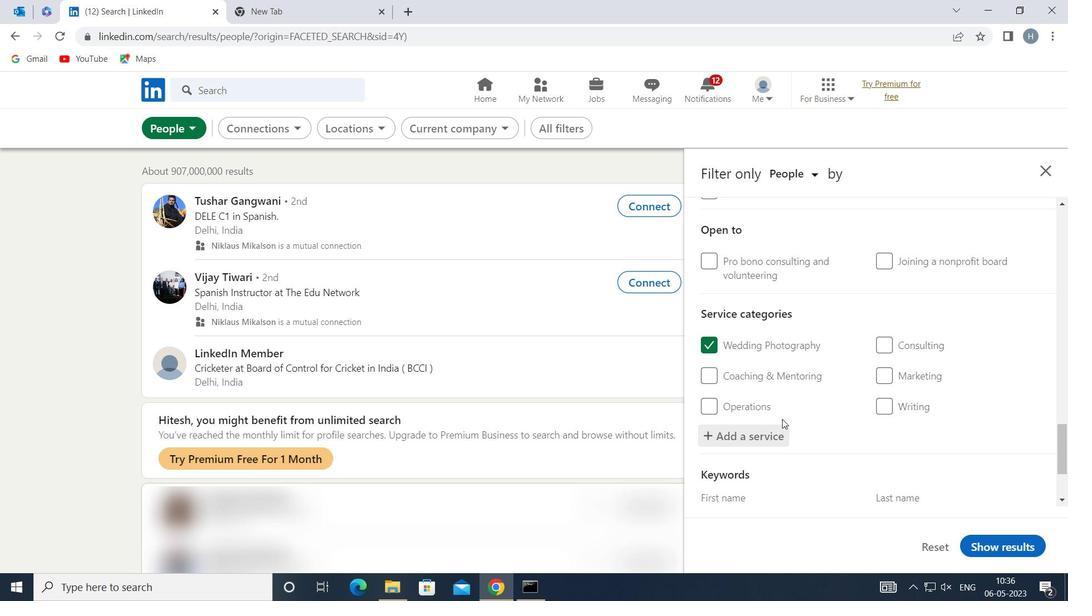 
Action: Mouse scrolled (782, 419) with delta (0, 0)
Screenshot: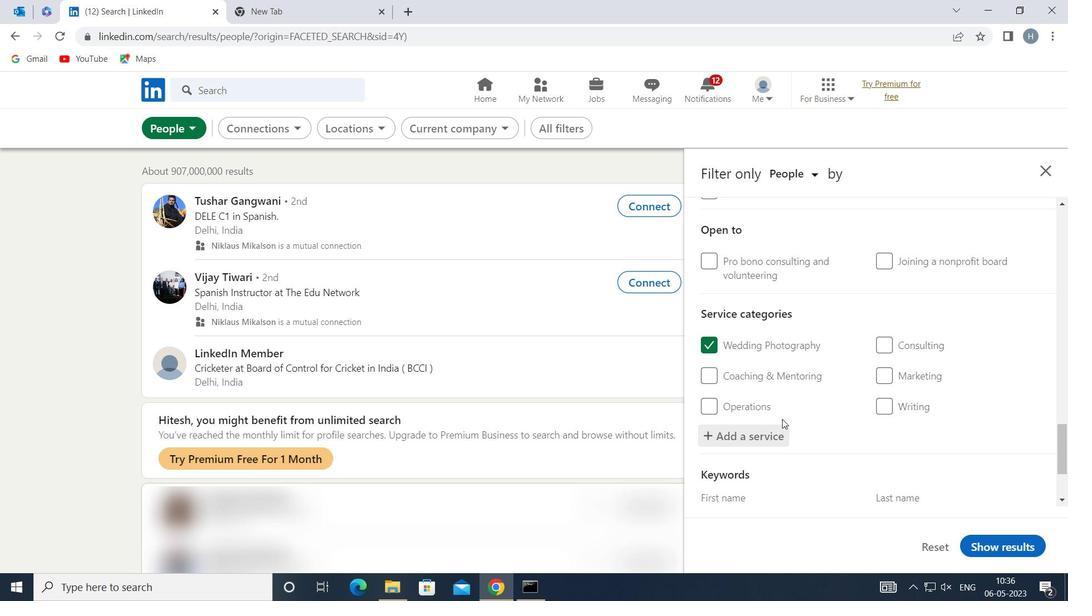 
Action: Mouse scrolled (782, 419) with delta (0, 0)
Screenshot: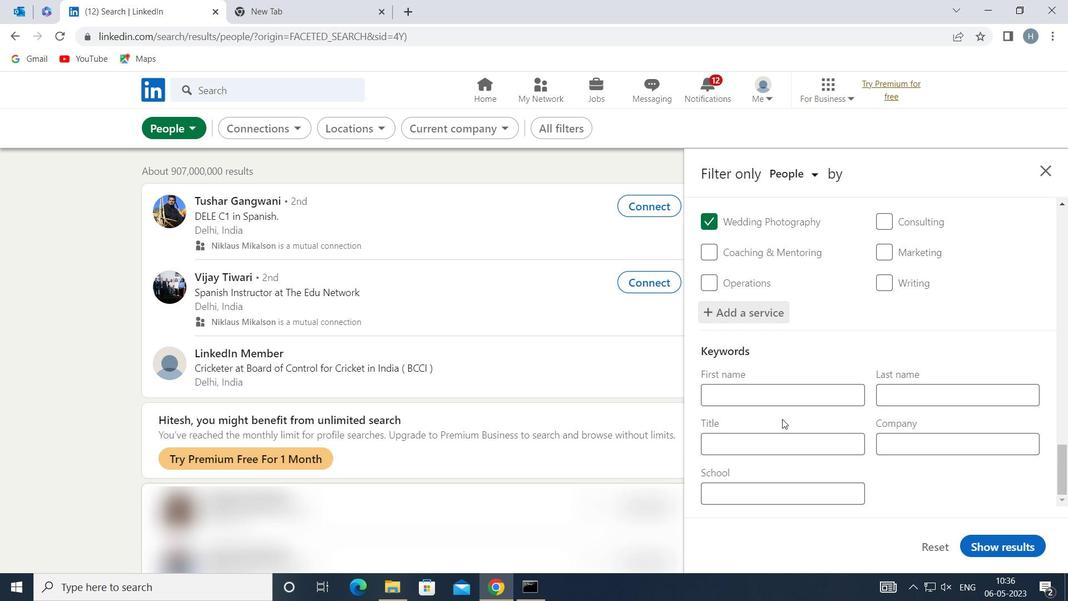 
Action: Mouse scrolled (782, 419) with delta (0, 0)
Screenshot: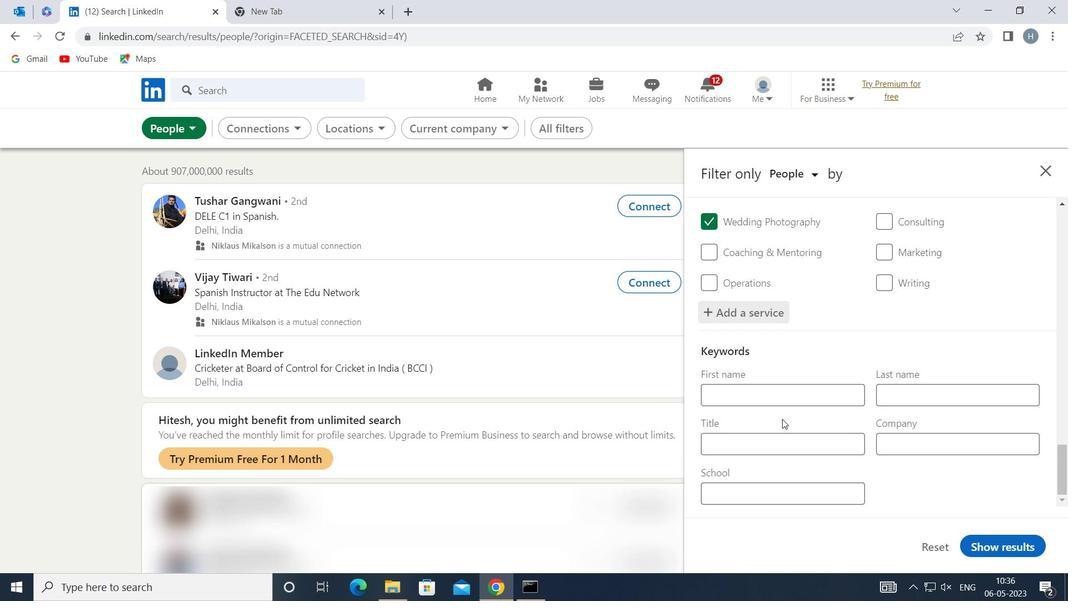 
Action: Mouse moved to (800, 439)
Screenshot: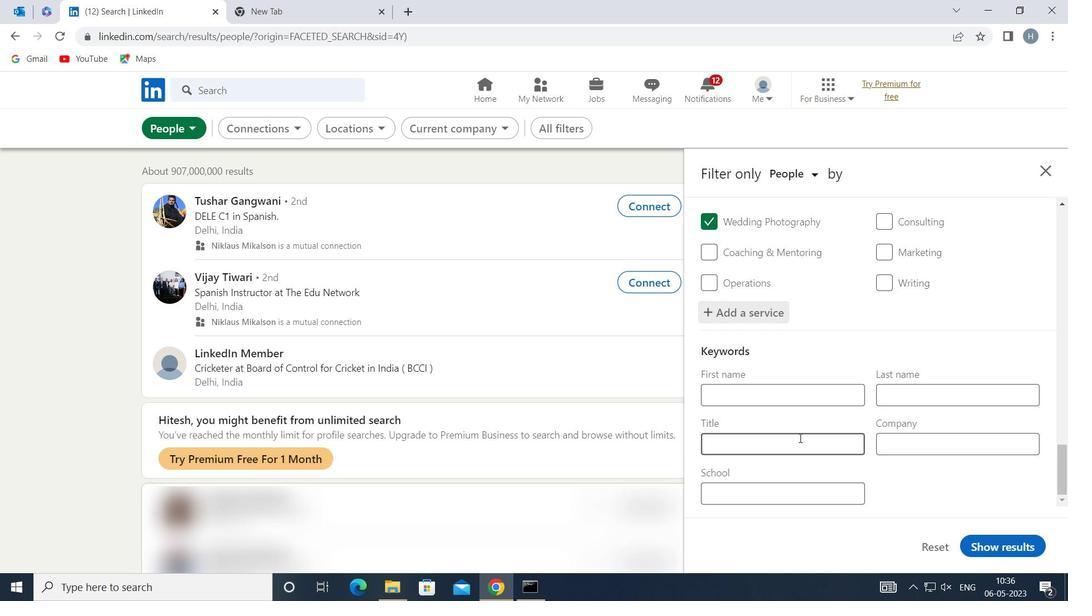 
Action: Mouse pressed left at (800, 439)
Screenshot: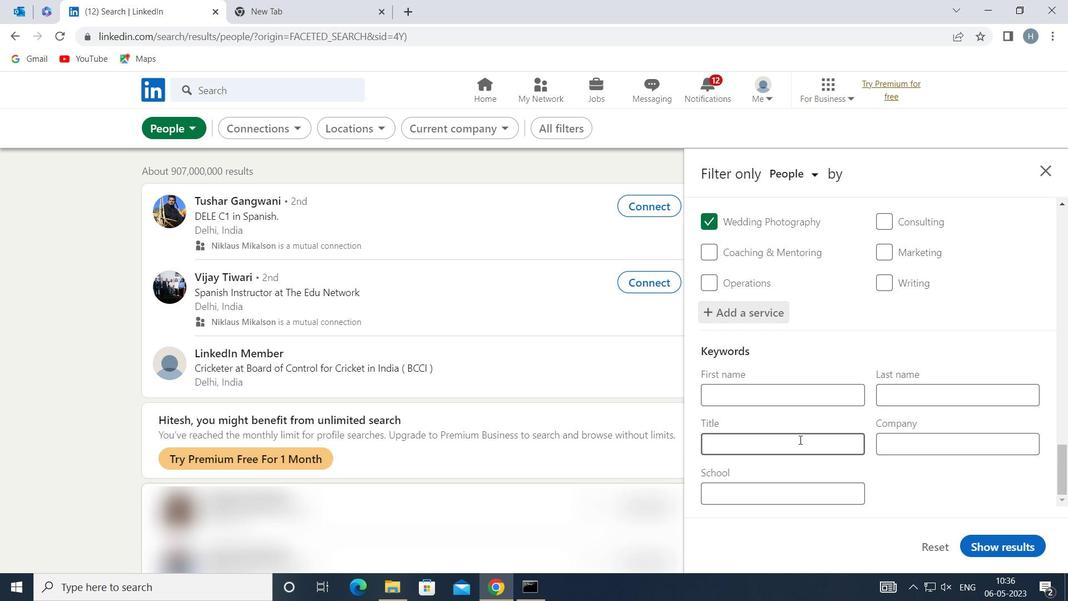 
Action: Mouse moved to (800, 440)
Screenshot: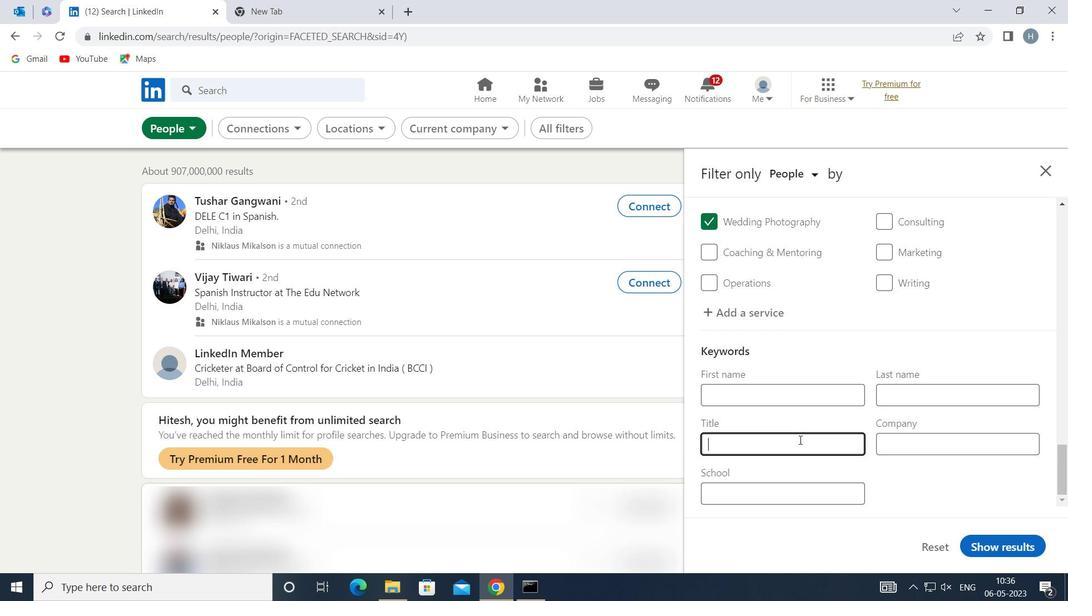 
Action: Key pressed <Key.shift>FUNERAL<Key.space><Key.shift>ATR<Key.backspace>TENDANT
Screenshot: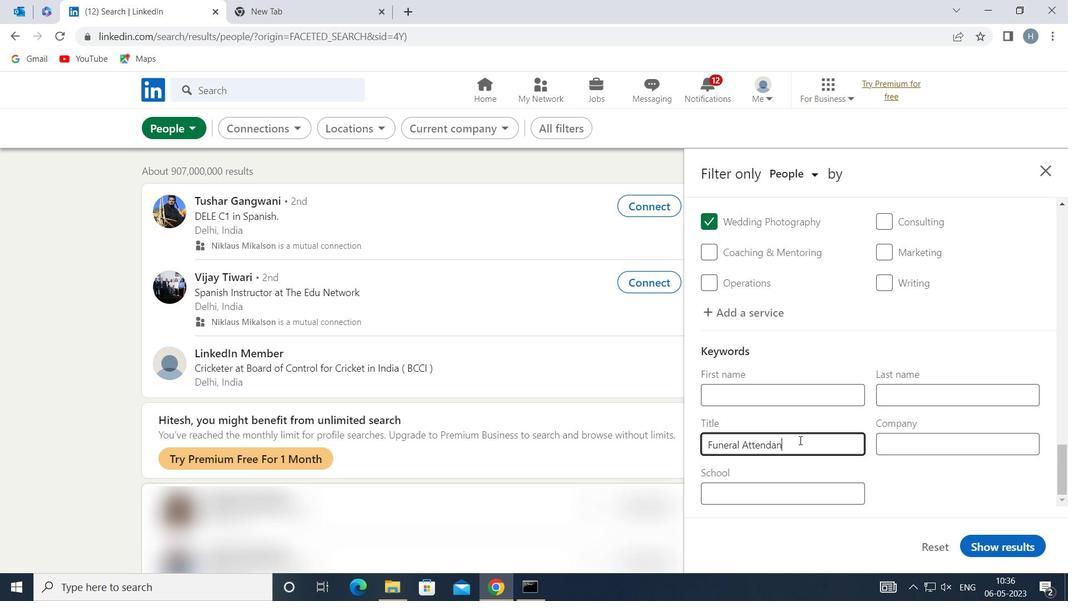 
Action: Mouse moved to (1019, 548)
Screenshot: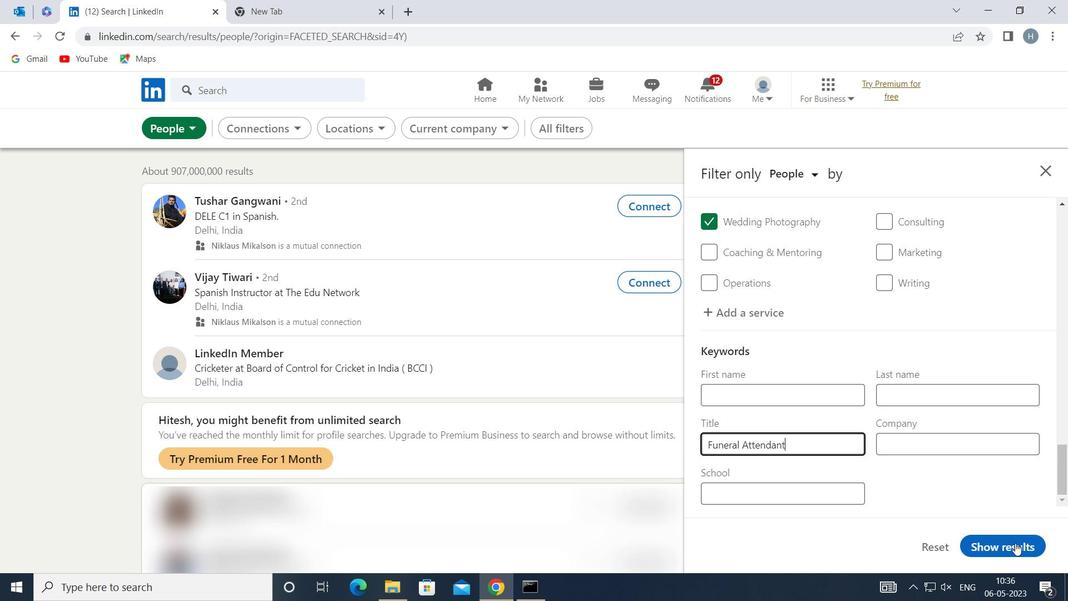 
Action: Mouse pressed left at (1019, 548)
Screenshot: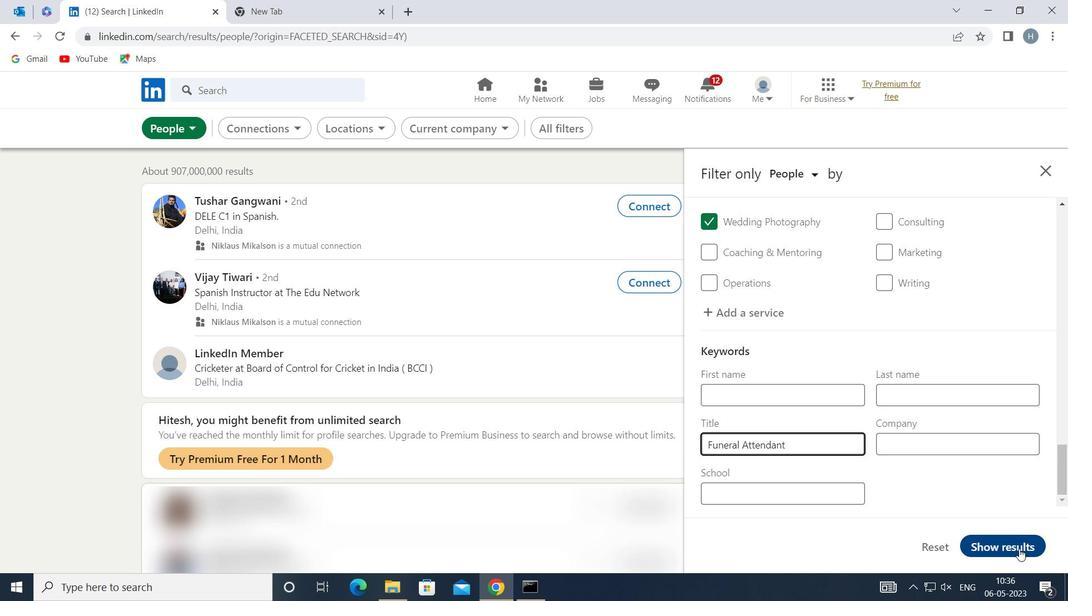 
Action: Mouse moved to (935, 491)
Screenshot: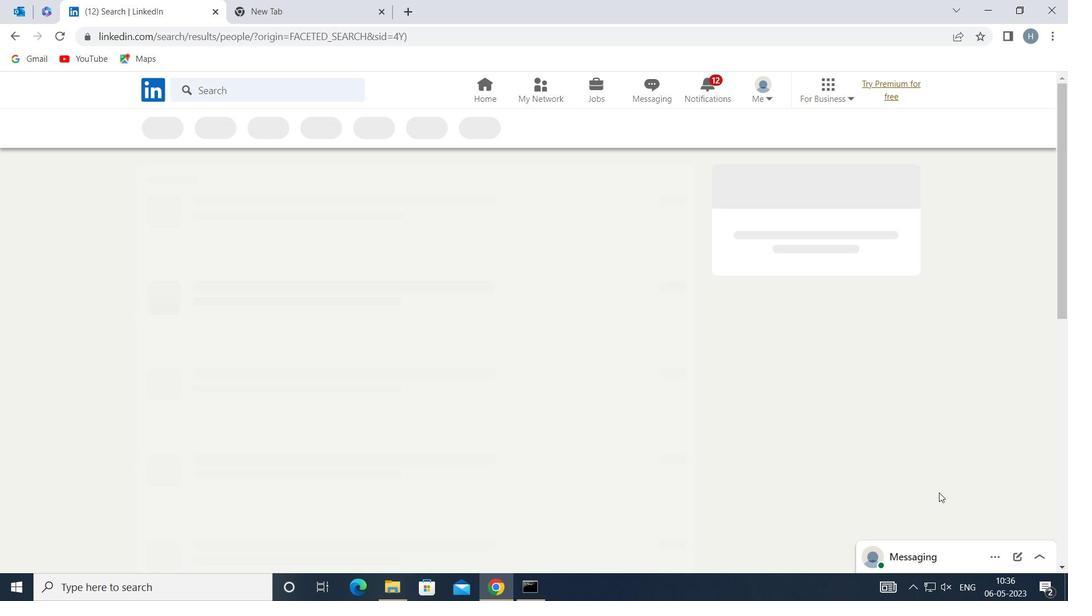
